 Task: Look for space in Geldern, Germany from 10th July, 2023 to 25th July, 2023 for 3 adults, 1 child in price range Rs.15000 to Rs.25000. Place can be shared room with 2 bedrooms having 3 beds and 2 bathrooms. Property type can be house, flat, guest house. Amenities needed are: wifi, TV, free parkinig on premises, gym, breakfast. Booking option can be shelf check-in. Required host language is English.
Action: Mouse moved to (459, 96)
Screenshot: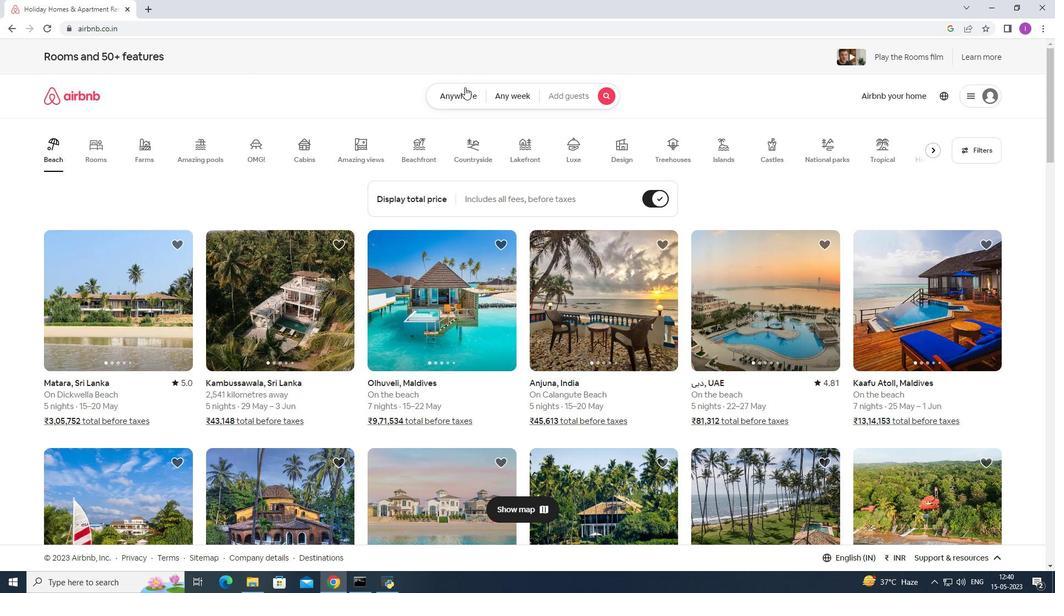 
Action: Mouse pressed left at (459, 96)
Screenshot: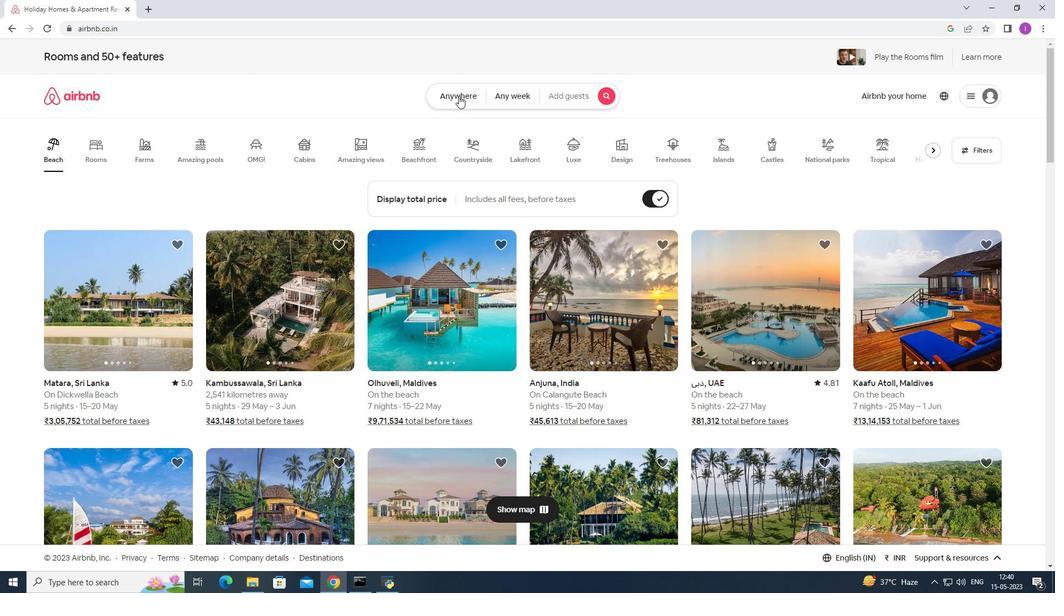 
Action: Mouse moved to (307, 144)
Screenshot: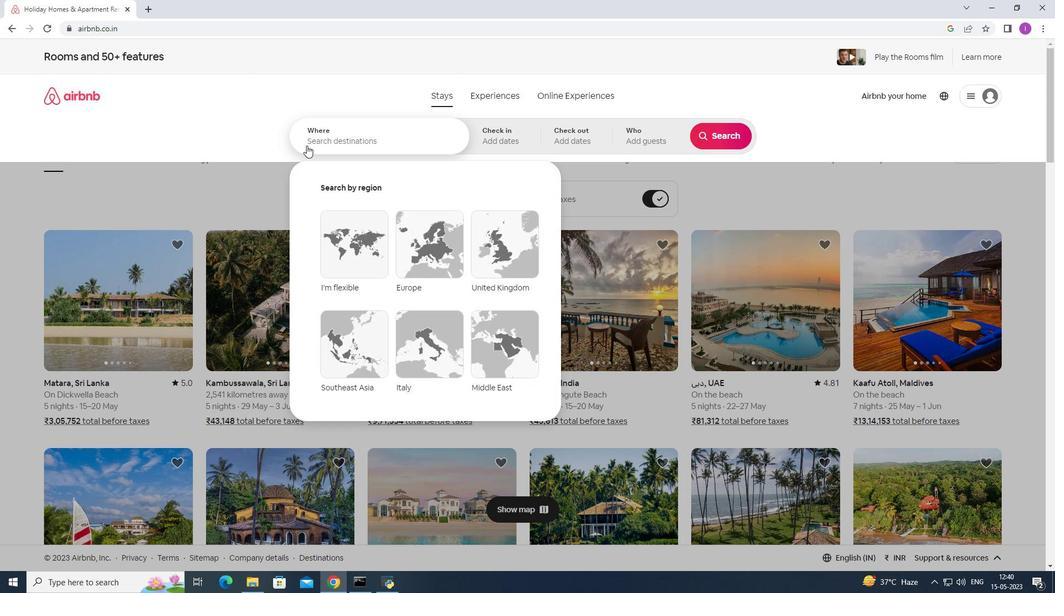 
Action: Mouse pressed left at (307, 144)
Screenshot: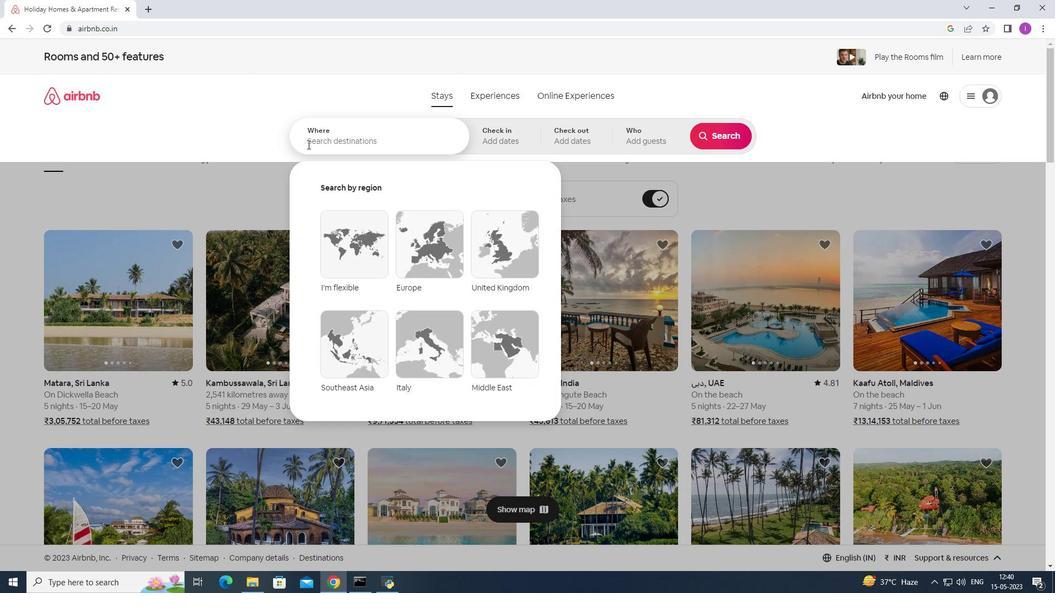 
Action: Mouse moved to (307, 145)
Screenshot: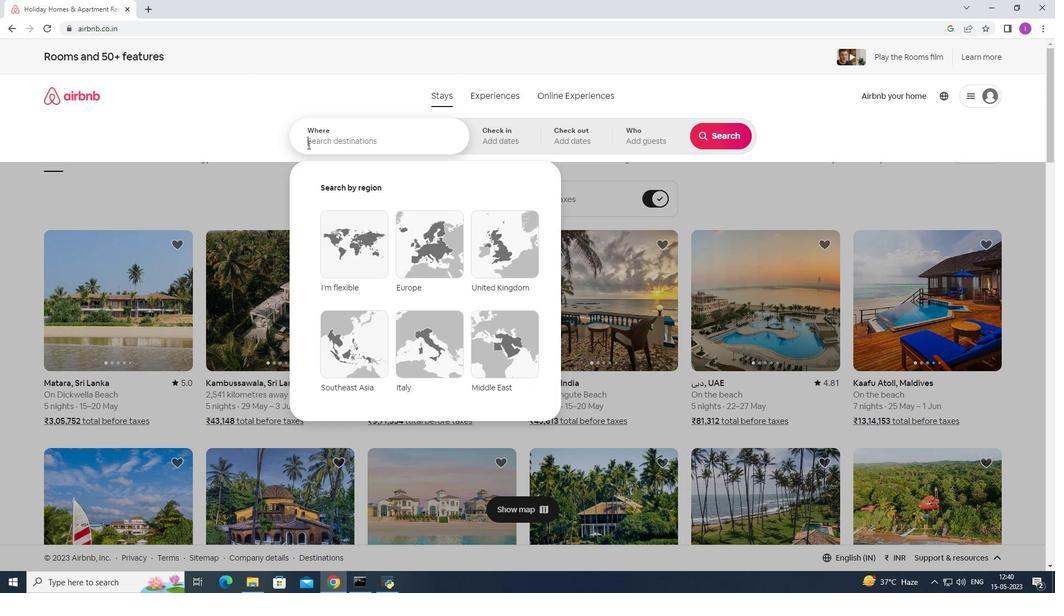 
Action: Key pressed <Key.shift>Geldern,<Key.shift><Key.shift><Key.shift>H<Key.backspace><Key.shift>Germany
Screenshot: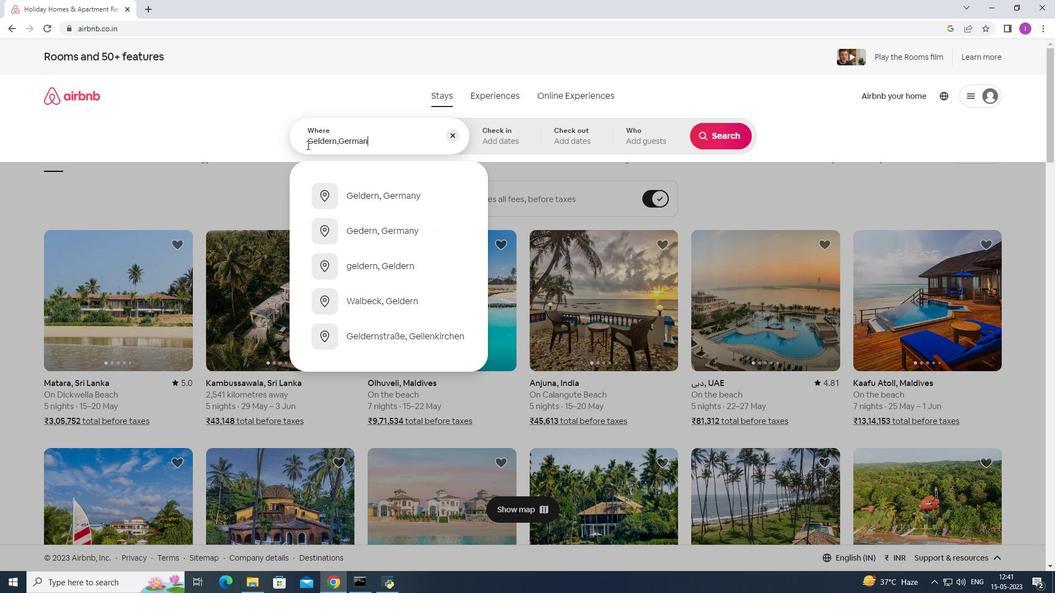 
Action: Mouse moved to (366, 191)
Screenshot: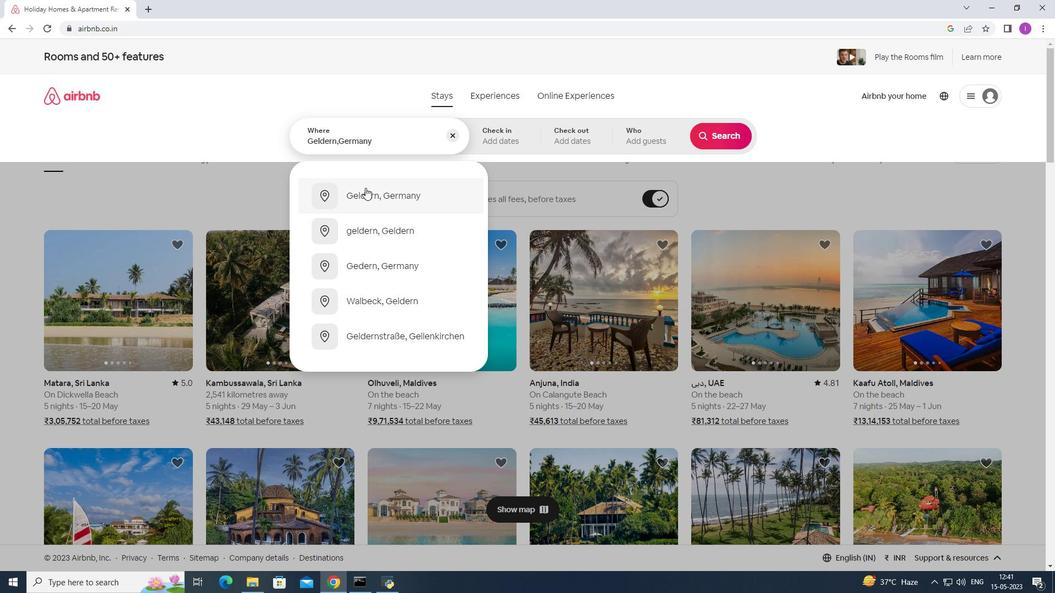 
Action: Mouse pressed left at (366, 191)
Screenshot: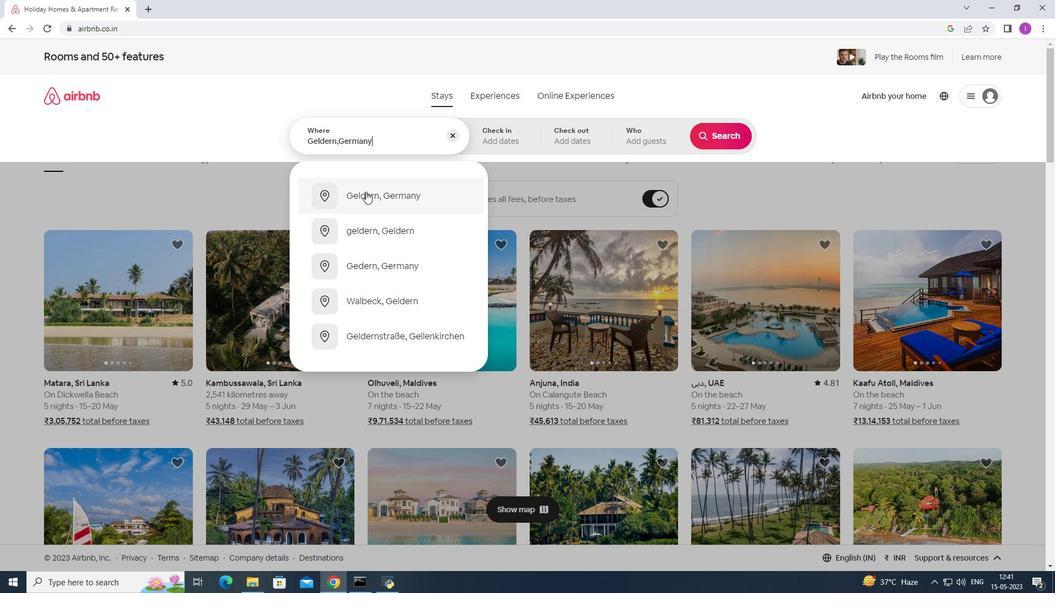 
Action: Mouse moved to (720, 222)
Screenshot: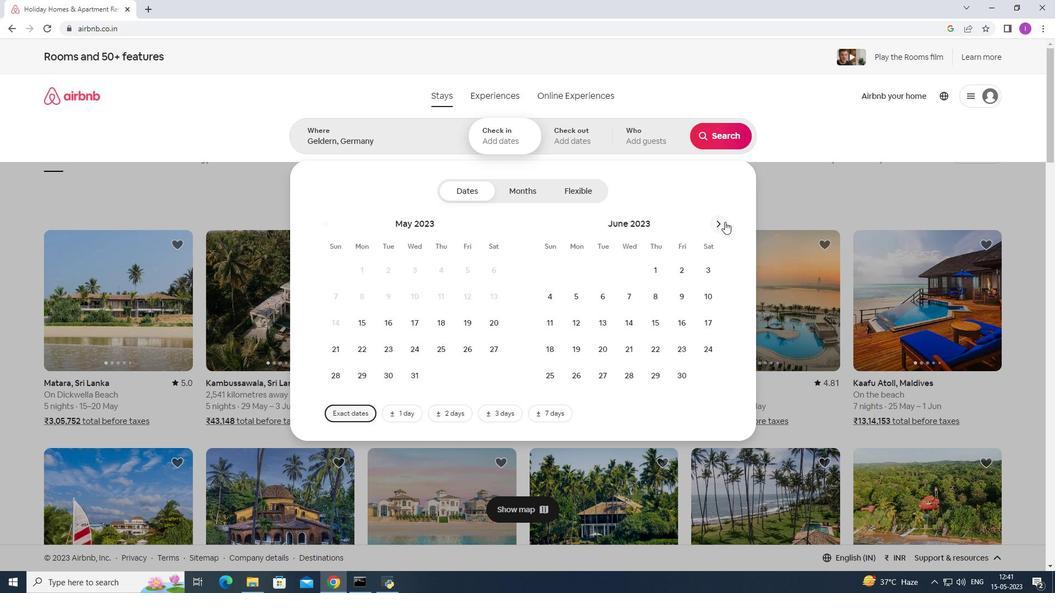 
Action: Mouse pressed left at (720, 222)
Screenshot: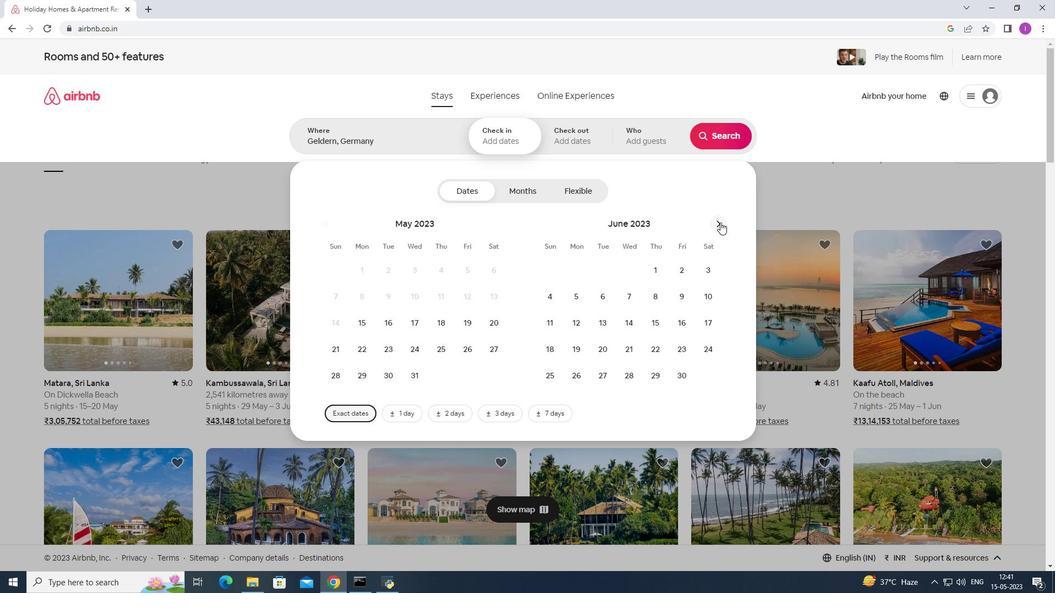 
Action: Mouse moved to (718, 226)
Screenshot: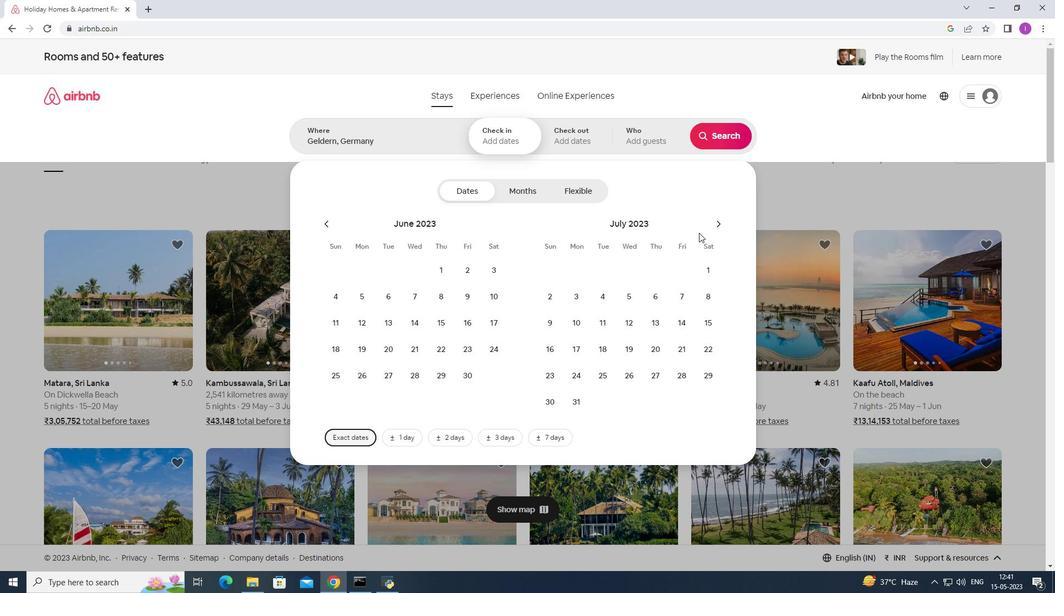 
Action: Mouse pressed left at (718, 226)
Screenshot: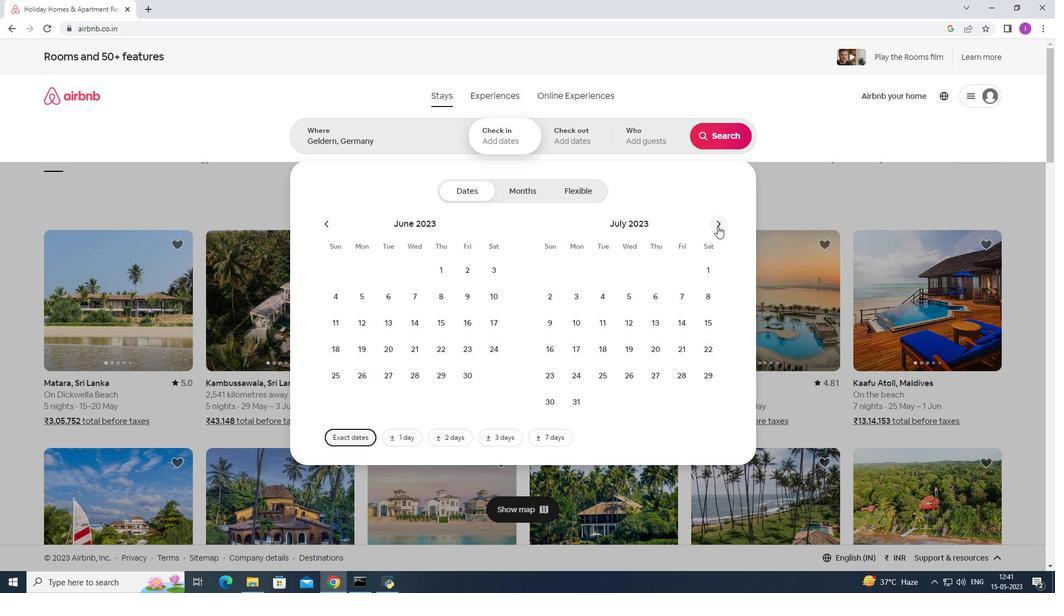 
Action: Mouse moved to (360, 324)
Screenshot: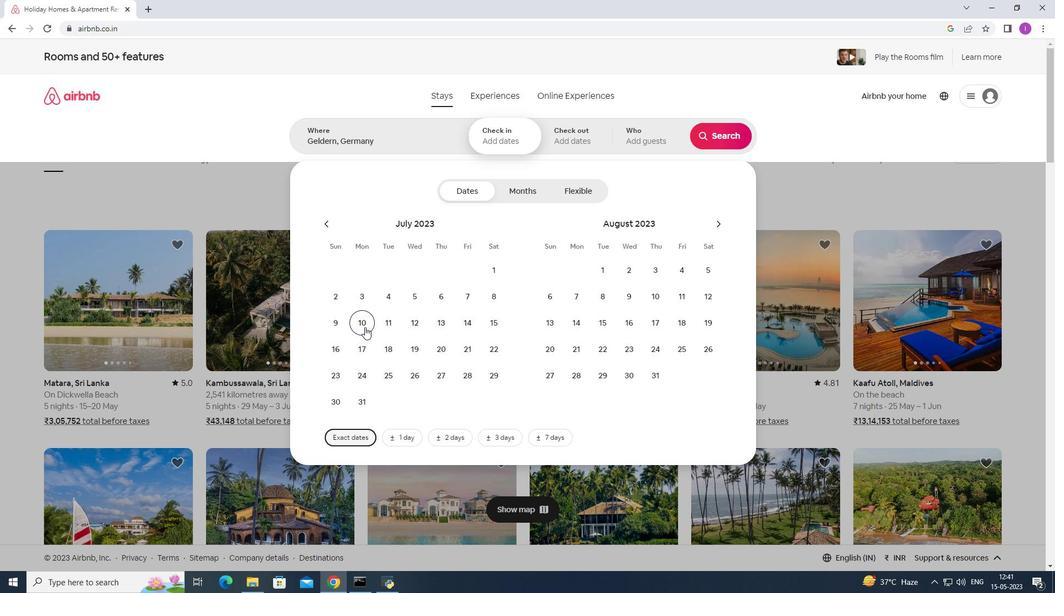 
Action: Mouse pressed left at (360, 324)
Screenshot: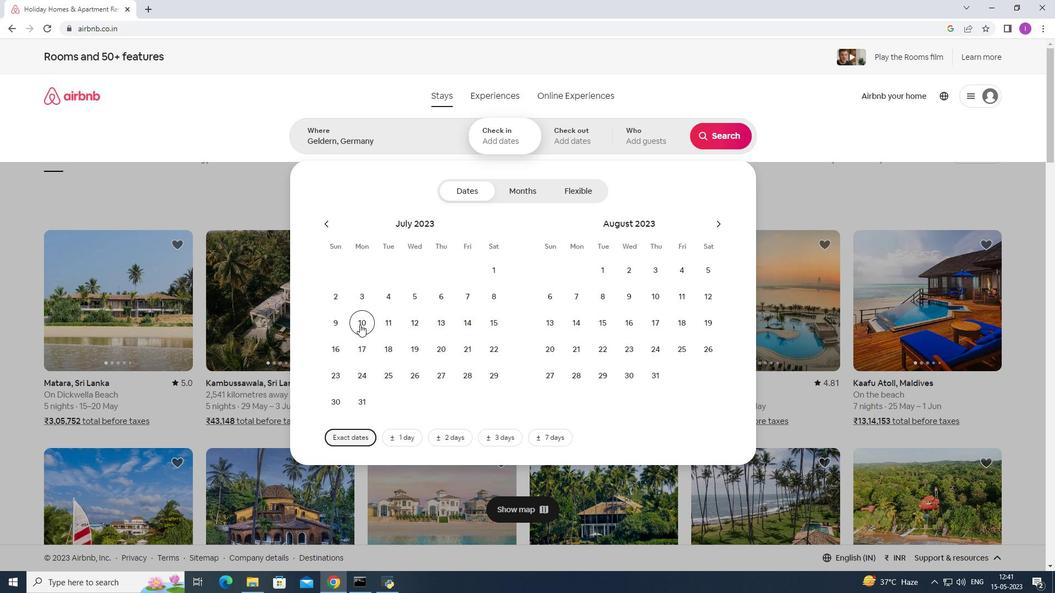 
Action: Mouse moved to (397, 379)
Screenshot: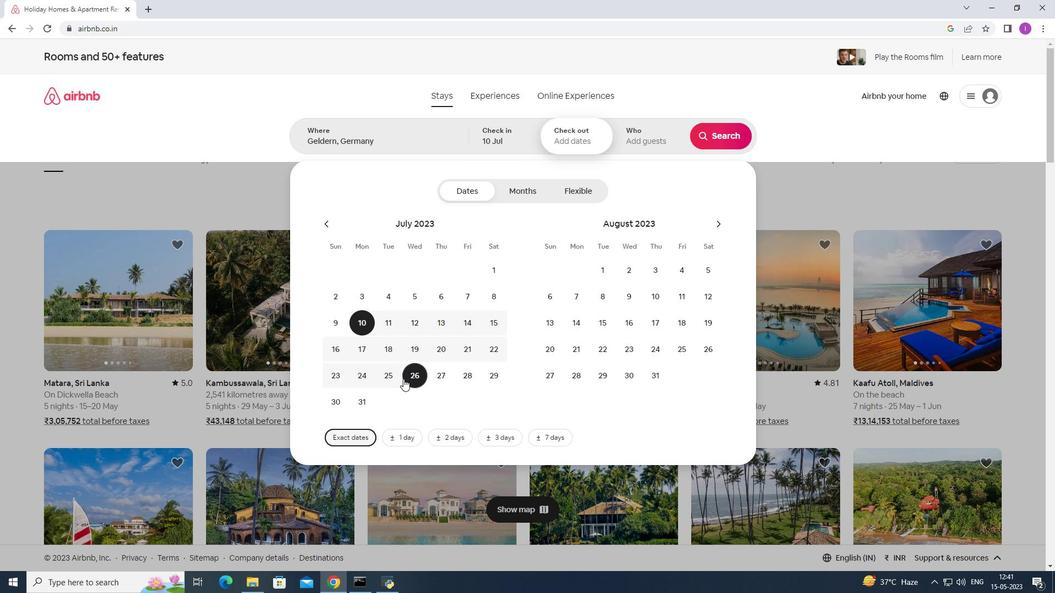 
Action: Mouse pressed left at (397, 379)
Screenshot: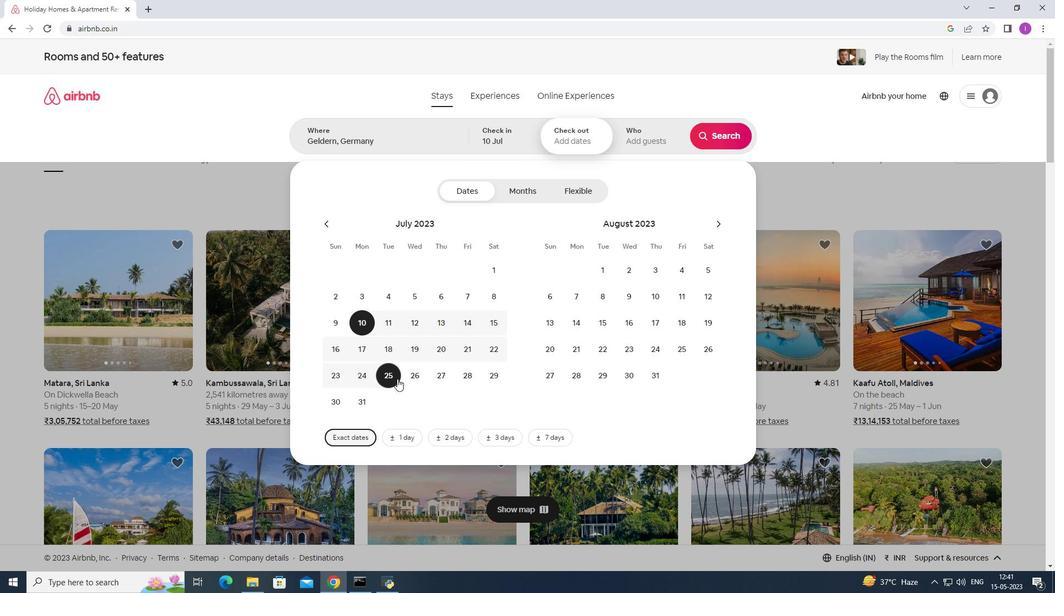 
Action: Mouse moved to (662, 139)
Screenshot: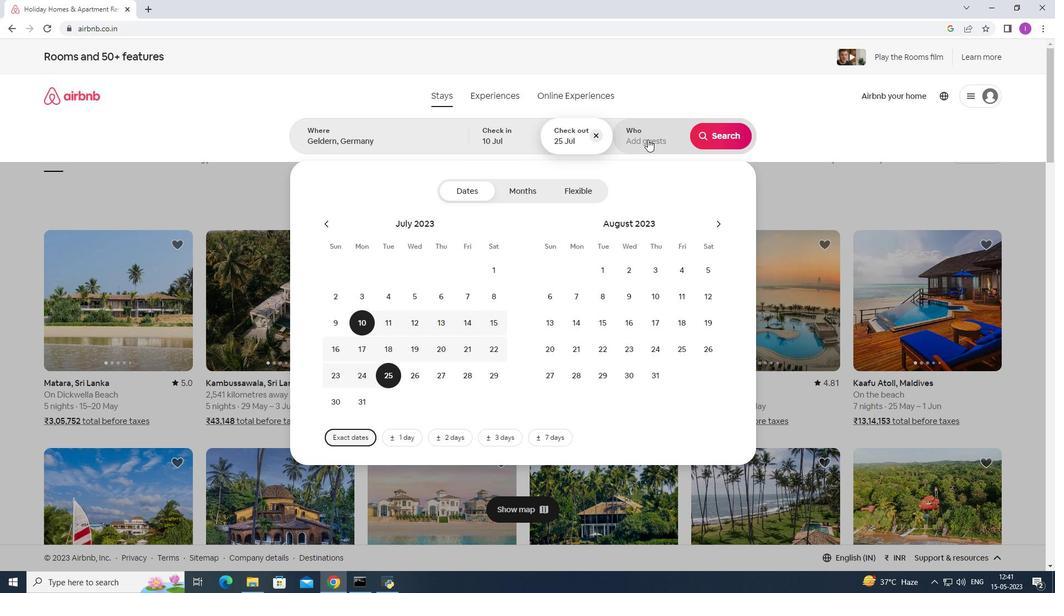 
Action: Mouse pressed left at (662, 139)
Screenshot: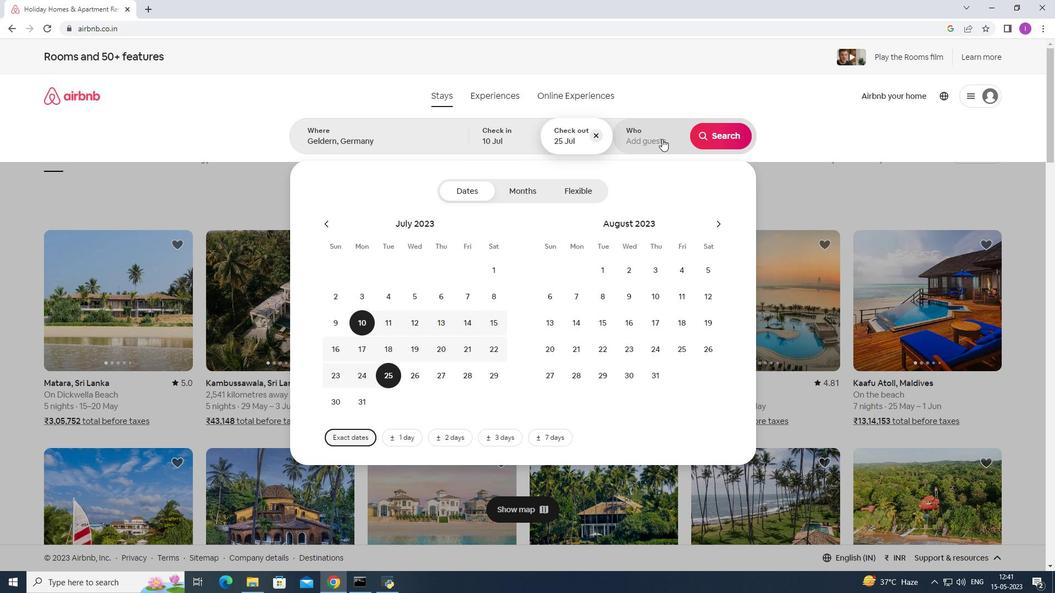 
Action: Mouse moved to (727, 191)
Screenshot: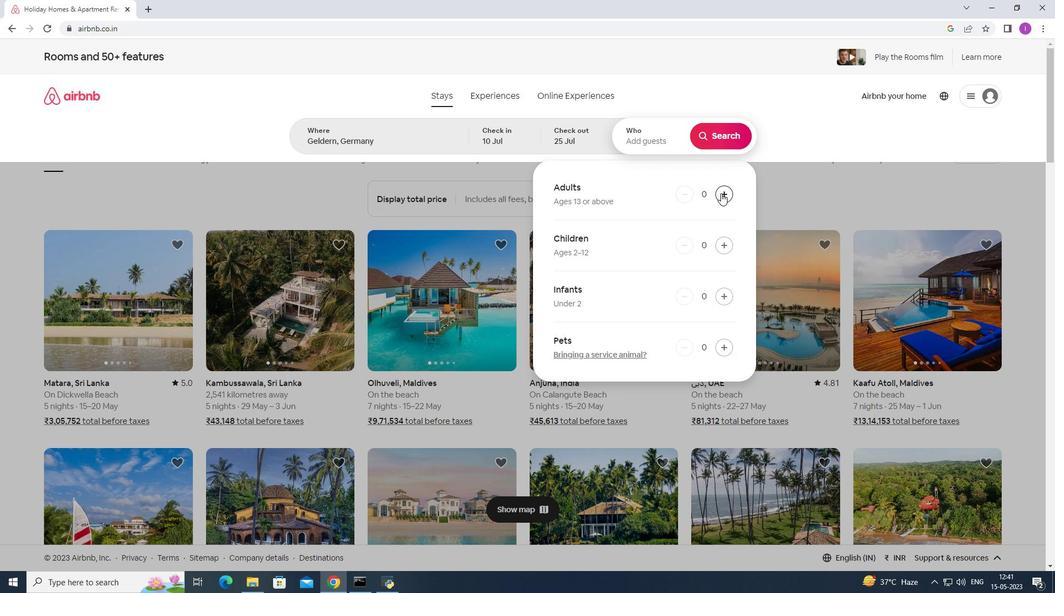 
Action: Mouse pressed left at (727, 191)
Screenshot: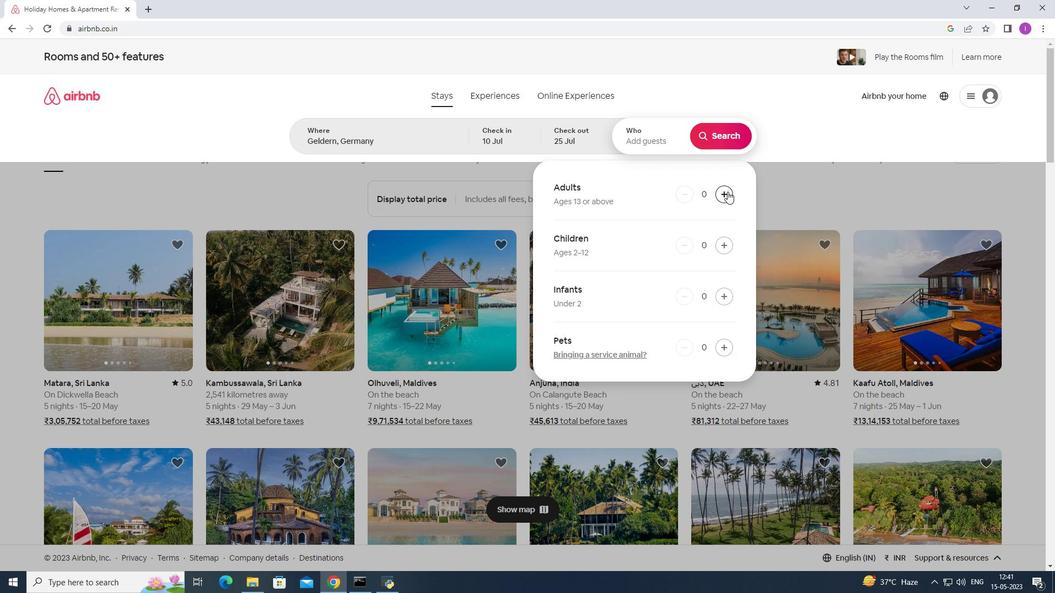 
Action: Mouse moved to (727, 191)
Screenshot: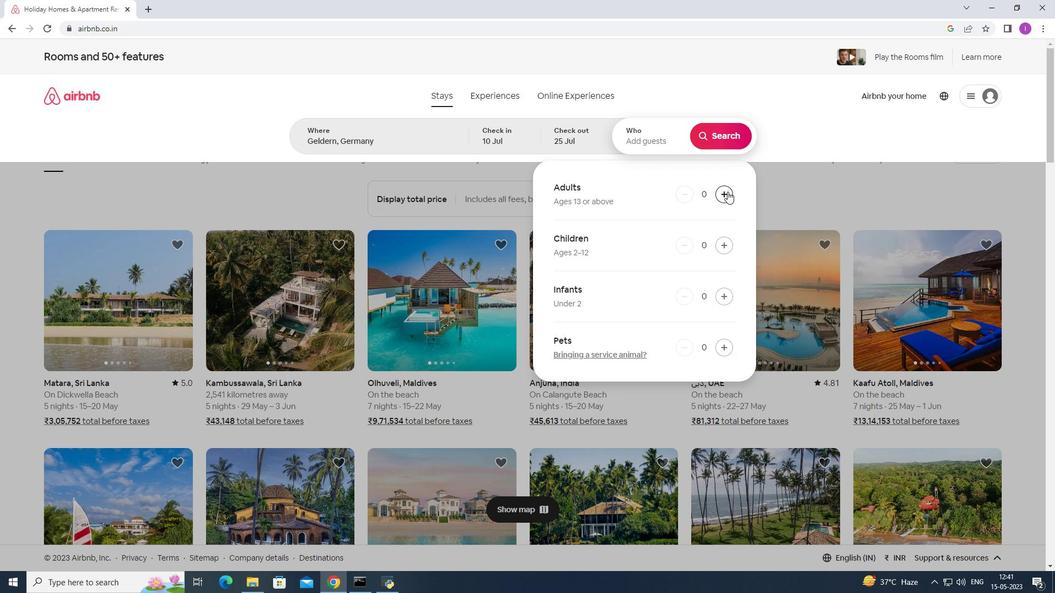 
Action: Mouse pressed left at (727, 191)
Screenshot: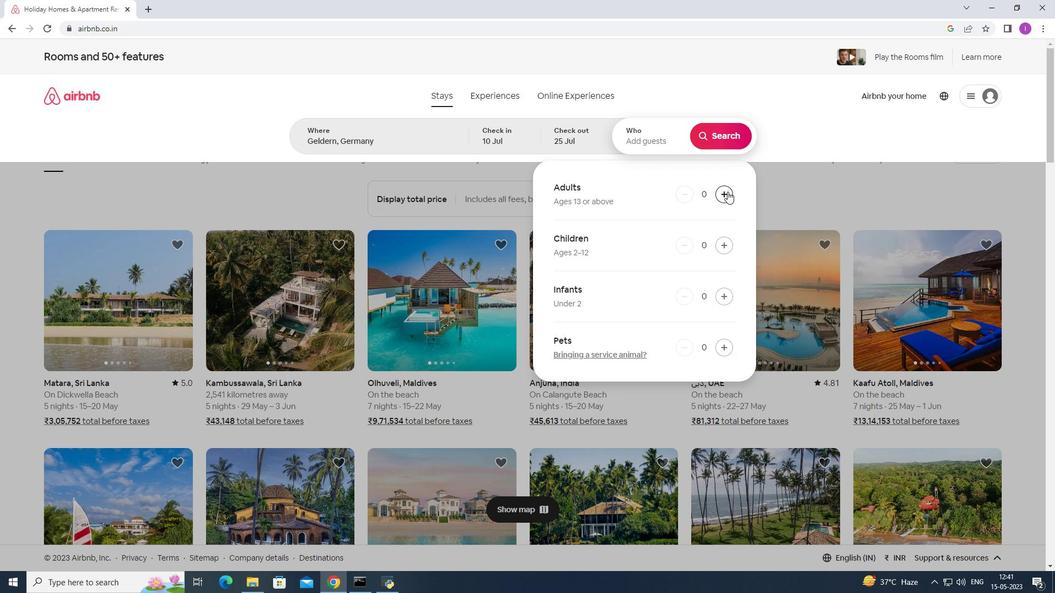 
Action: Mouse moved to (728, 191)
Screenshot: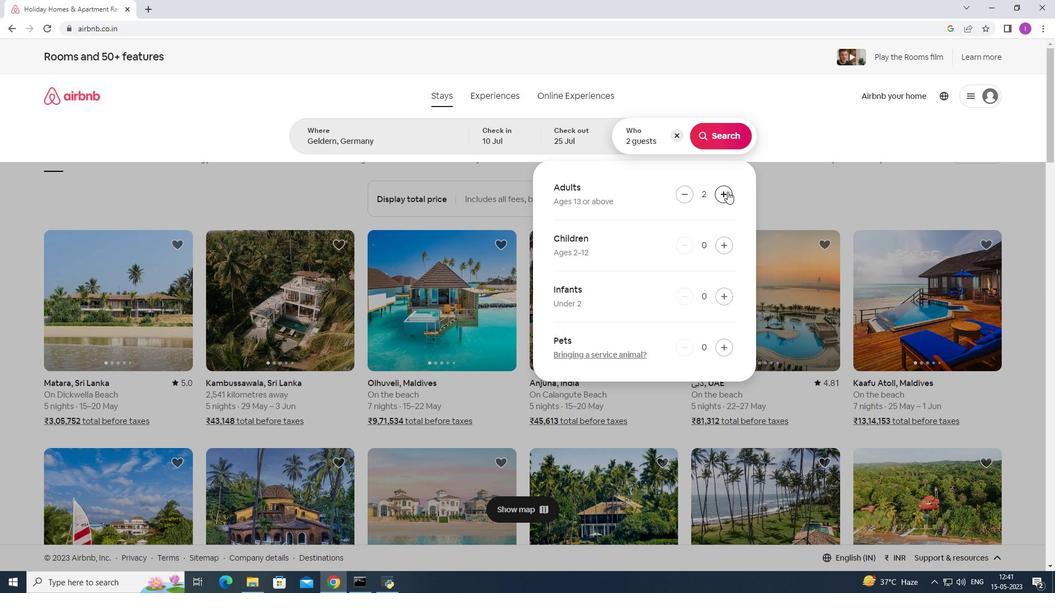 
Action: Mouse pressed left at (728, 191)
Screenshot: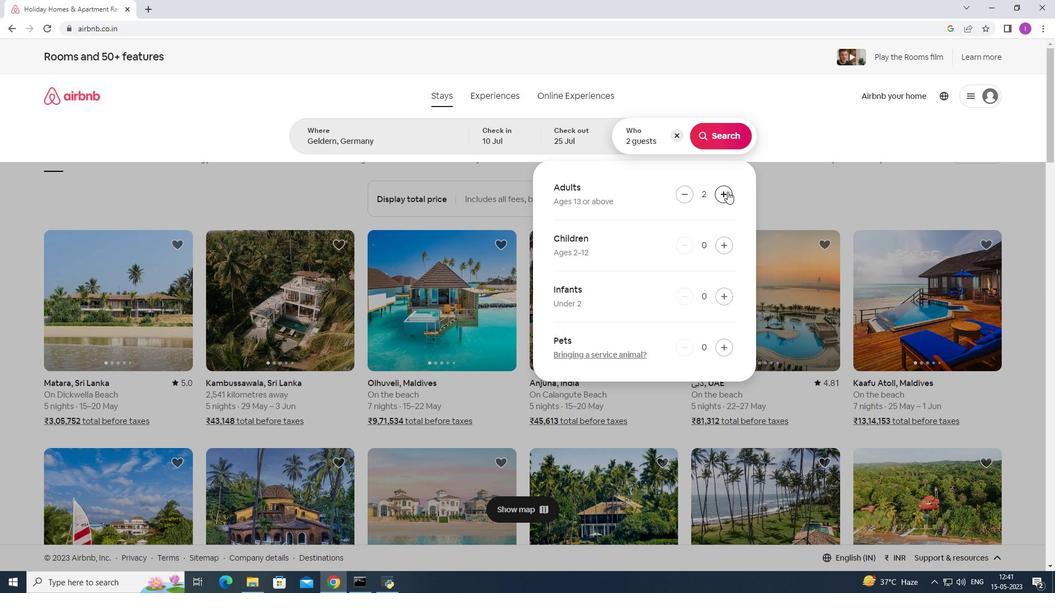 
Action: Mouse moved to (718, 241)
Screenshot: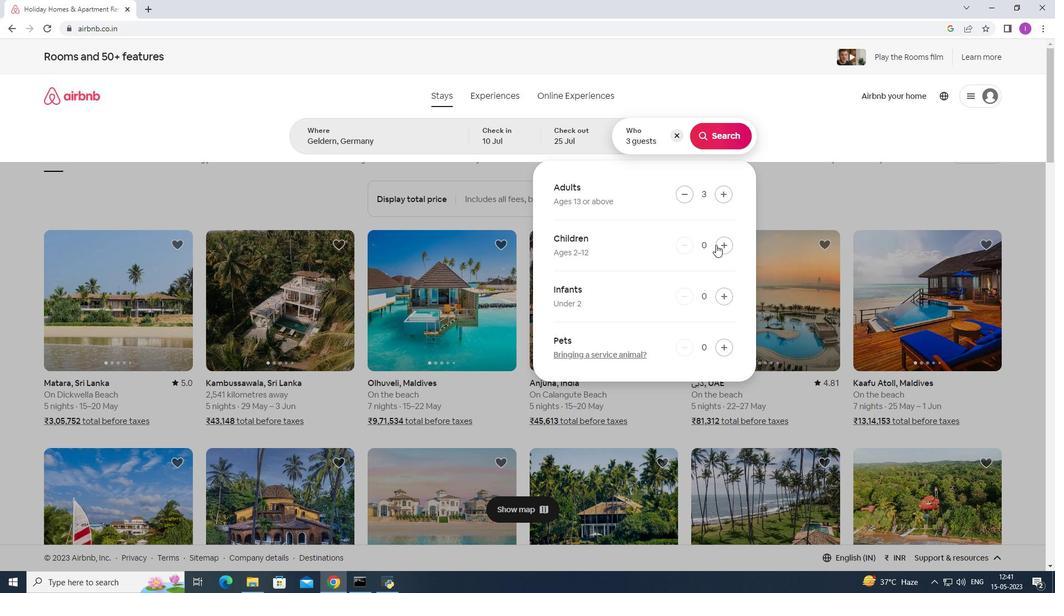 
Action: Mouse pressed left at (718, 241)
Screenshot: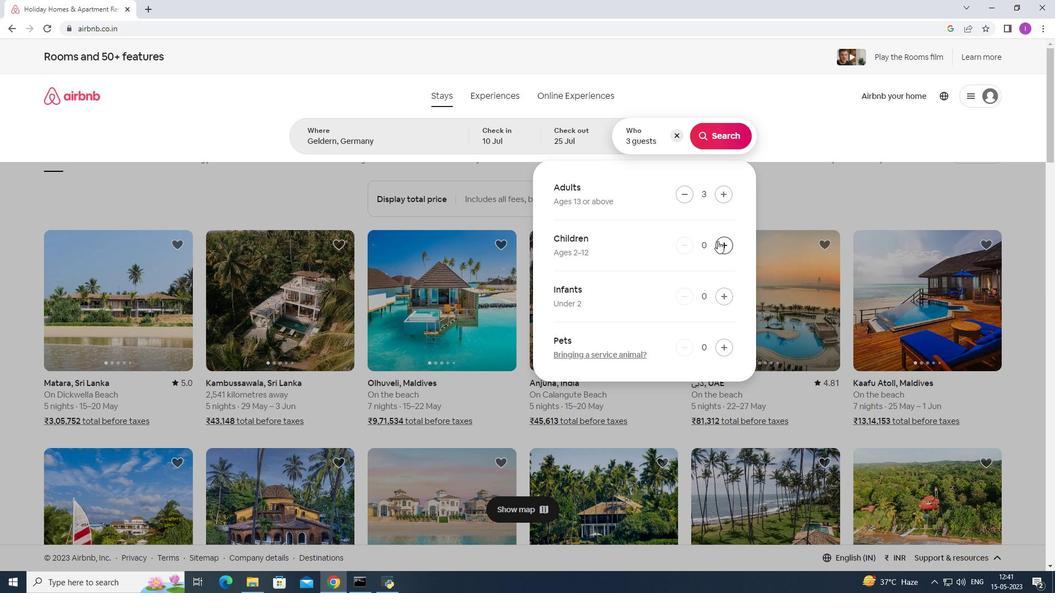
Action: Mouse moved to (715, 138)
Screenshot: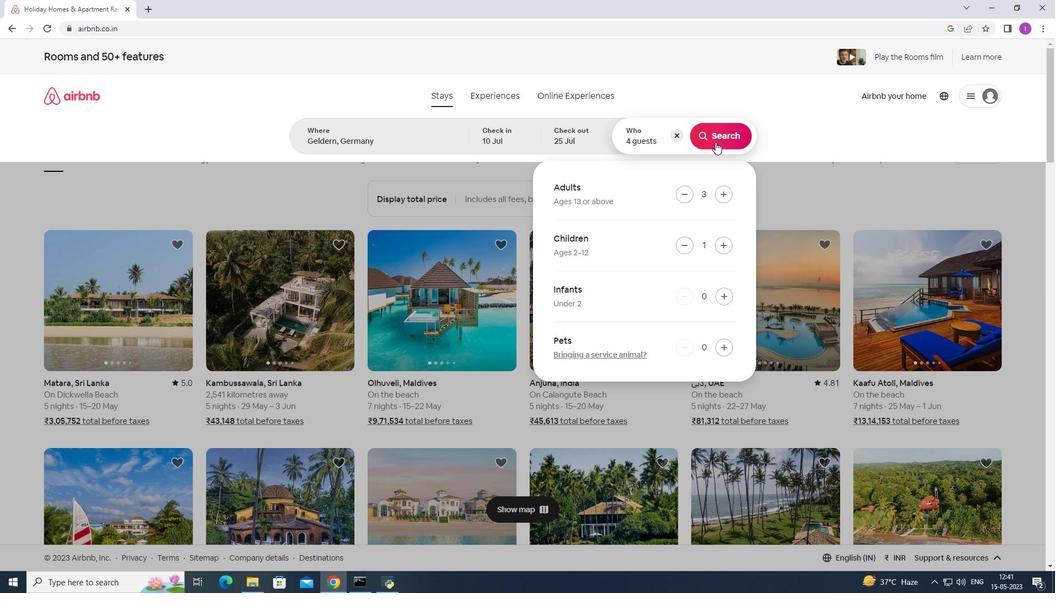 
Action: Mouse pressed left at (715, 138)
Screenshot: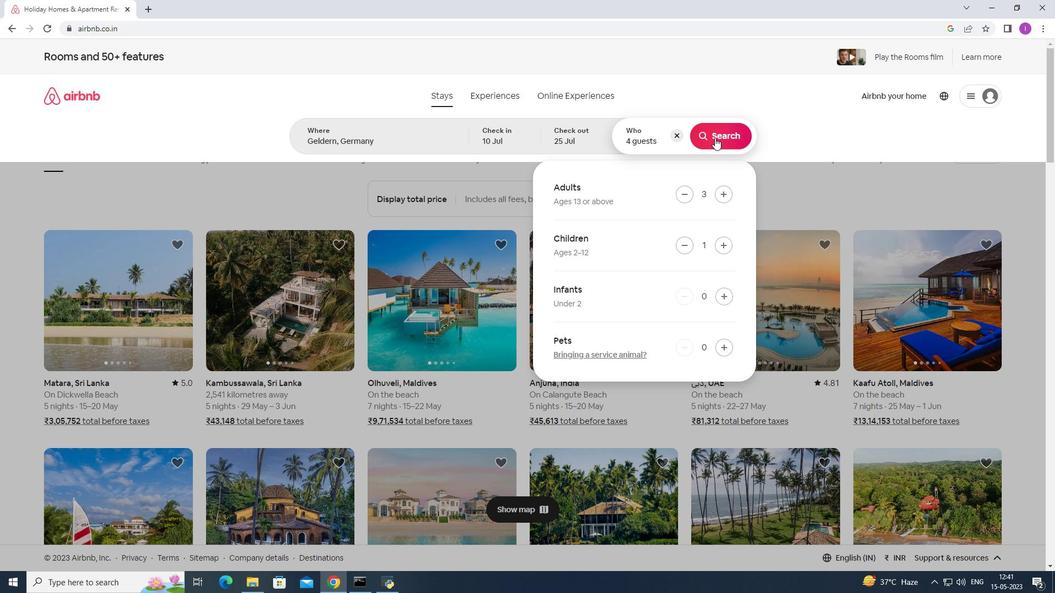 
Action: Mouse moved to (1001, 103)
Screenshot: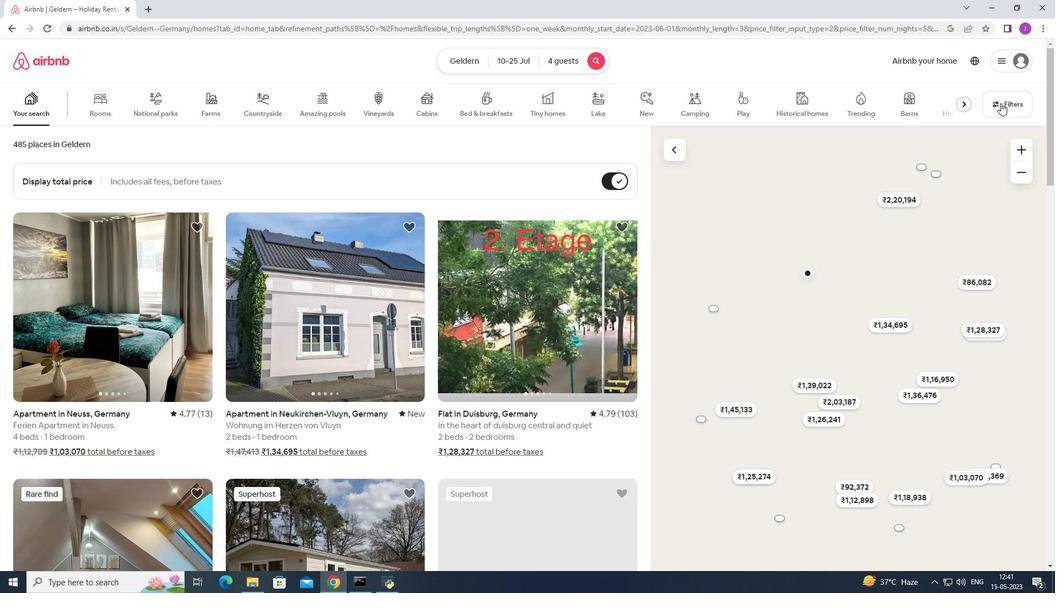 
Action: Mouse pressed left at (1001, 103)
Screenshot: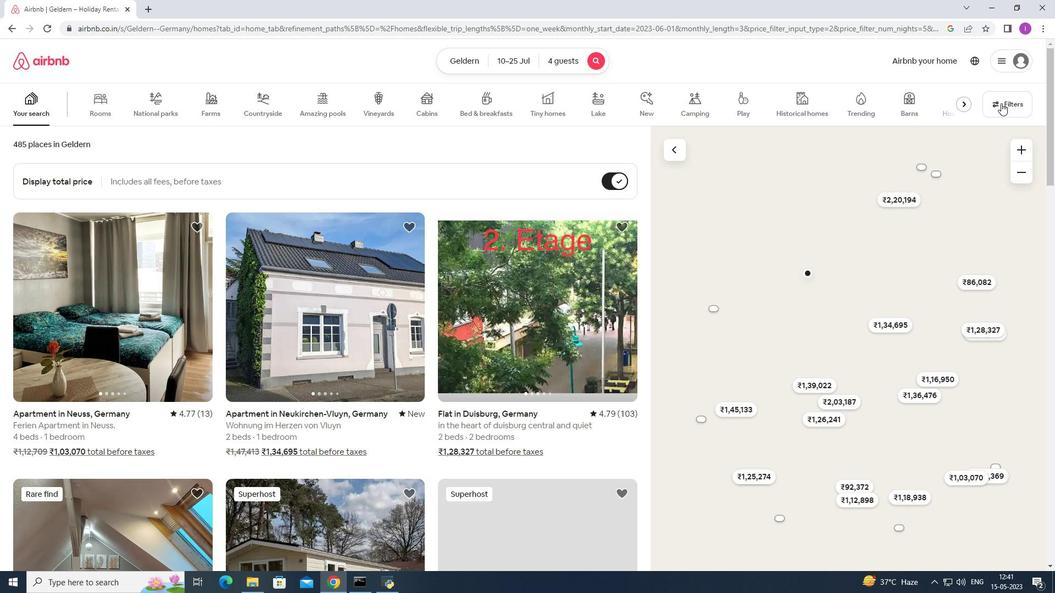 
Action: Mouse moved to (621, 378)
Screenshot: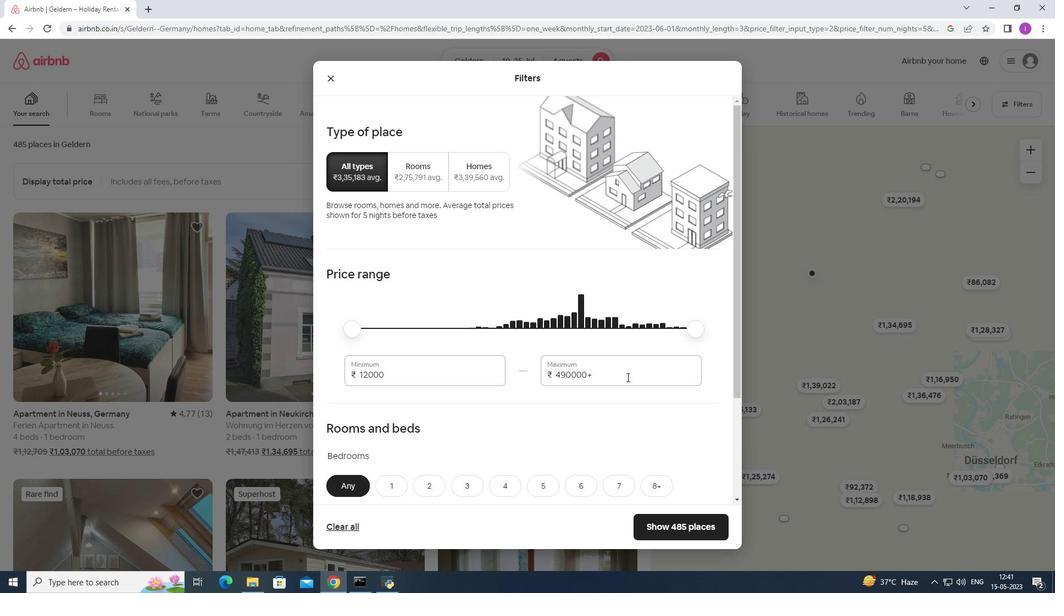 
Action: Mouse pressed left at (621, 378)
Screenshot: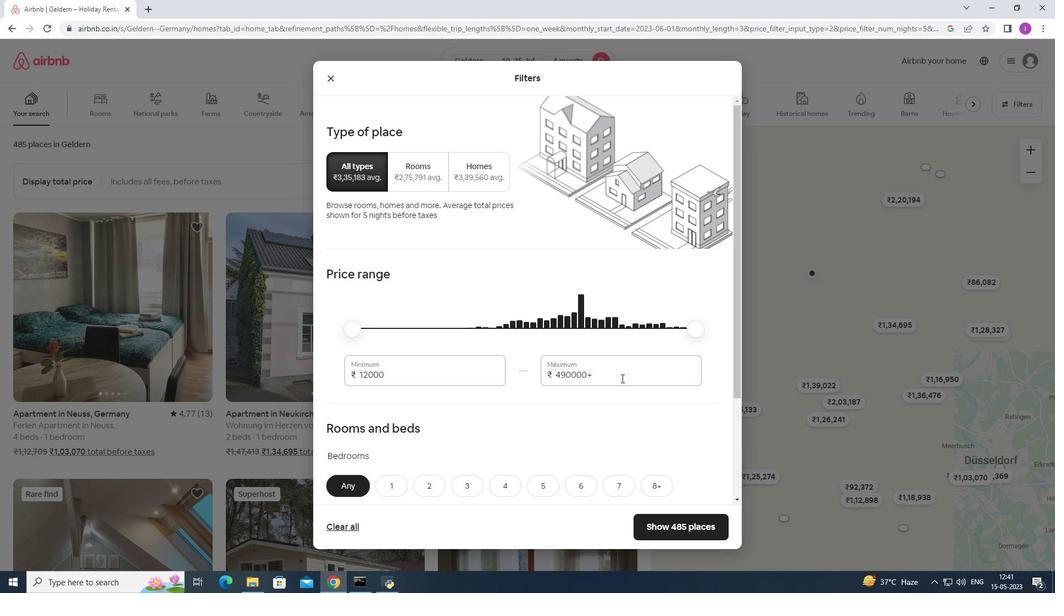
Action: Mouse moved to (532, 388)
Screenshot: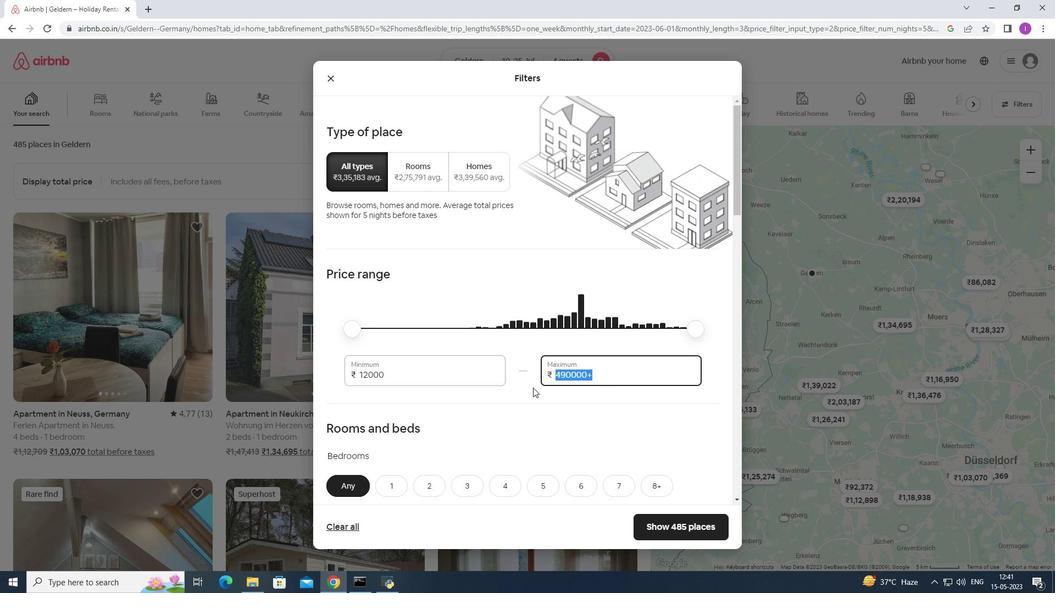 
Action: Key pressed 25000
Screenshot: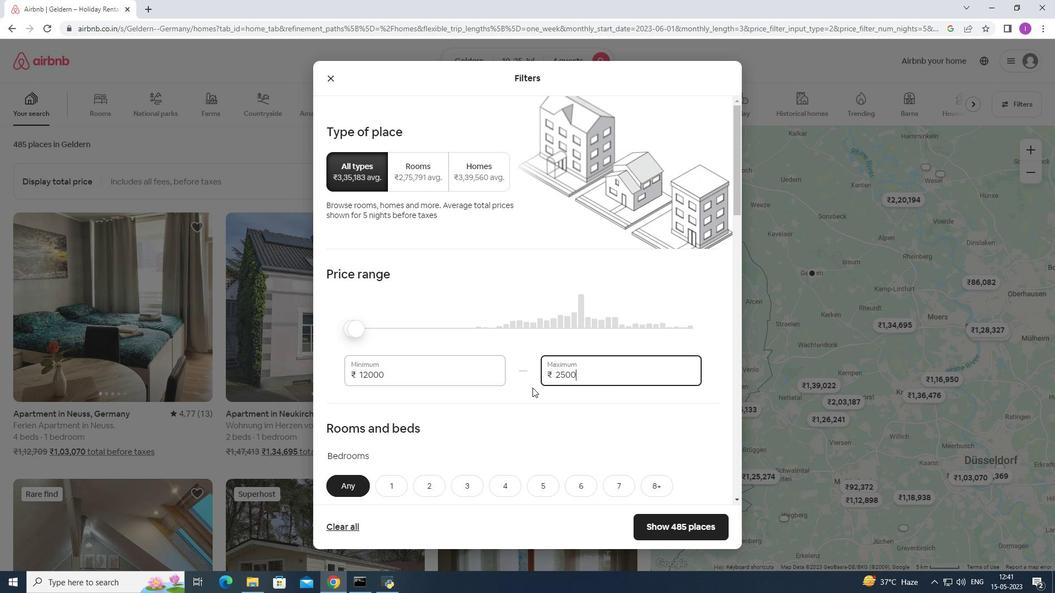 
Action: Mouse moved to (414, 374)
Screenshot: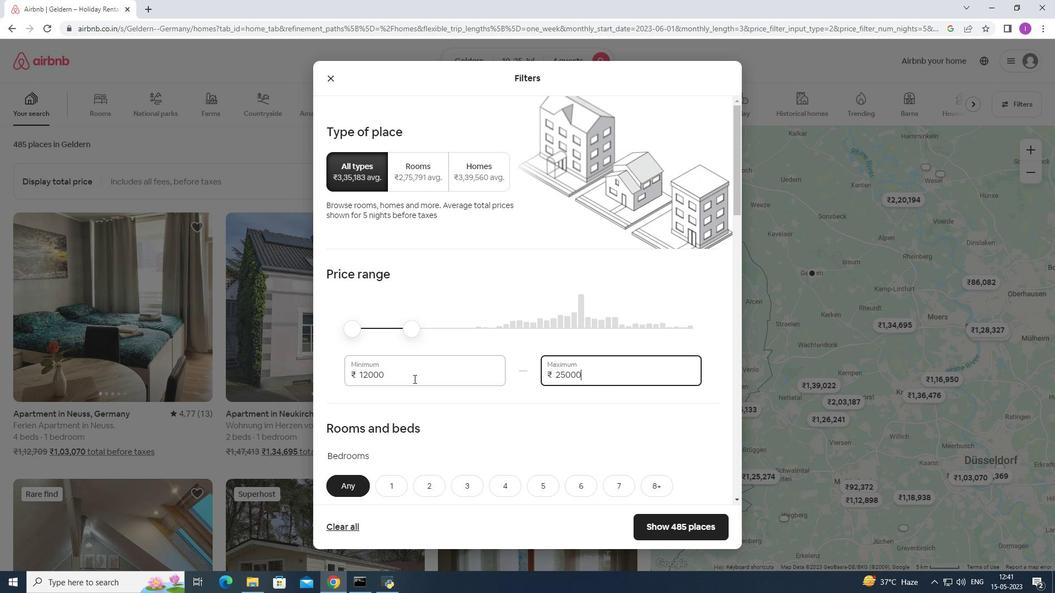 
Action: Mouse pressed left at (414, 374)
Screenshot: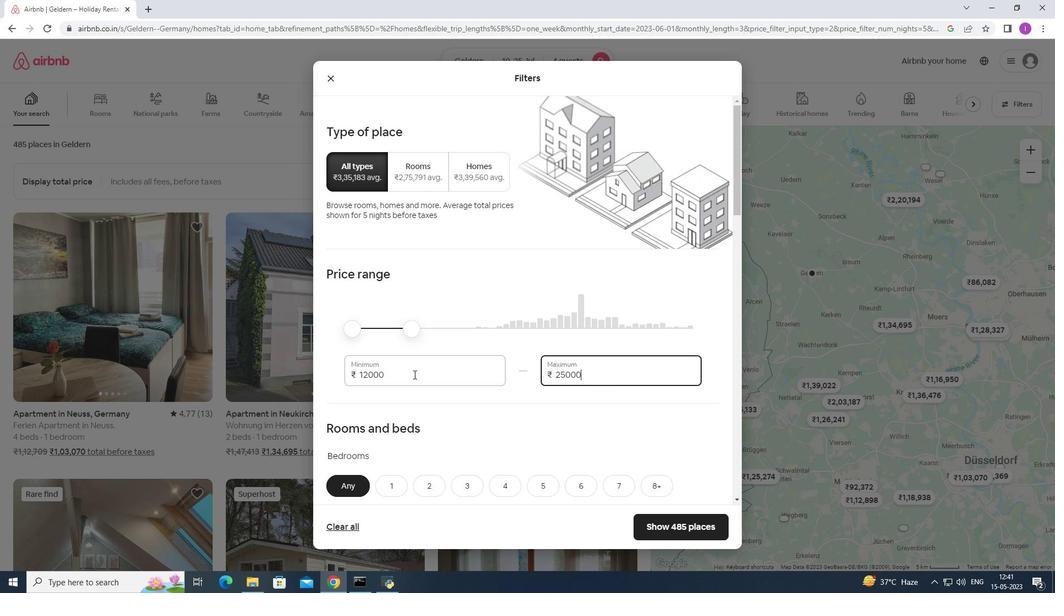 
Action: Mouse moved to (387, 381)
Screenshot: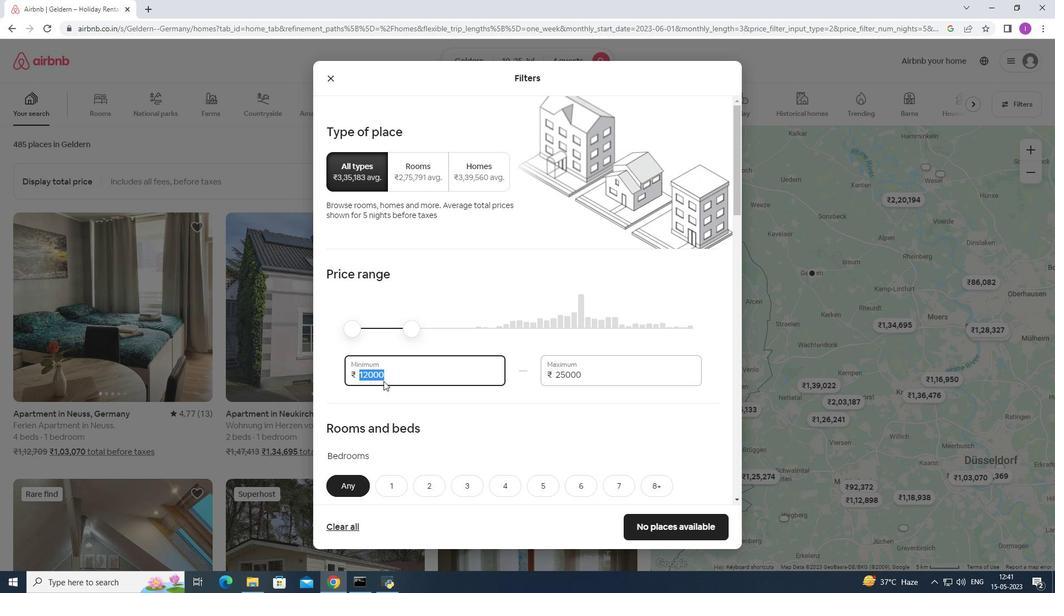 
Action: Key pressed 15
Screenshot: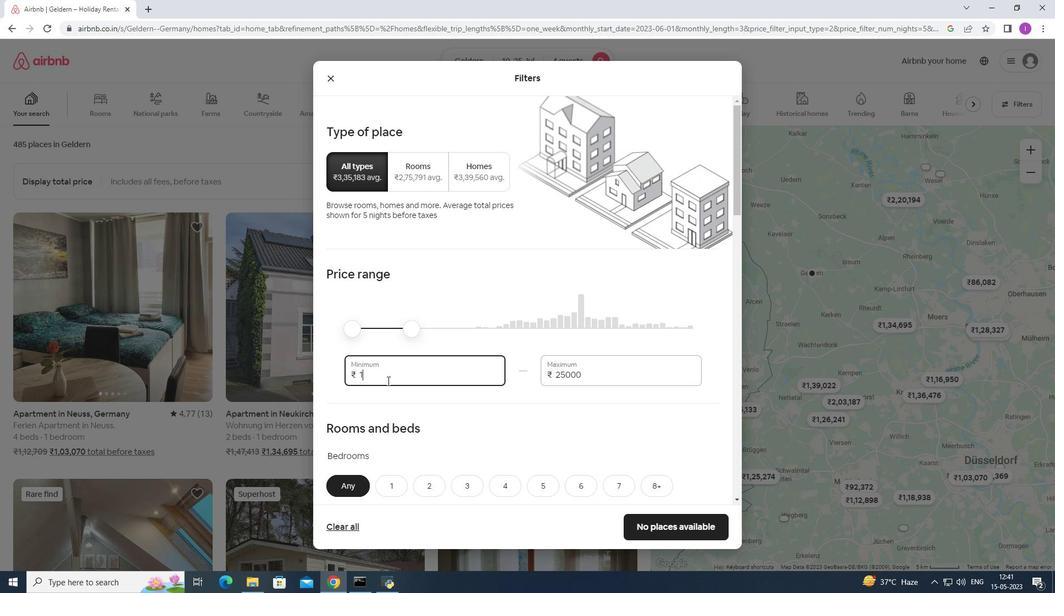 
Action: Mouse moved to (390, 377)
Screenshot: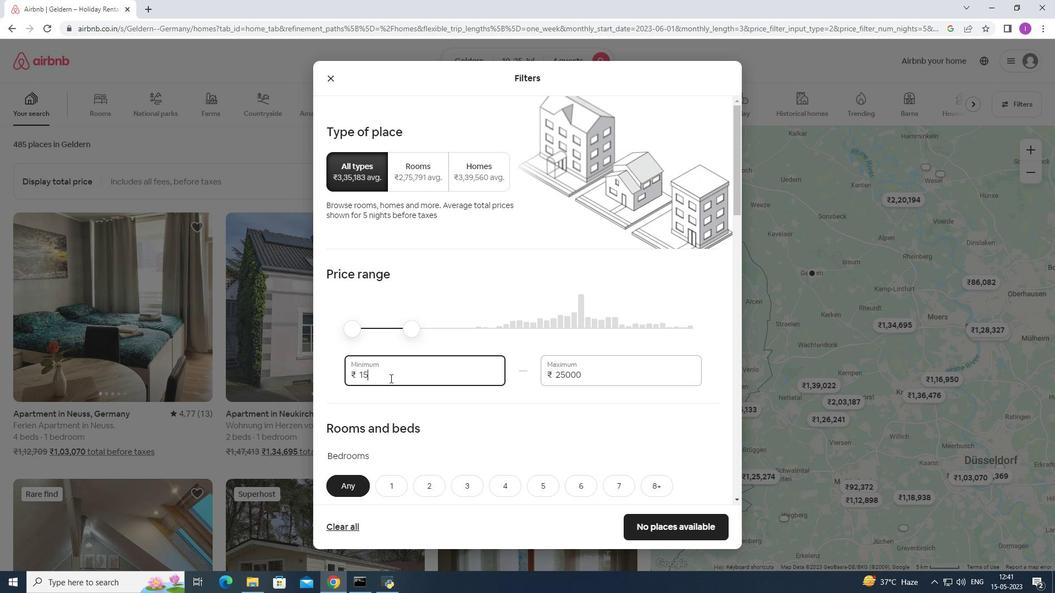 
Action: Key pressed 0
Screenshot: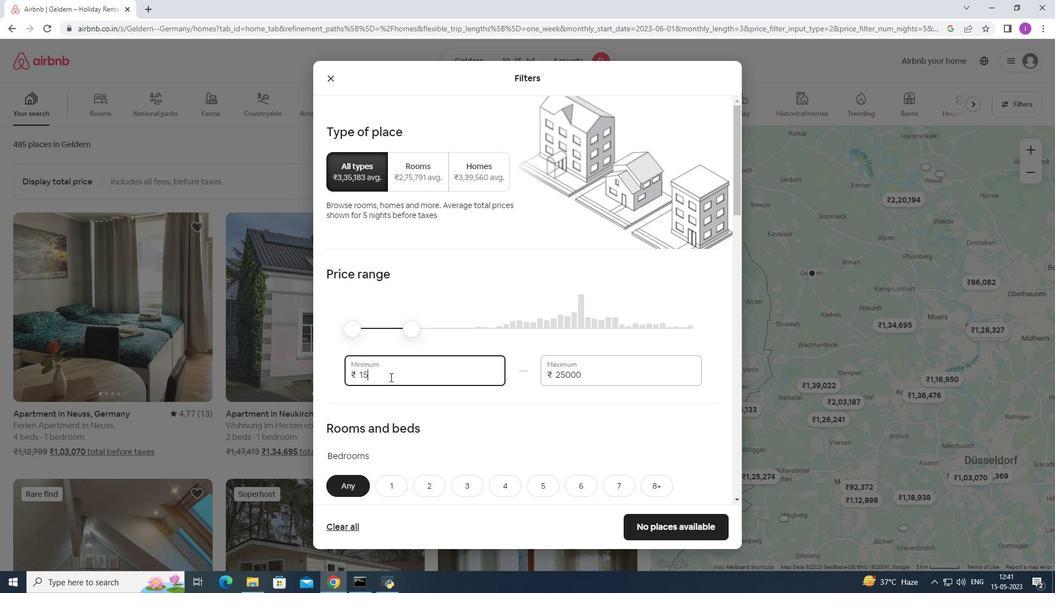 
Action: Mouse moved to (391, 376)
Screenshot: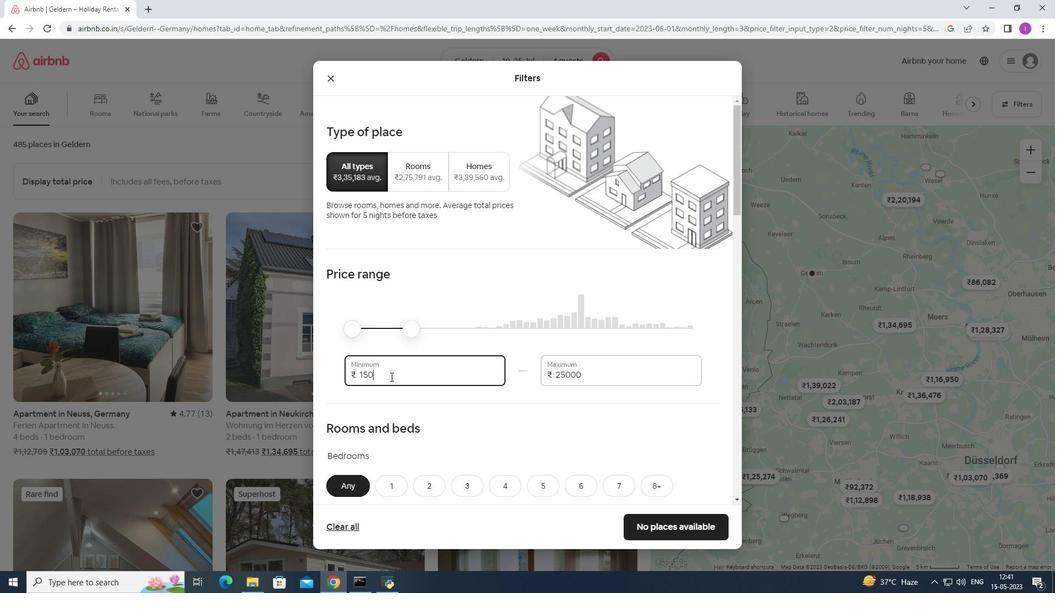 
Action: Key pressed 00
Screenshot: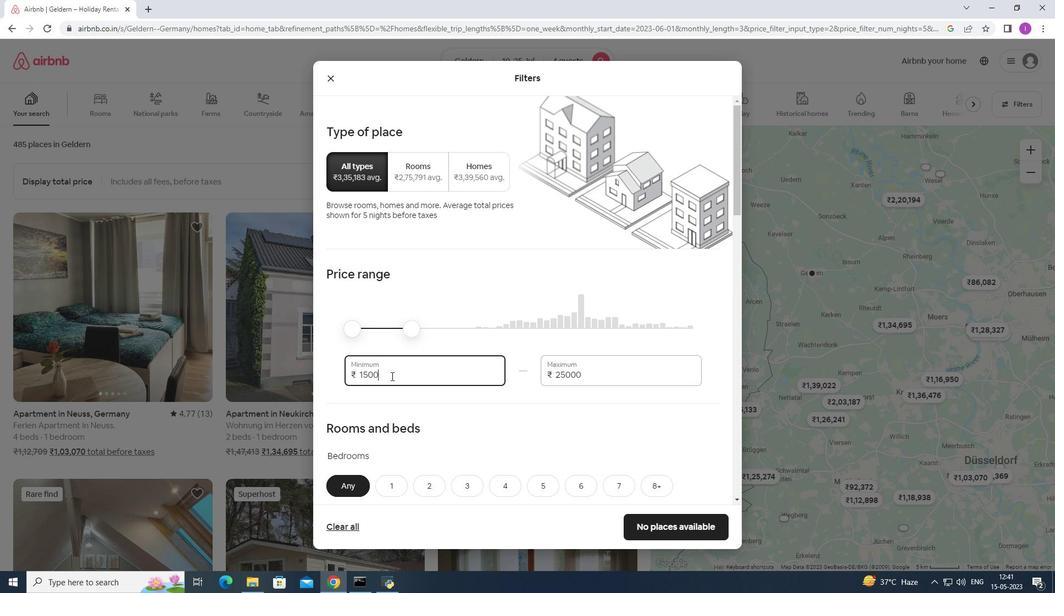 
Action: Mouse moved to (362, 390)
Screenshot: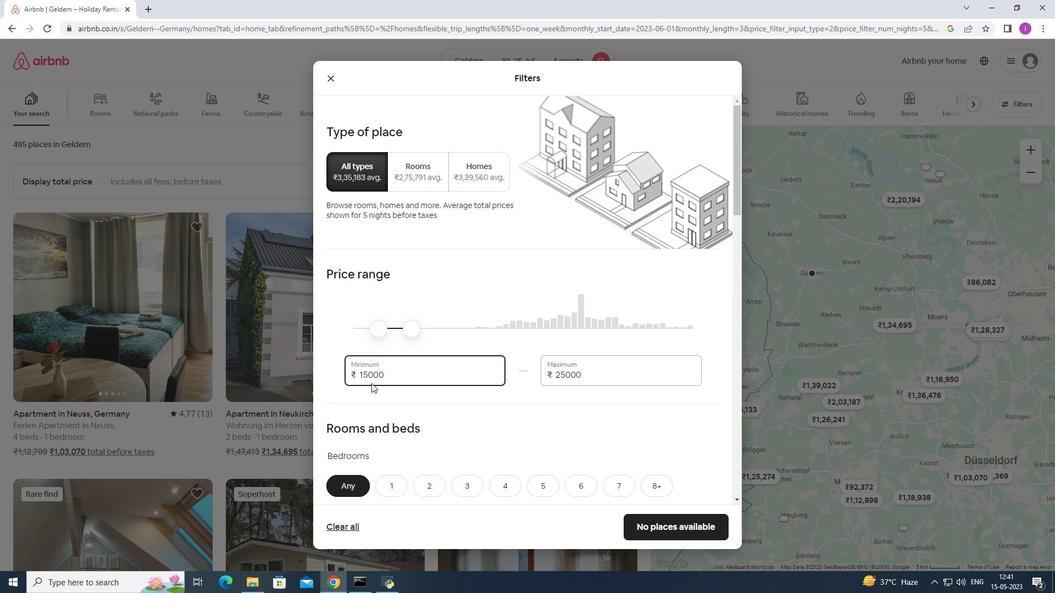 
Action: Mouse scrolled (362, 389) with delta (0, 0)
Screenshot: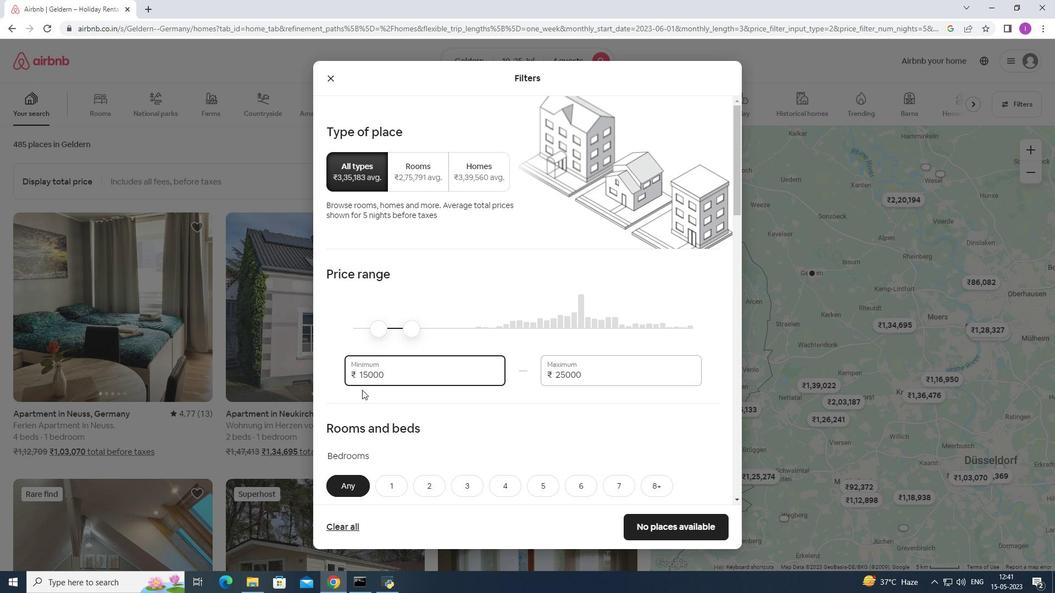 
Action: Mouse moved to (362, 390)
Screenshot: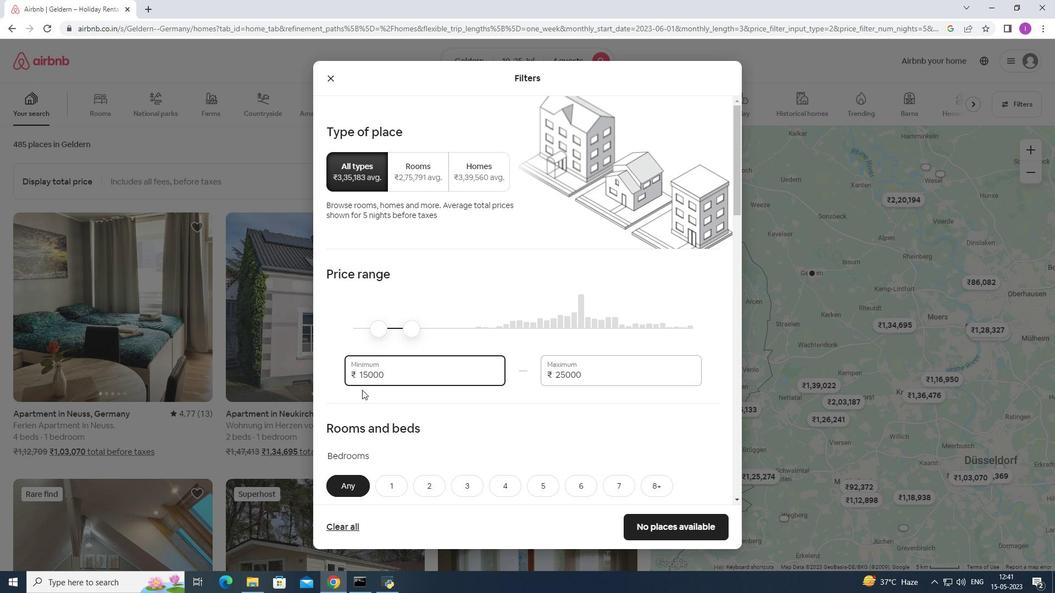 
Action: Mouse scrolled (362, 389) with delta (0, 0)
Screenshot: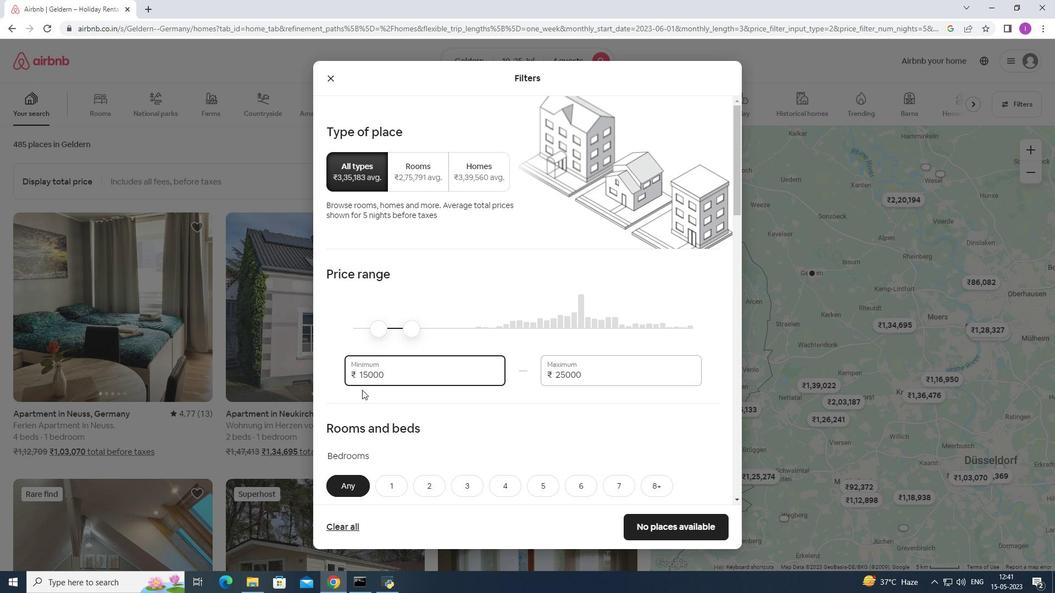 
Action: Mouse moved to (363, 387)
Screenshot: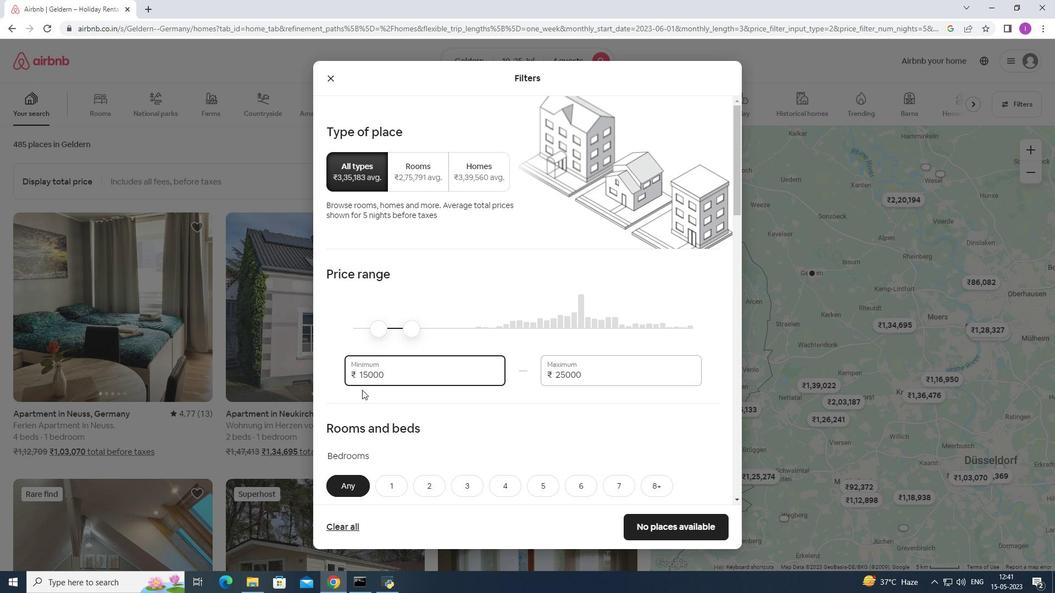 
Action: Mouse scrolled (363, 387) with delta (0, 0)
Screenshot: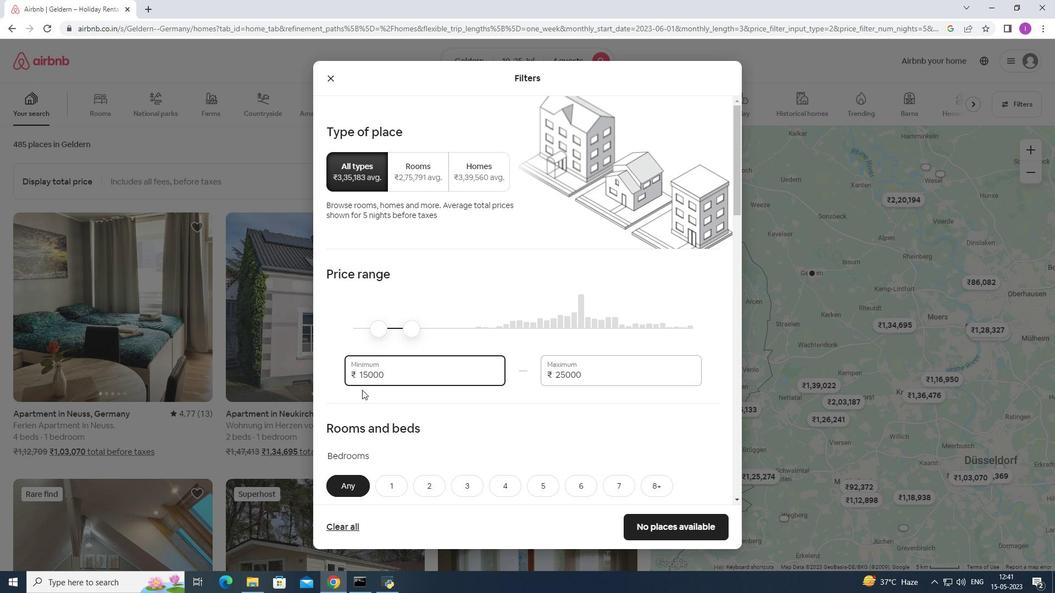 
Action: Mouse moved to (379, 374)
Screenshot: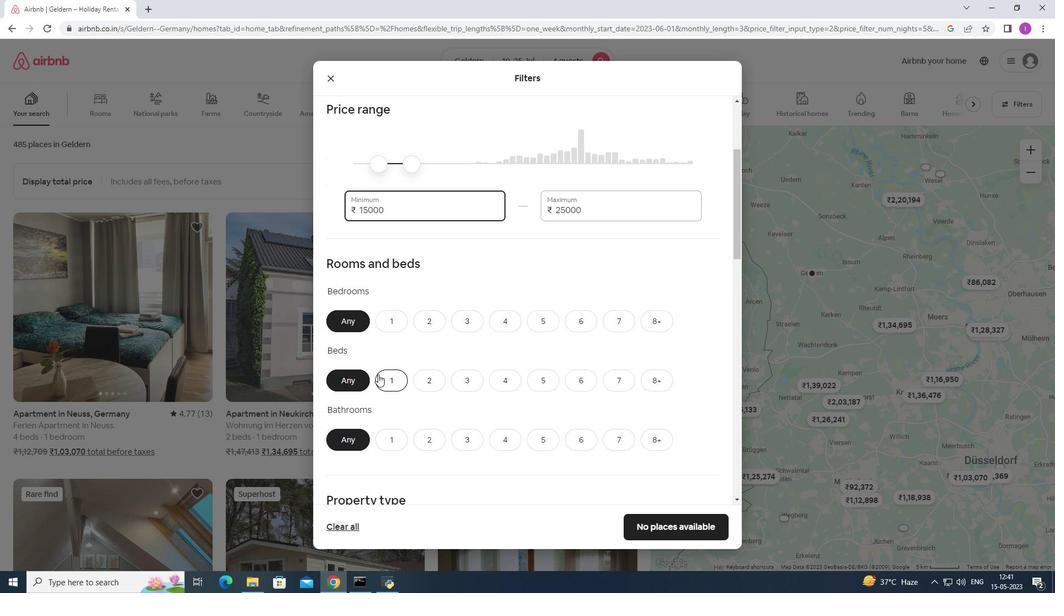 
Action: Mouse scrolled (379, 374) with delta (0, 0)
Screenshot: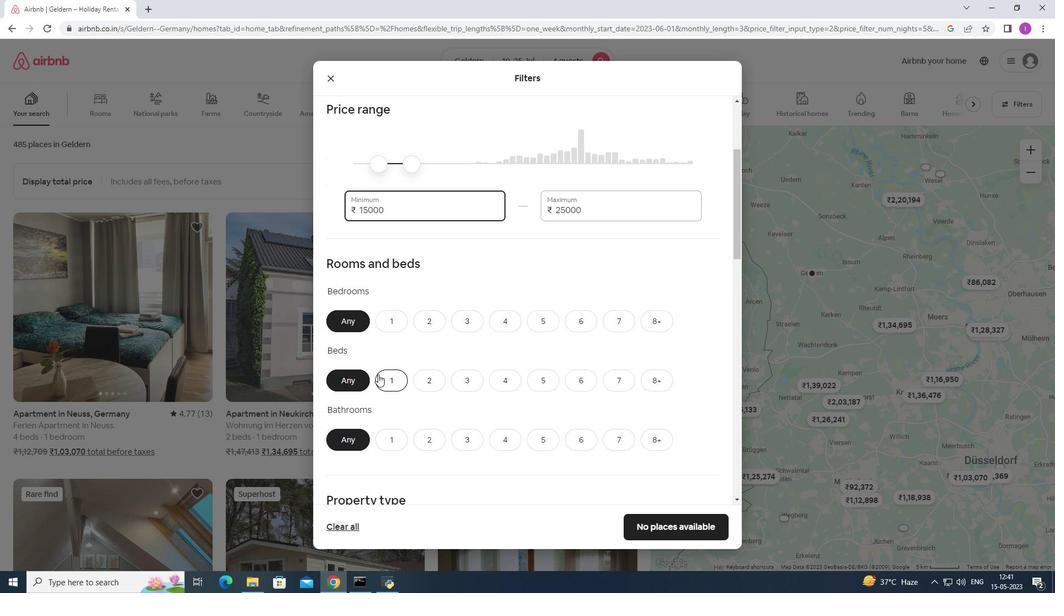 
Action: Mouse moved to (383, 372)
Screenshot: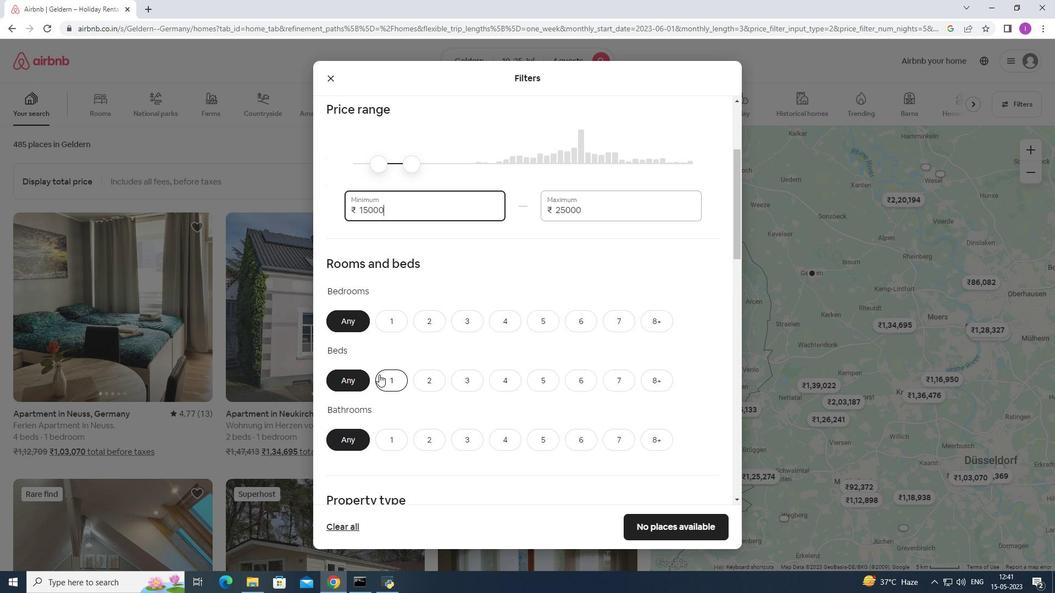 
Action: Mouse scrolled (383, 371) with delta (0, 0)
Screenshot: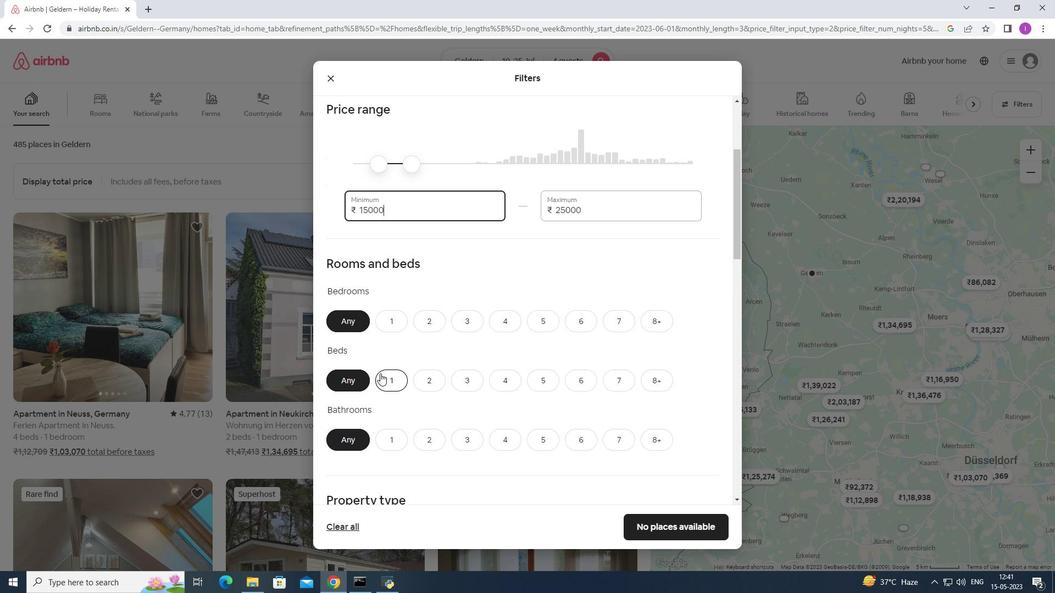 
Action: Mouse moved to (447, 338)
Screenshot: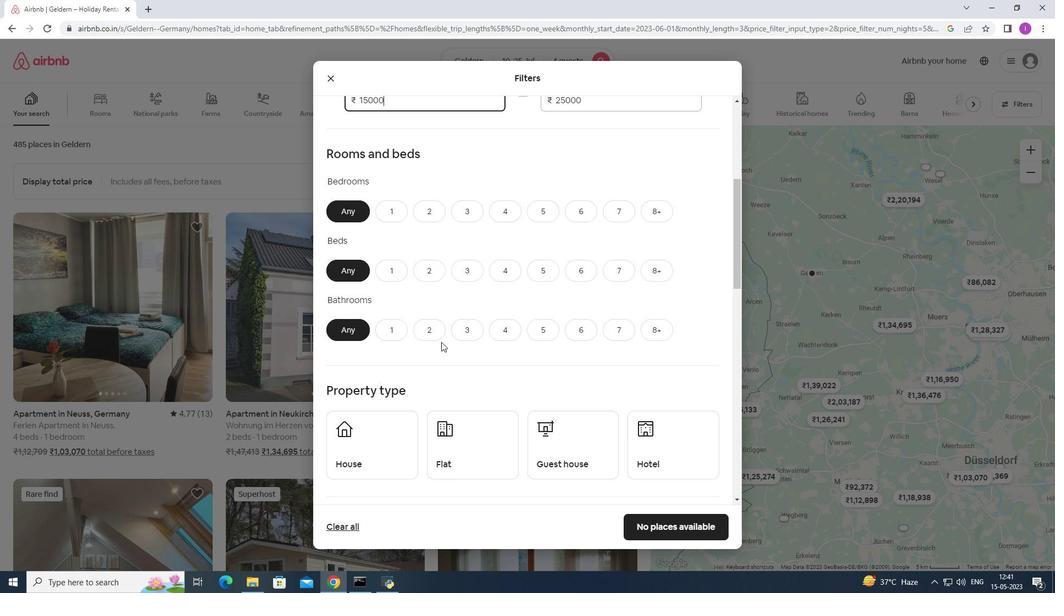 
Action: Mouse scrolled (447, 338) with delta (0, 0)
Screenshot: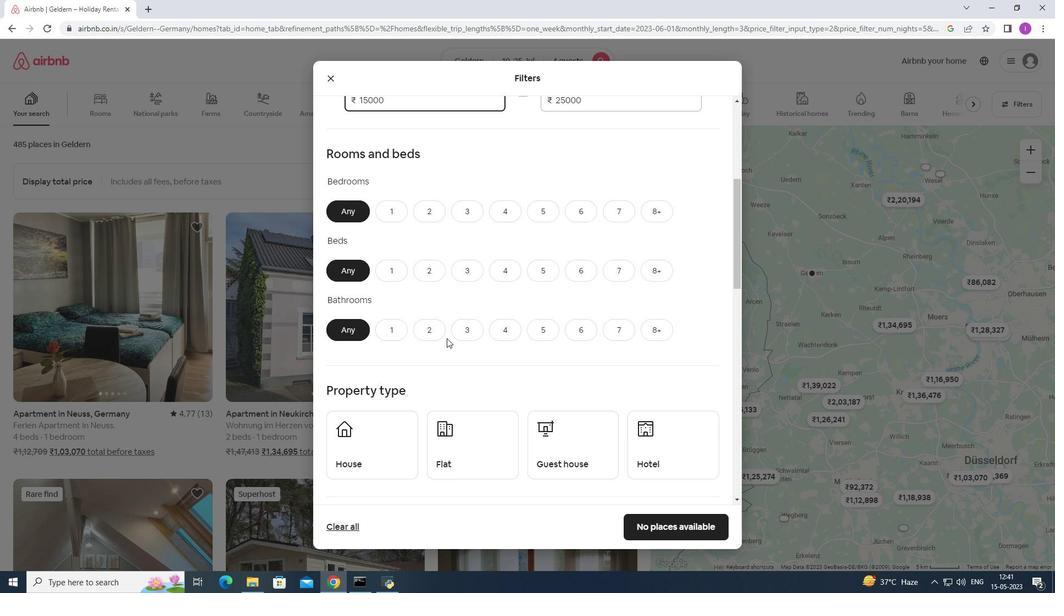 
Action: Mouse moved to (439, 158)
Screenshot: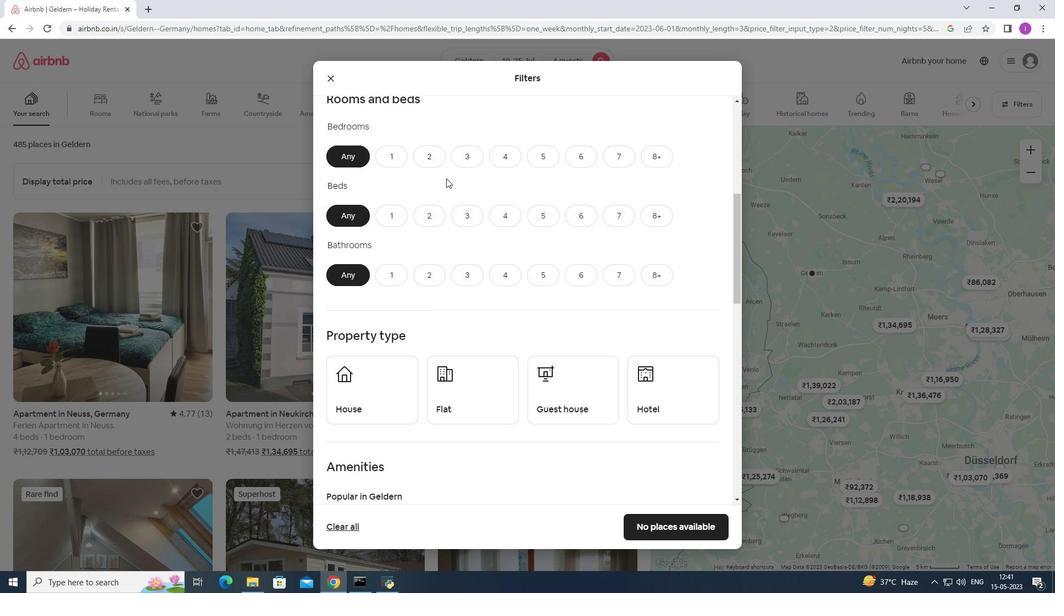 
Action: Mouse pressed left at (439, 158)
Screenshot: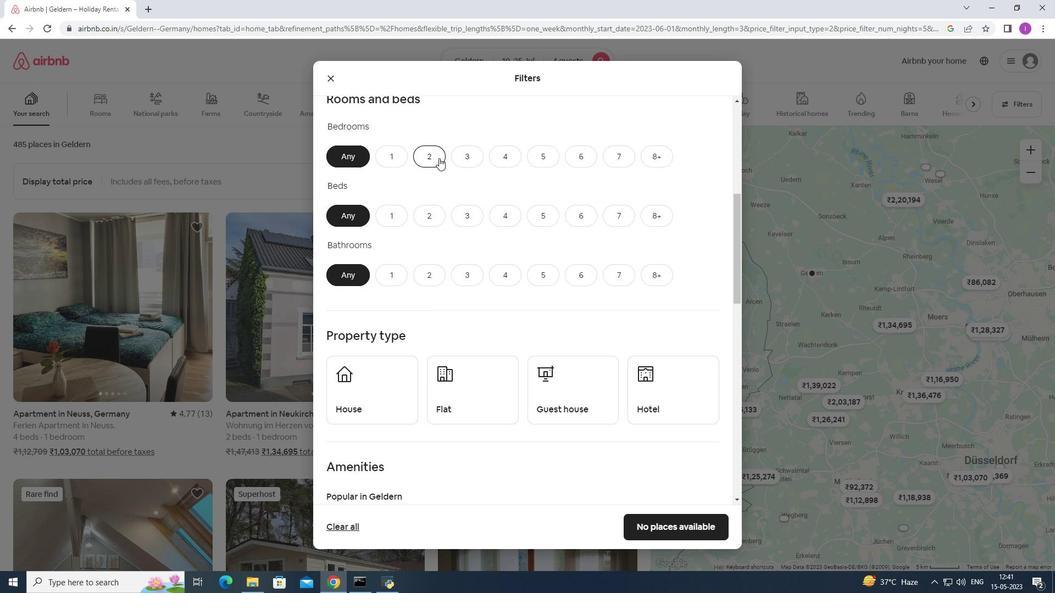 
Action: Mouse moved to (475, 222)
Screenshot: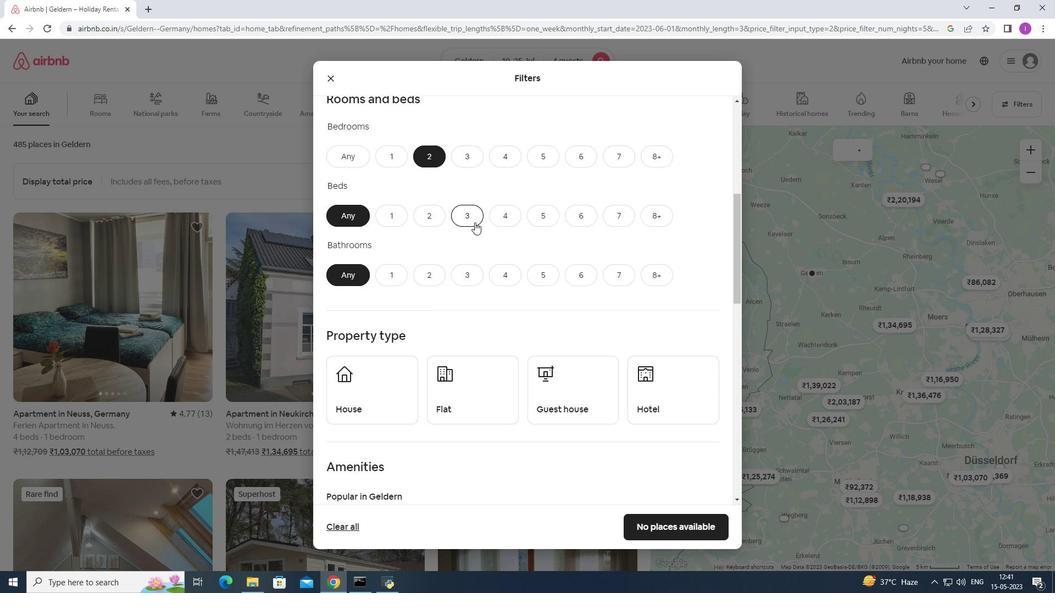
Action: Mouse pressed left at (475, 222)
Screenshot: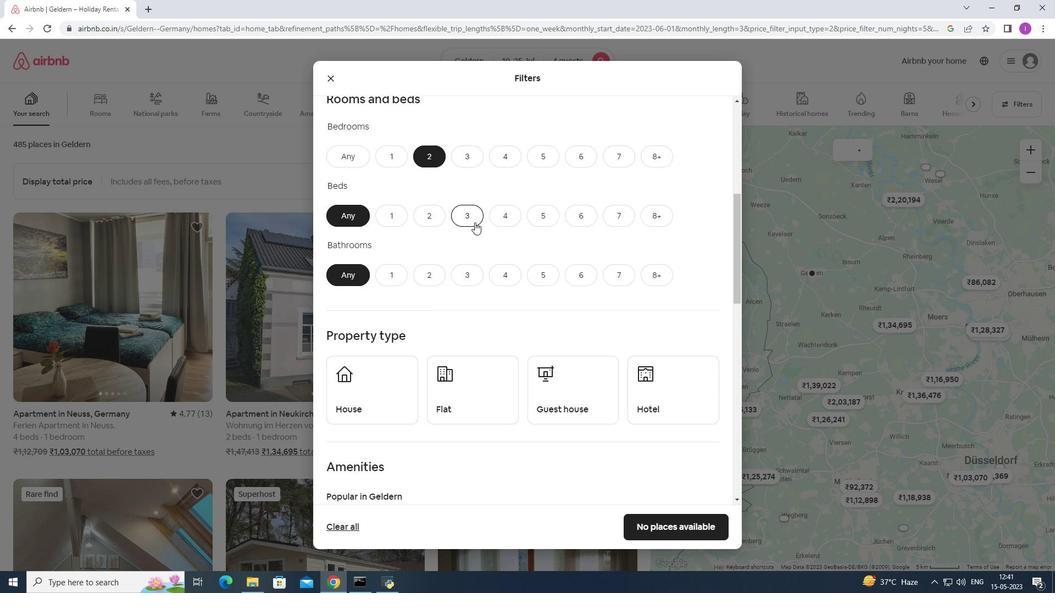 
Action: Mouse moved to (439, 282)
Screenshot: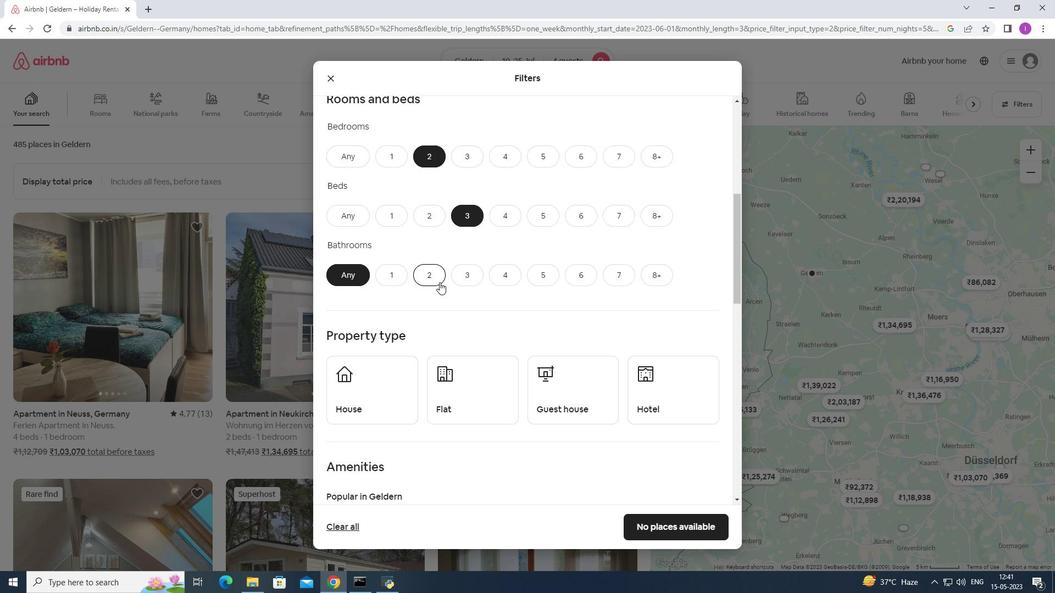 
Action: Mouse pressed left at (439, 282)
Screenshot: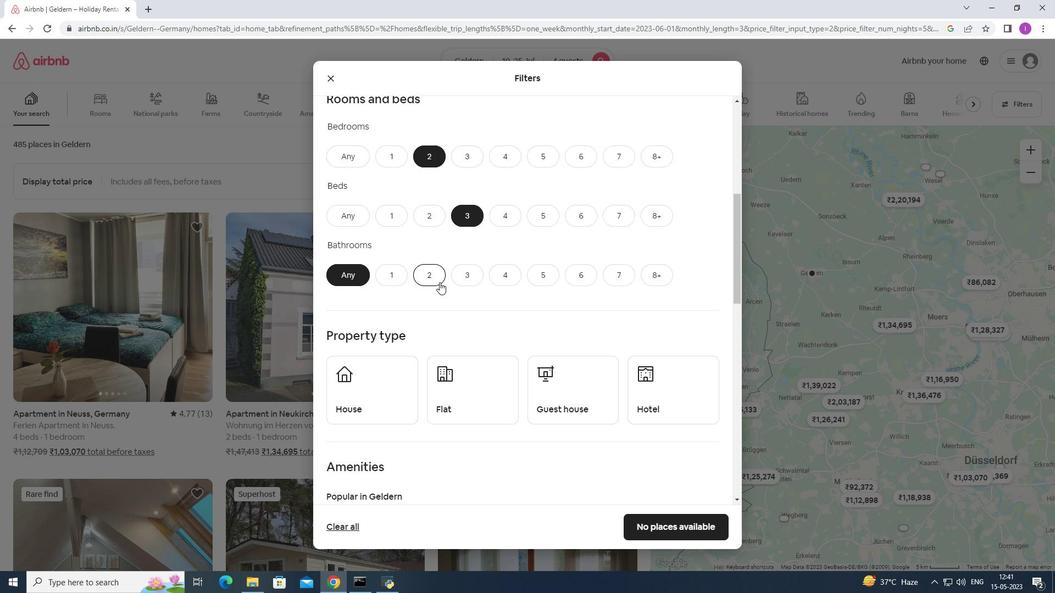 
Action: Mouse moved to (465, 303)
Screenshot: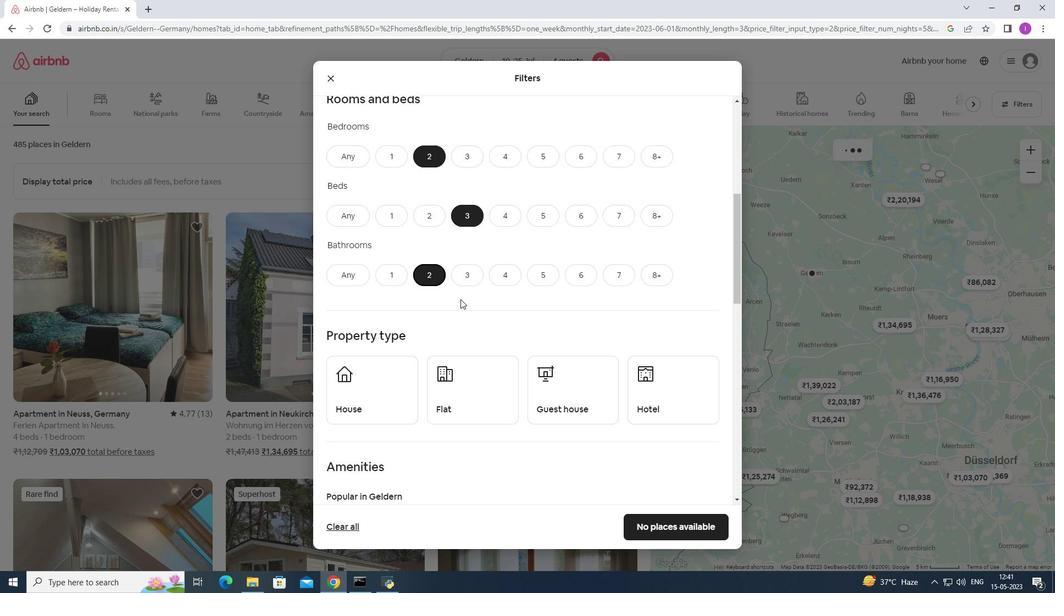 
Action: Mouse scrolled (465, 302) with delta (0, 0)
Screenshot: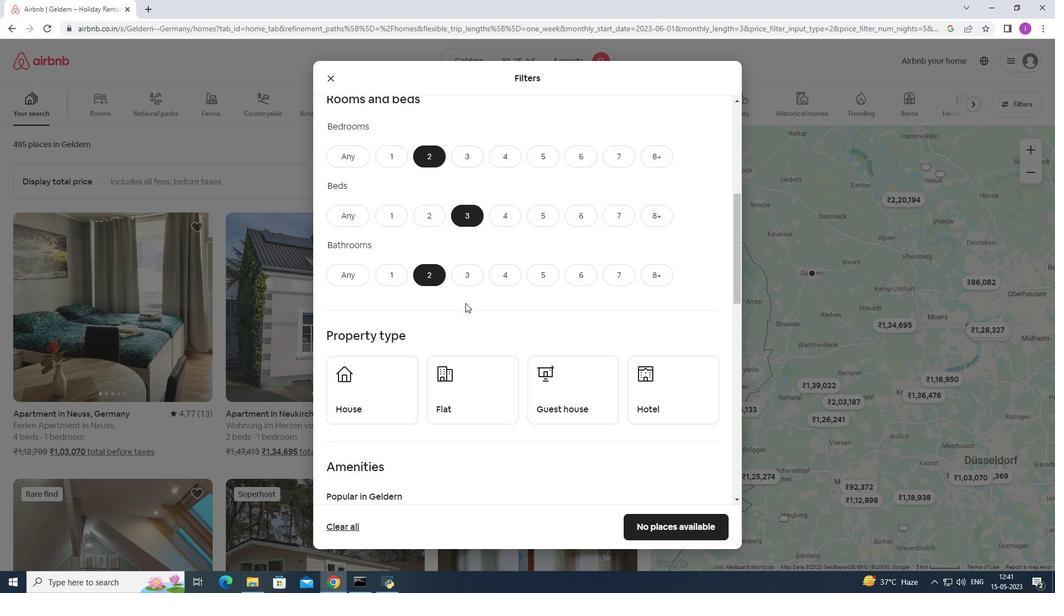 
Action: Mouse scrolled (465, 302) with delta (0, 0)
Screenshot: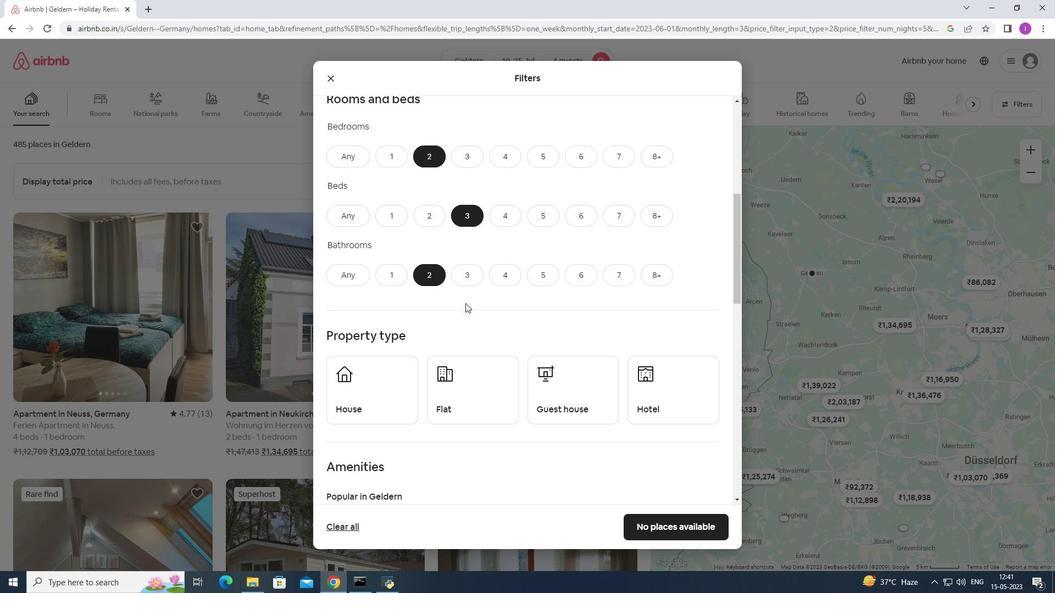 
Action: Mouse moved to (376, 300)
Screenshot: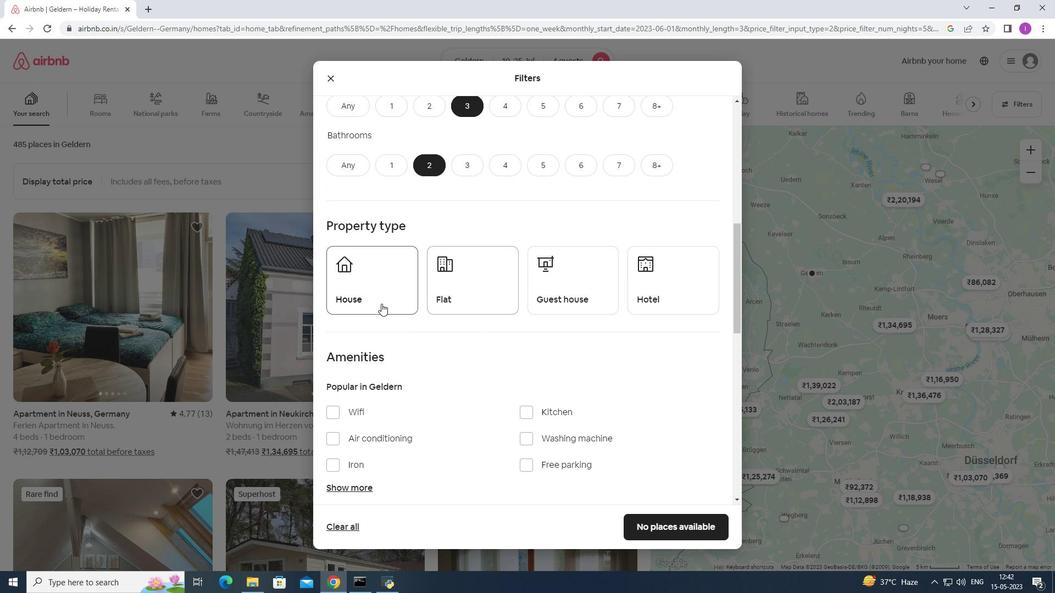 
Action: Mouse pressed left at (376, 300)
Screenshot: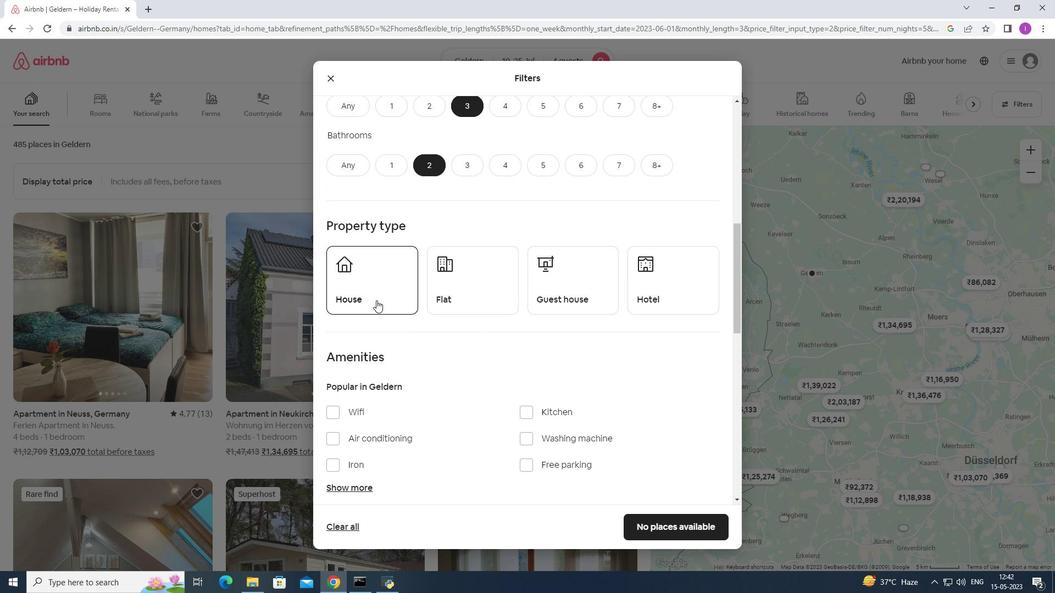 
Action: Mouse moved to (461, 307)
Screenshot: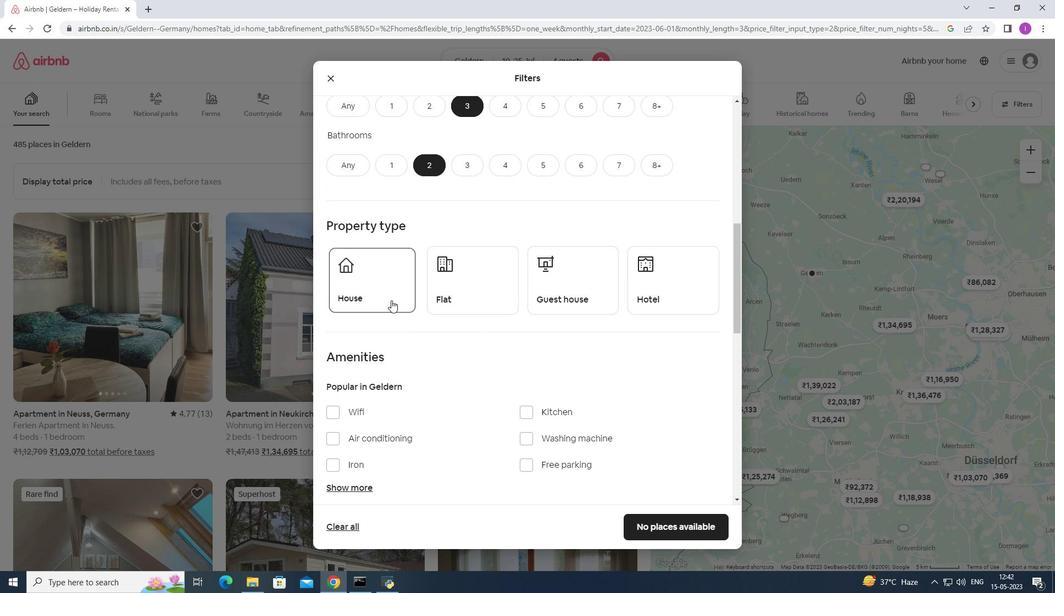 
Action: Mouse pressed left at (461, 307)
Screenshot: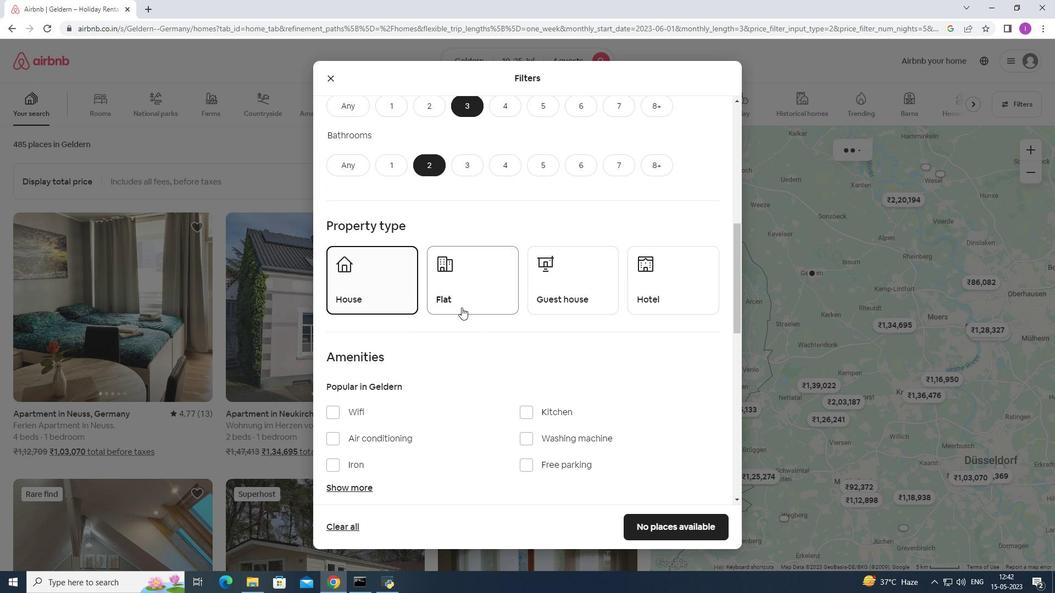 
Action: Mouse moved to (575, 276)
Screenshot: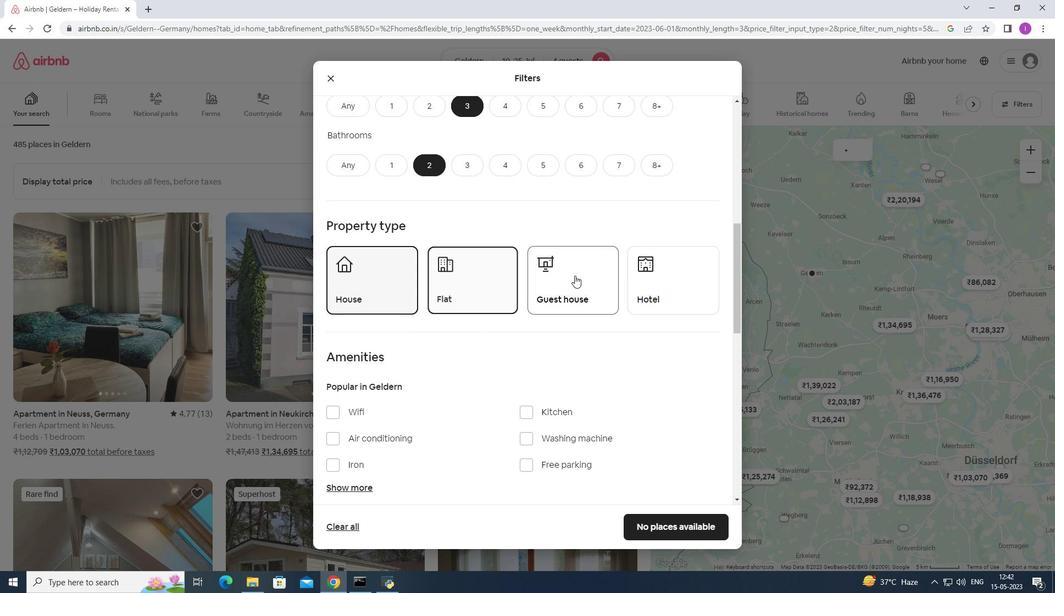 
Action: Mouse pressed left at (575, 276)
Screenshot: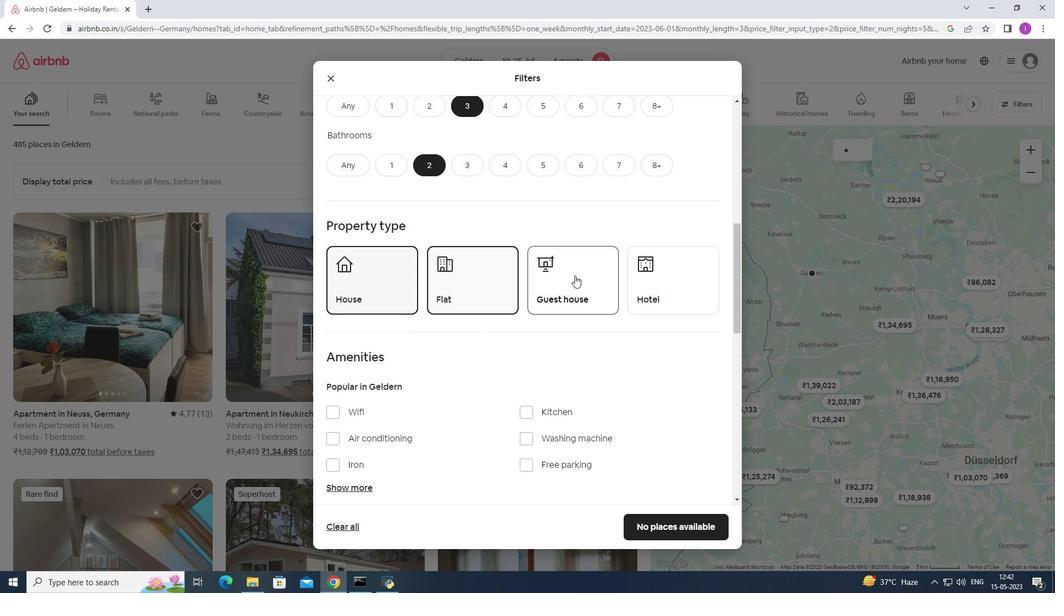 
Action: Mouse moved to (571, 277)
Screenshot: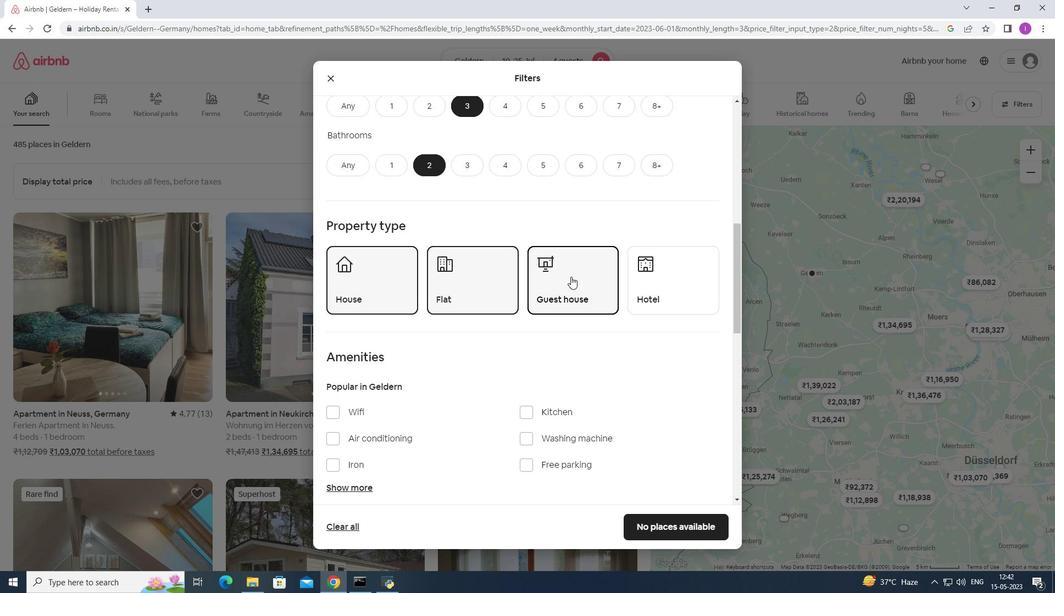 
Action: Mouse scrolled (571, 276) with delta (0, 0)
Screenshot: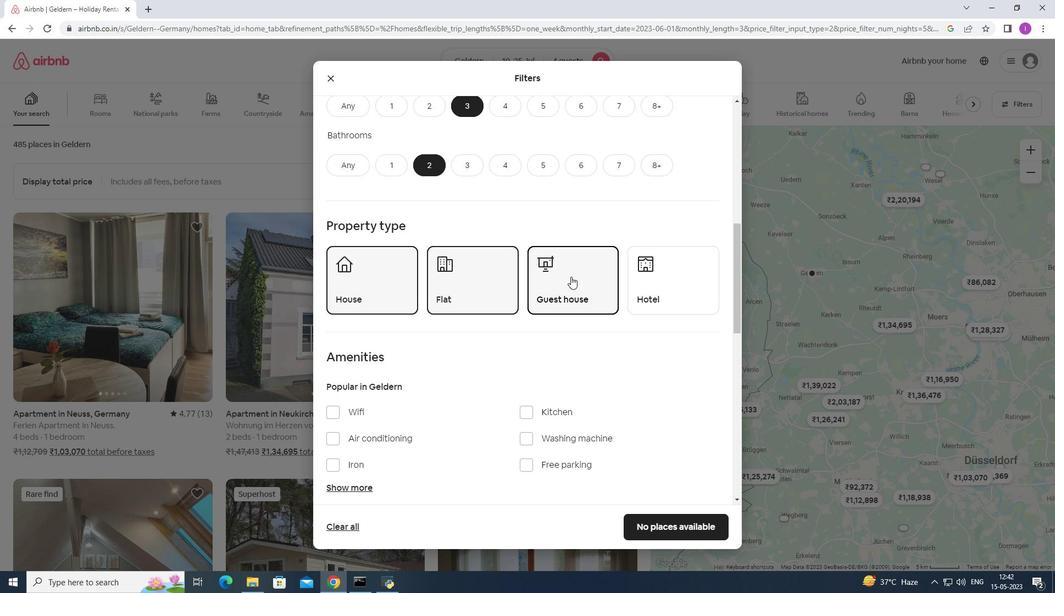 
Action: Mouse scrolled (571, 276) with delta (0, 0)
Screenshot: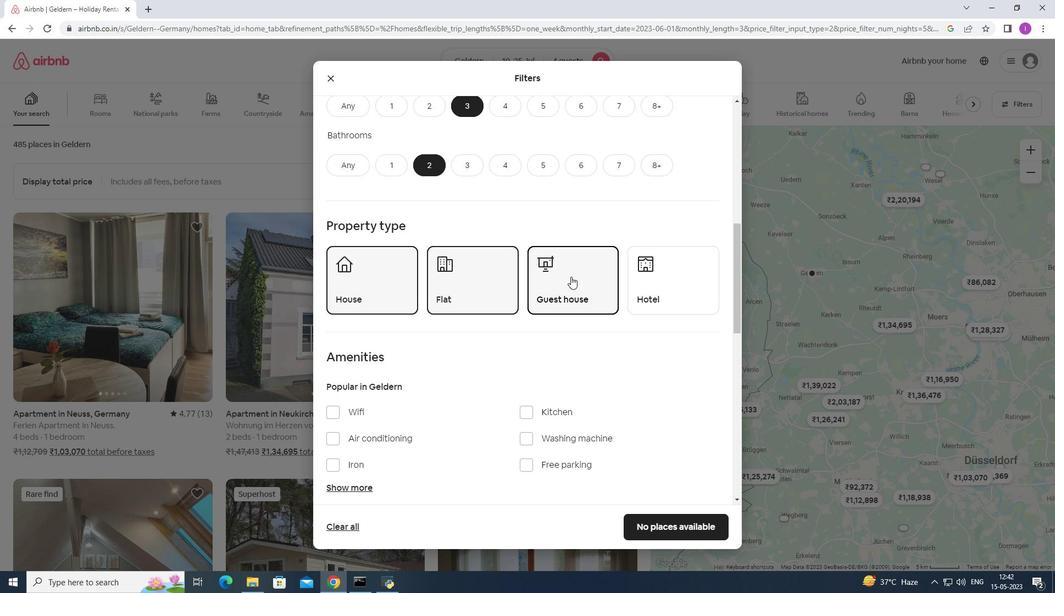 
Action: Mouse scrolled (571, 276) with delta (0, 0)
Screenshot: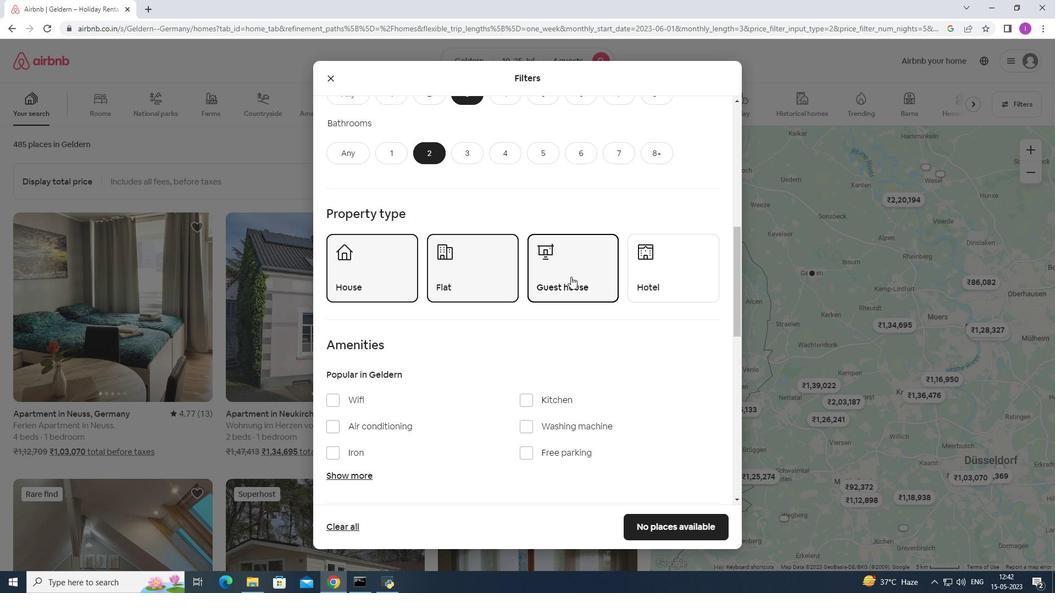 
Action: Mouse moved to (571, 276)
Screenshot: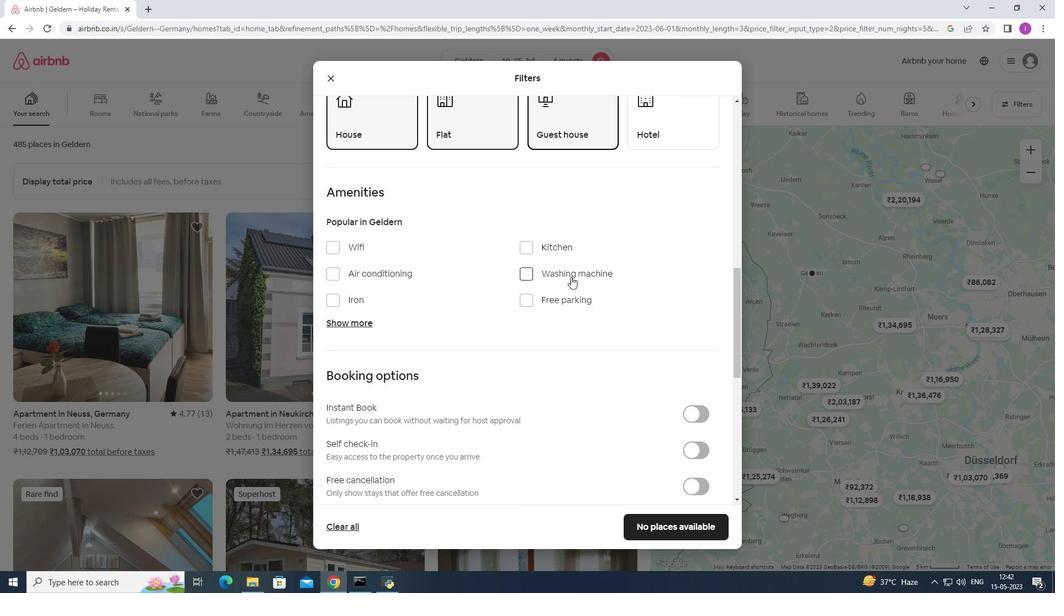 
Action: Mouse scrolled (571, 276) with delta (0, 0)
Screenshot: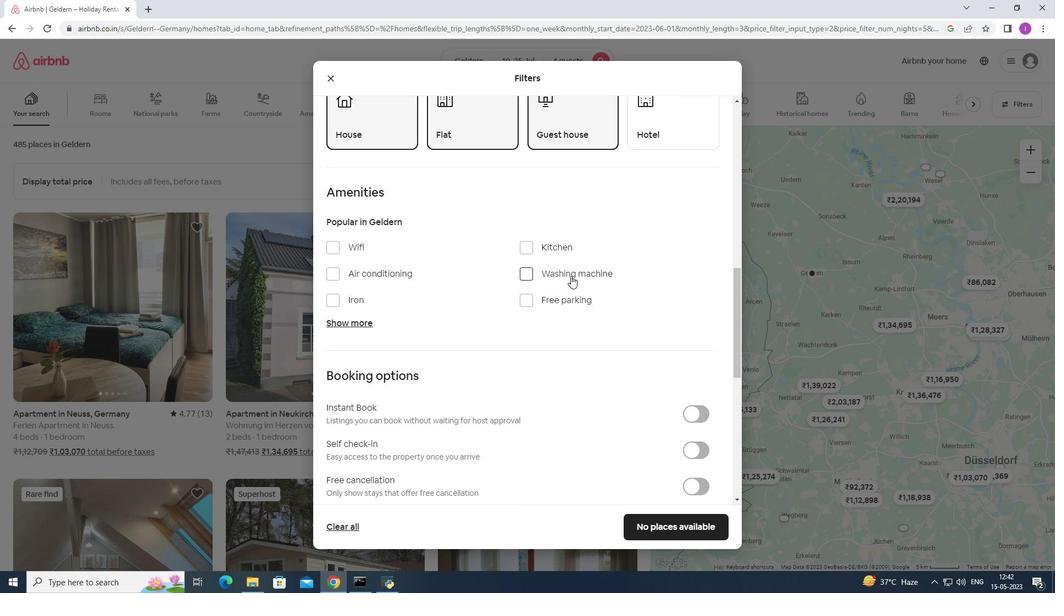 
Action: Mouse moved to (361, 198)
Screenshot: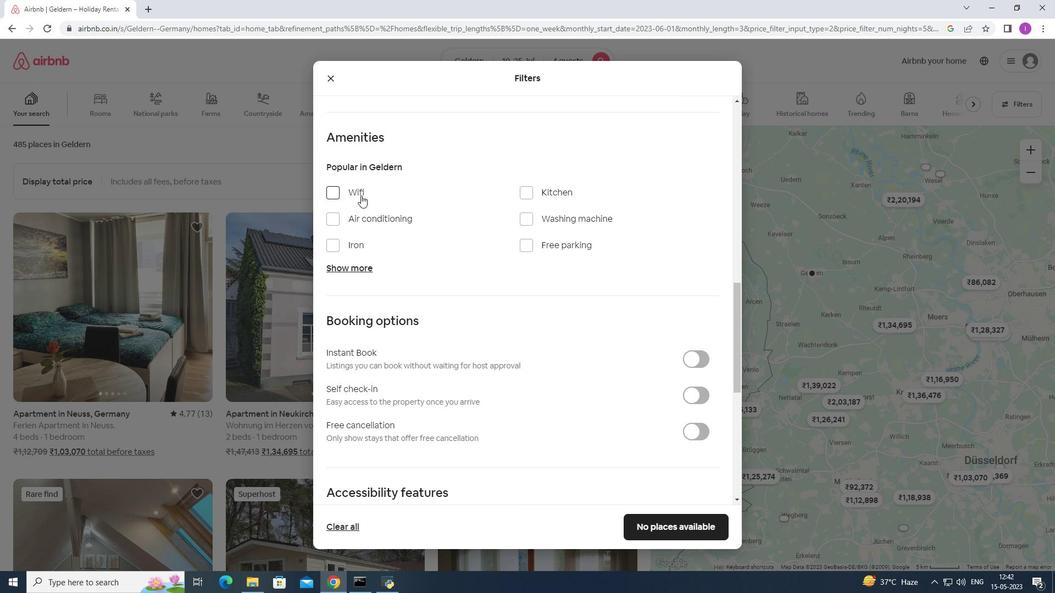 
Action: Mouse pressed left at (361, 198)
Screenshot: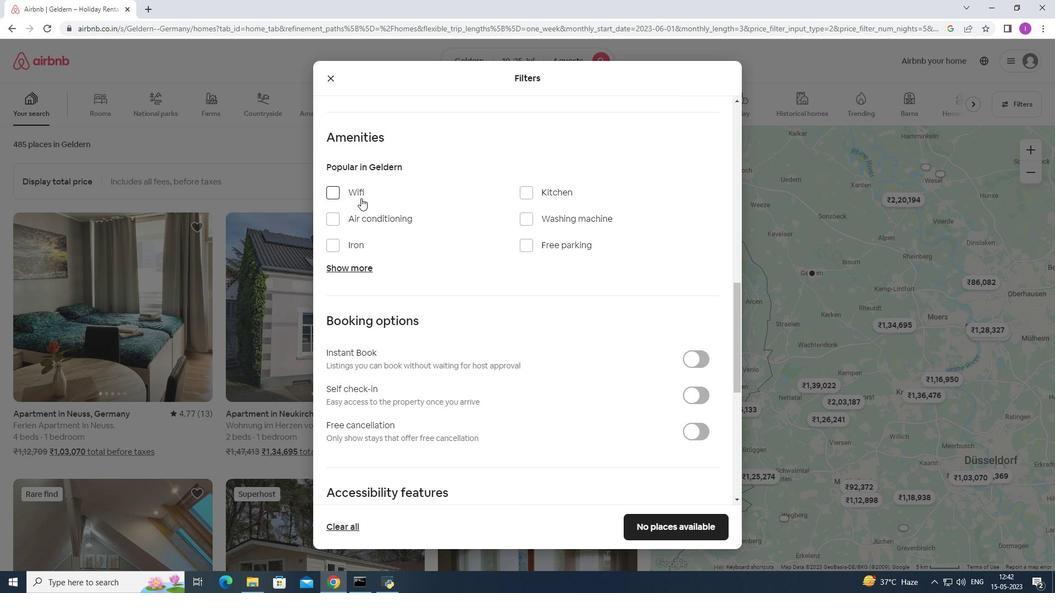 
Action: Mouse moved to (524, 243)
Screenshot: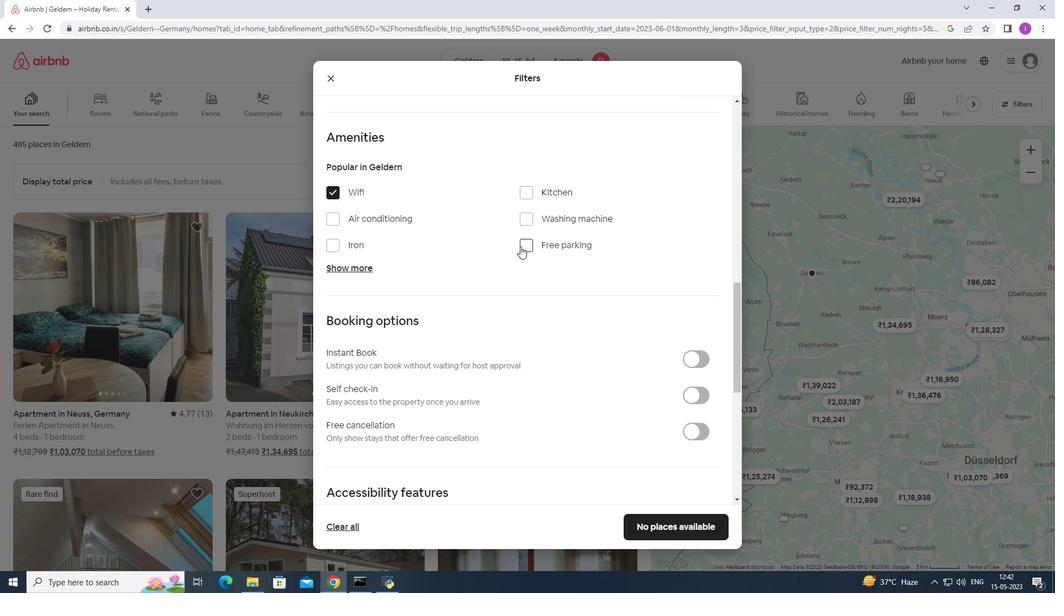 
Action: Mouse pressed left at (524, 243)
Screenshot: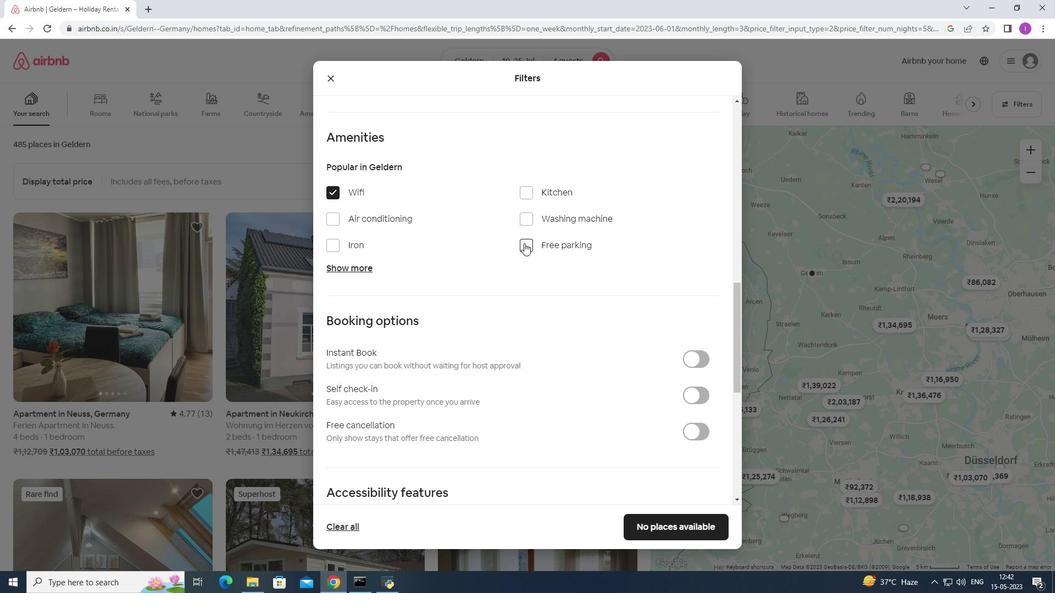 
Action: Mouse moved to (465, 260)
Screenshot: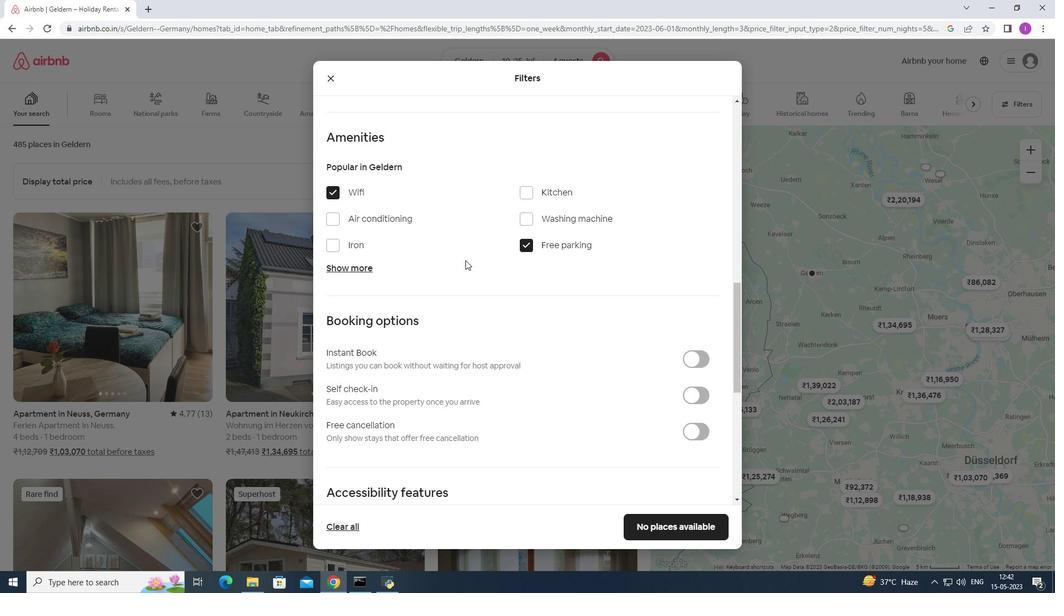 
Action: Mouse scrolled (465, 260) with delta (0, 0)
Screenshot: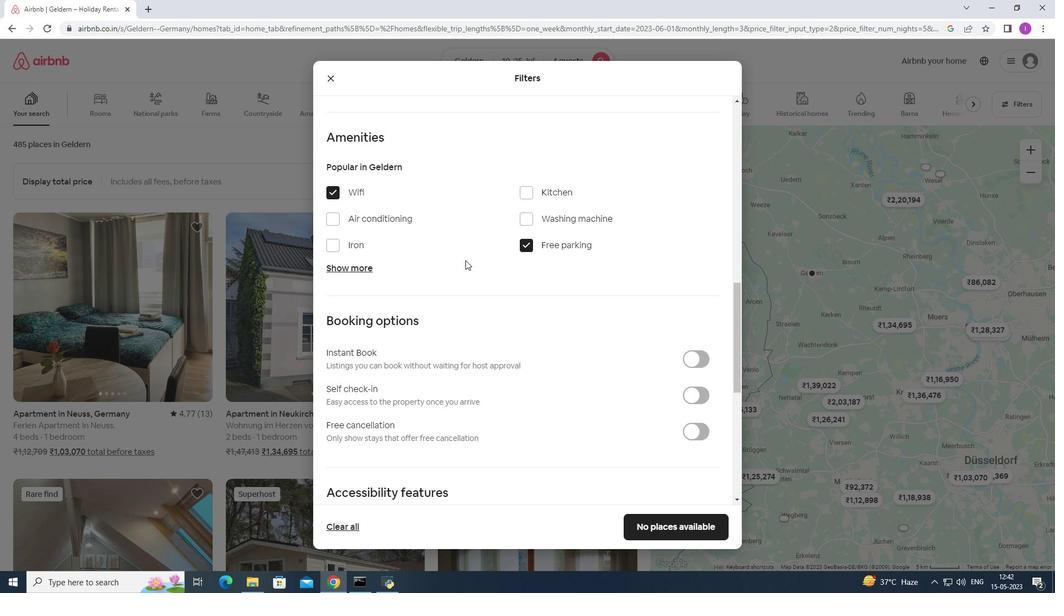 
Action: Mouse moved to (372, 216)
Screenshot: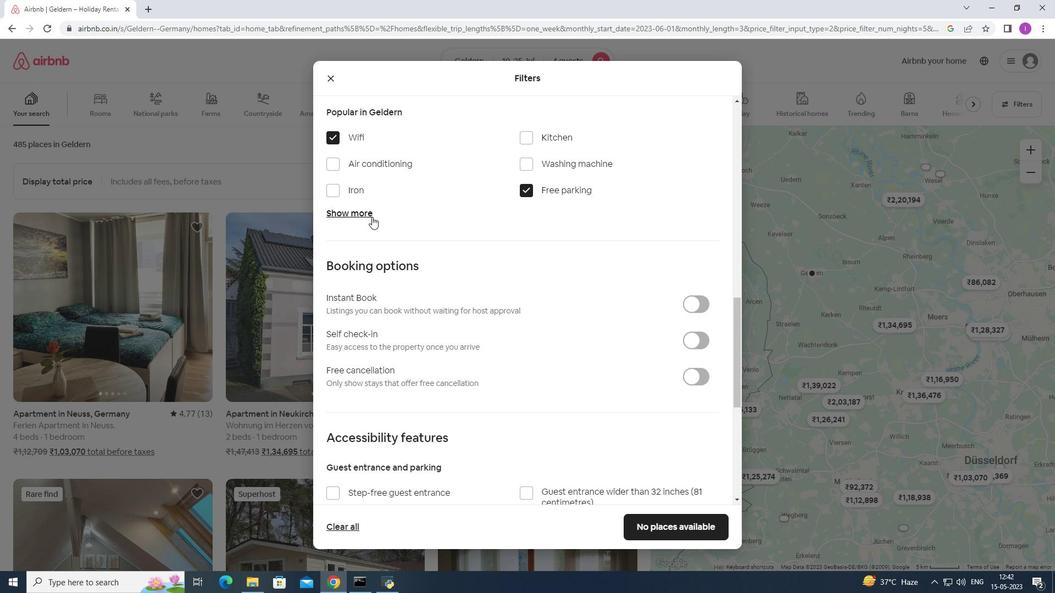 
Action: Mouse pressed left at (372, 216)
Screenshot: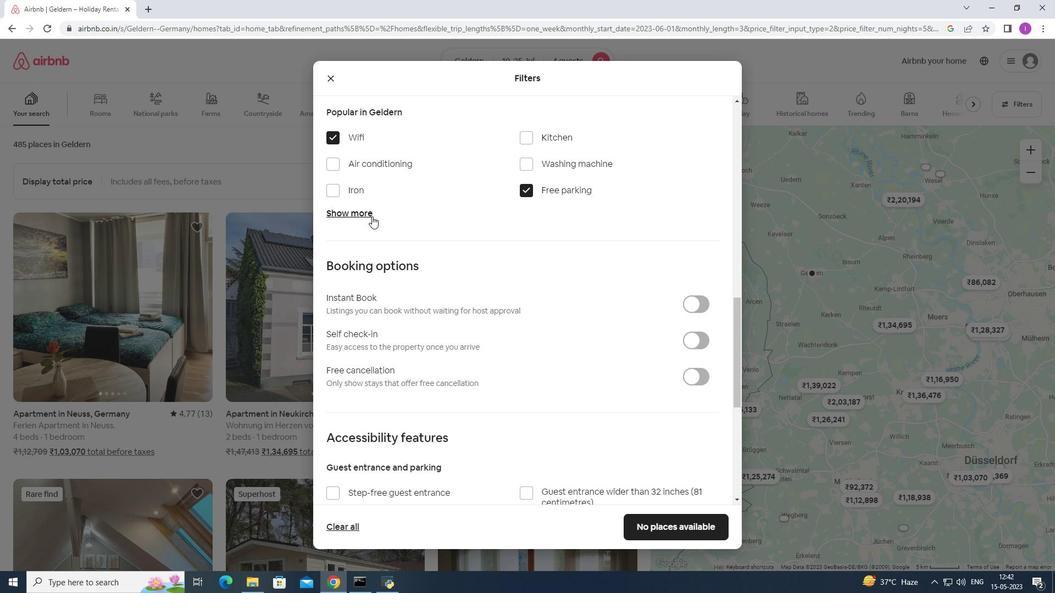 
Action: Mouse moved to (521, 278)
Screenshot: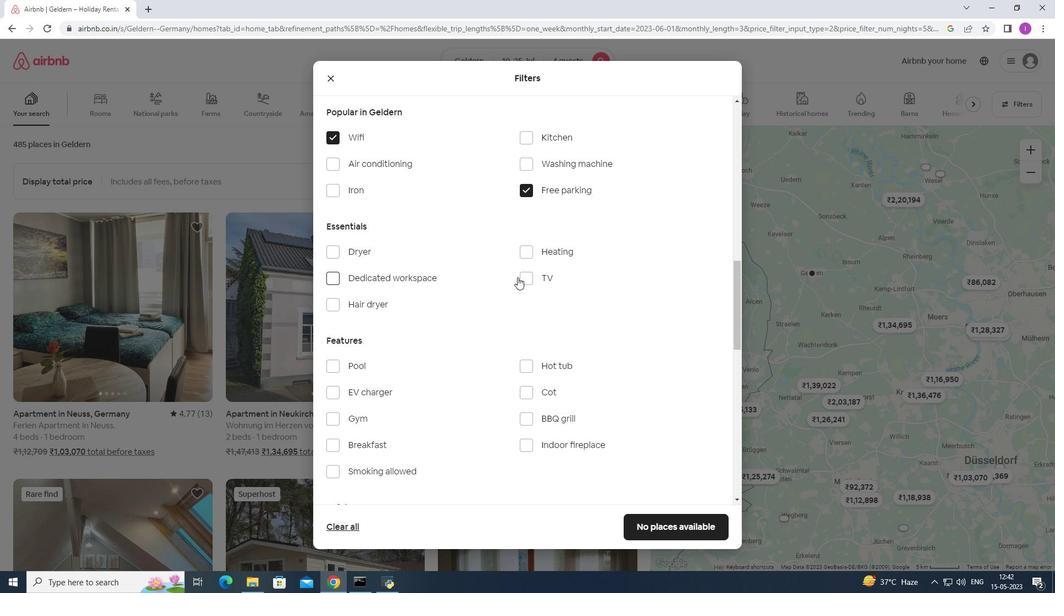 
Action: Mouse pressed left at (521, 278)
Screenshot: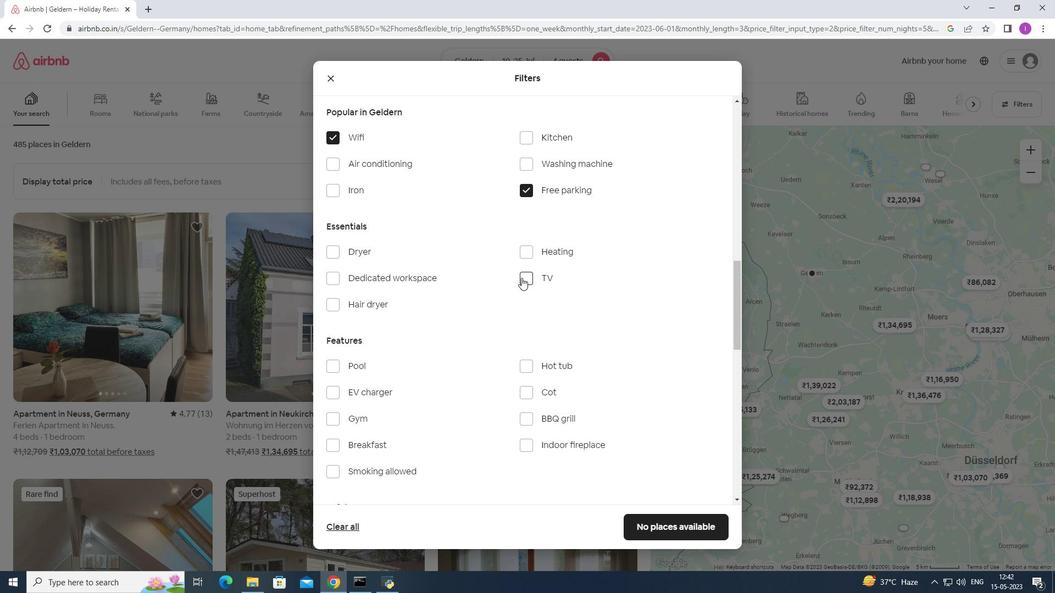 
Action: Mouse moved to (420, 327)
Screenshot: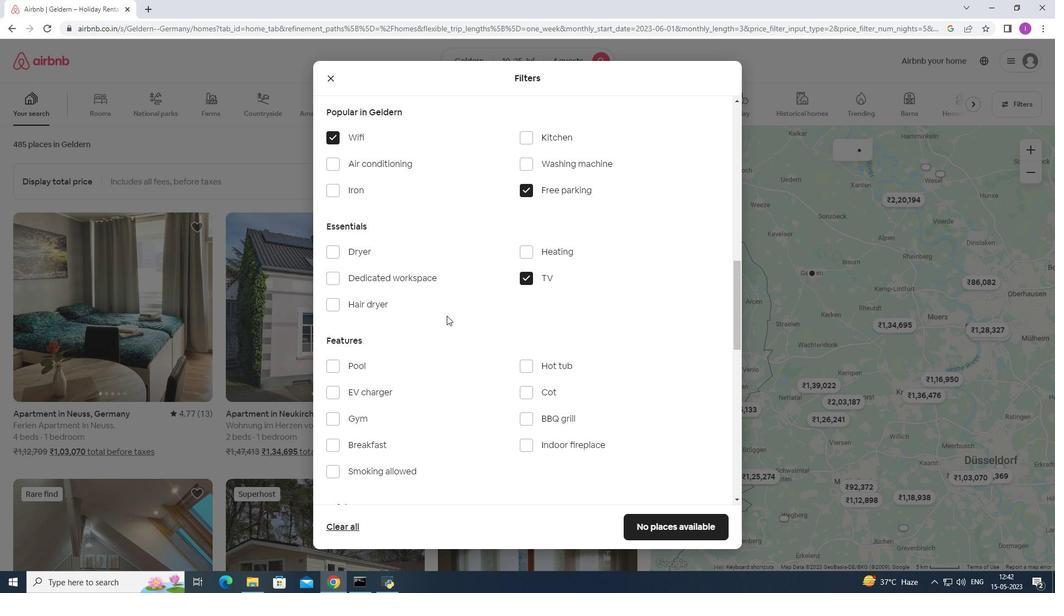 
Action: Mouse scrolled (422, 324) with delta (0, 0)
Screenshot: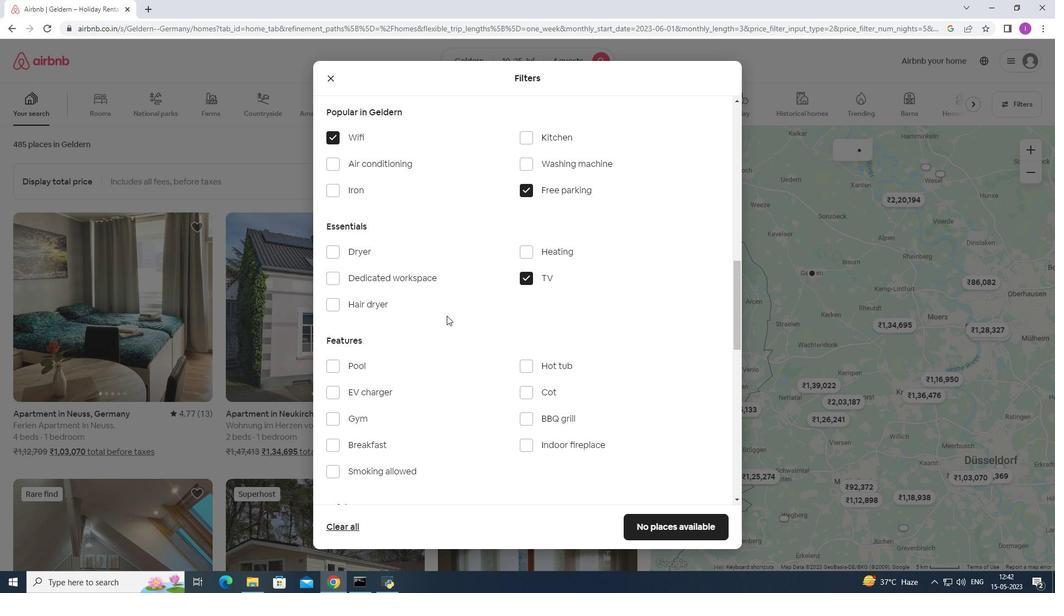 
Action: Mouse moved to (417, 329)
Screenshot: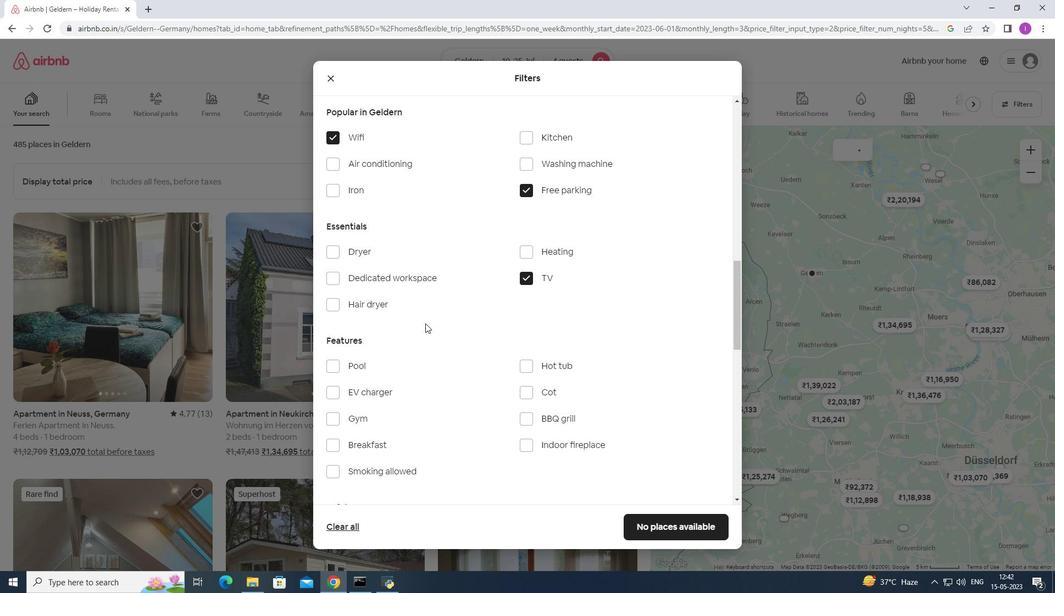 
Action: Mouse scrolled (417, 329) with delta (0, 0)
Screenshot: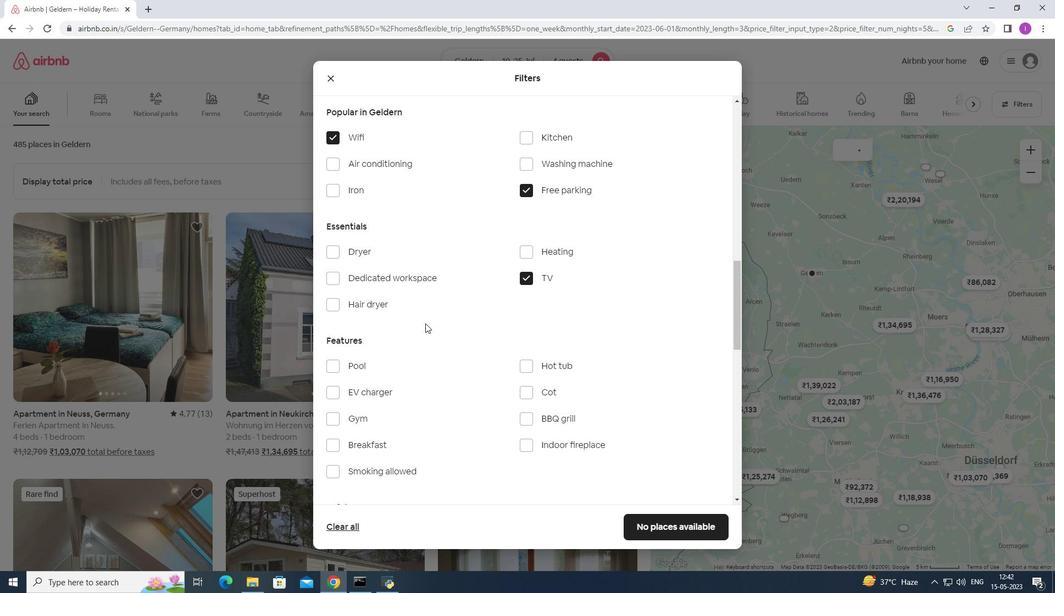 
Action: Mouse scrolled (417, 329) with delta (0, 0)
Screenshot: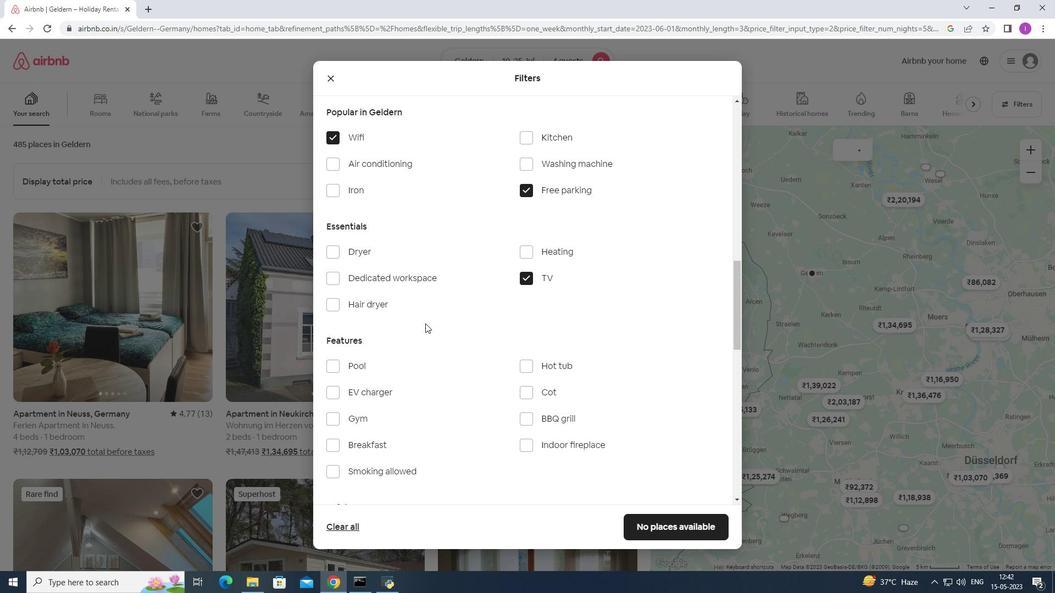 
Action: Mouse scrolled (417, 329) with delta (0, 0)
Screenshot: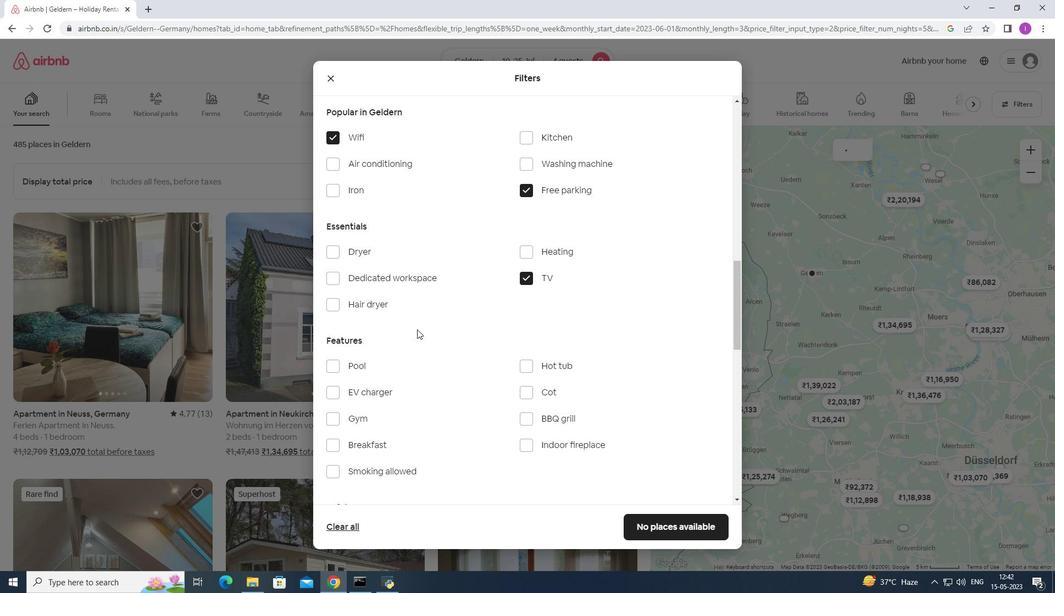 
Action: Mouse moved to (338, 200)
Screenshot: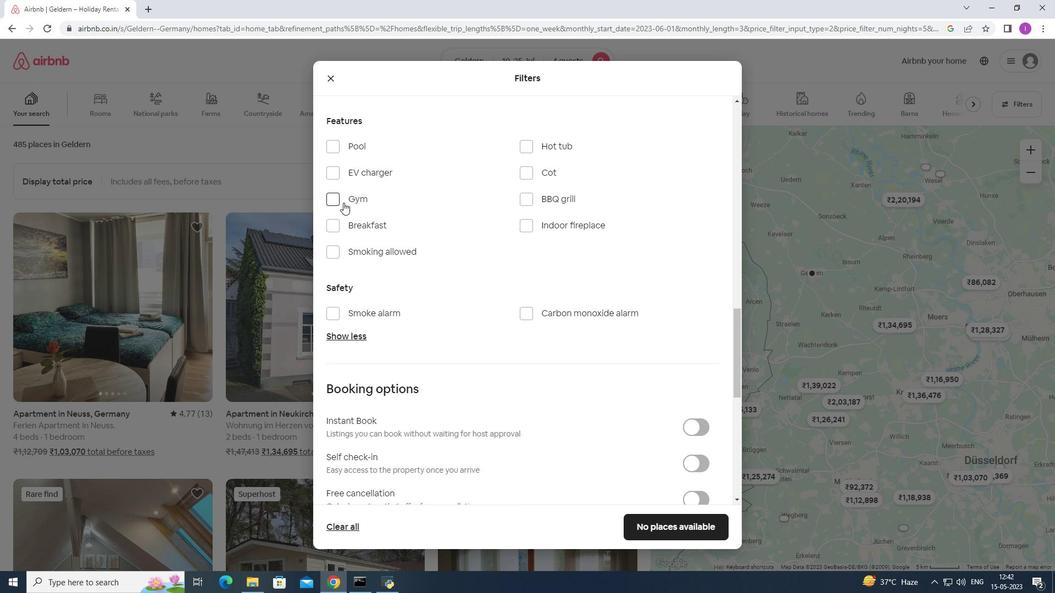 
Action: Mouse pressed left at (338, 200)
Screenshot: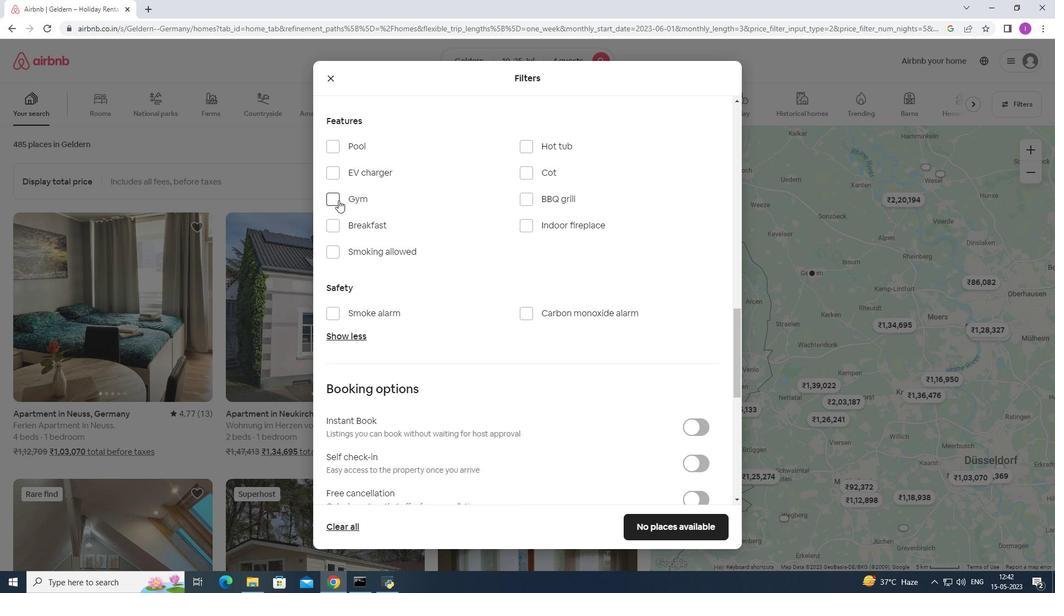 
Action: Mouse moved to (339, 224)
Screenshot: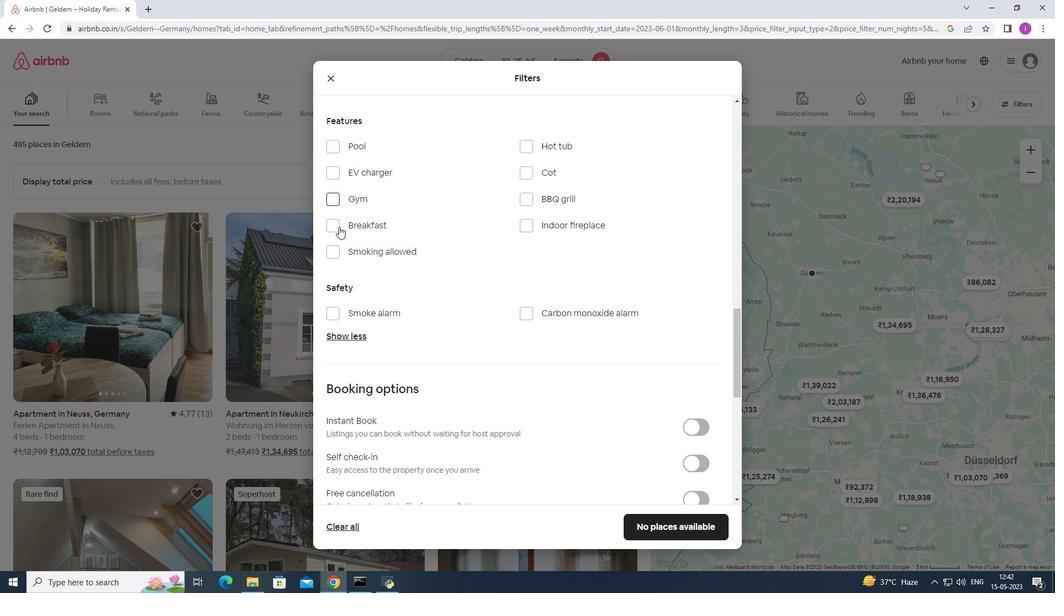 
Action: Mouse pressed left at (339, 224)
Screenshot: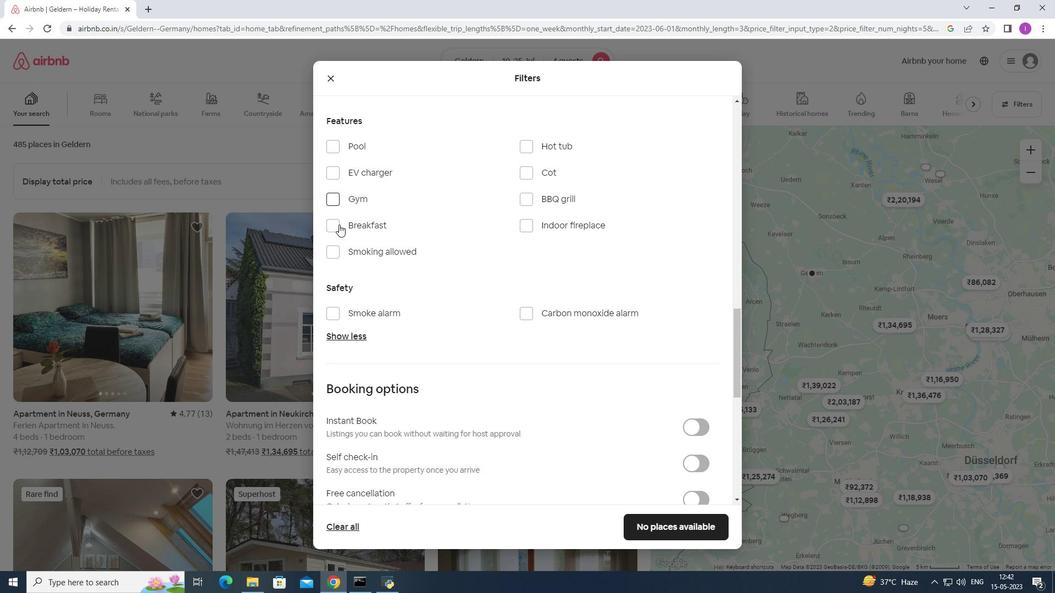 
Action: Mouse moved to (469, 222)
Screenshot: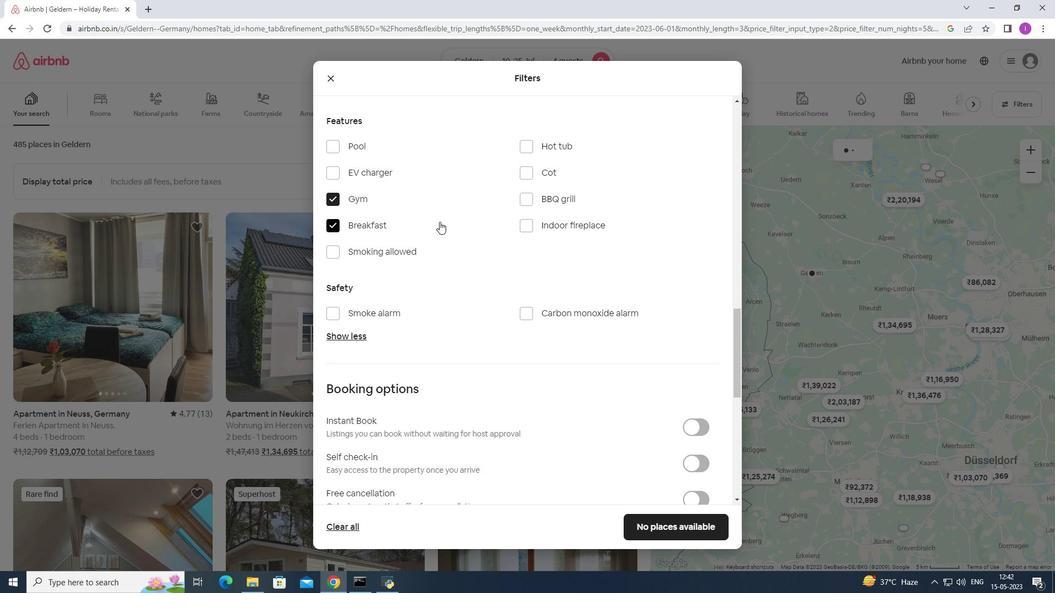 
Action: Mouse scrolled (469, 221) with delta (0, 0)
Screenshot: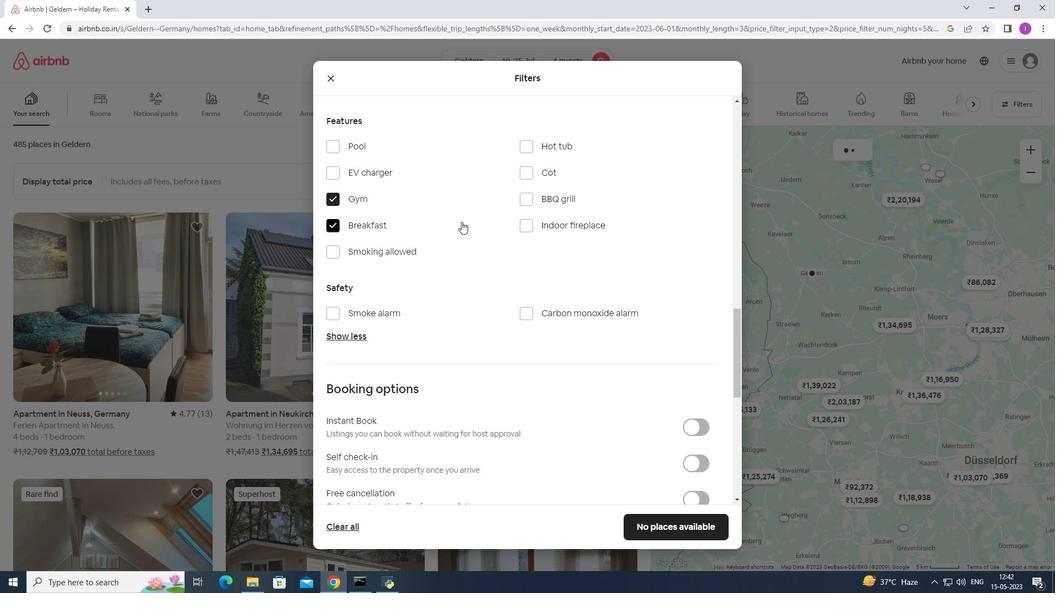 
Action: Mouse moved to (470, 222)
Screenshot: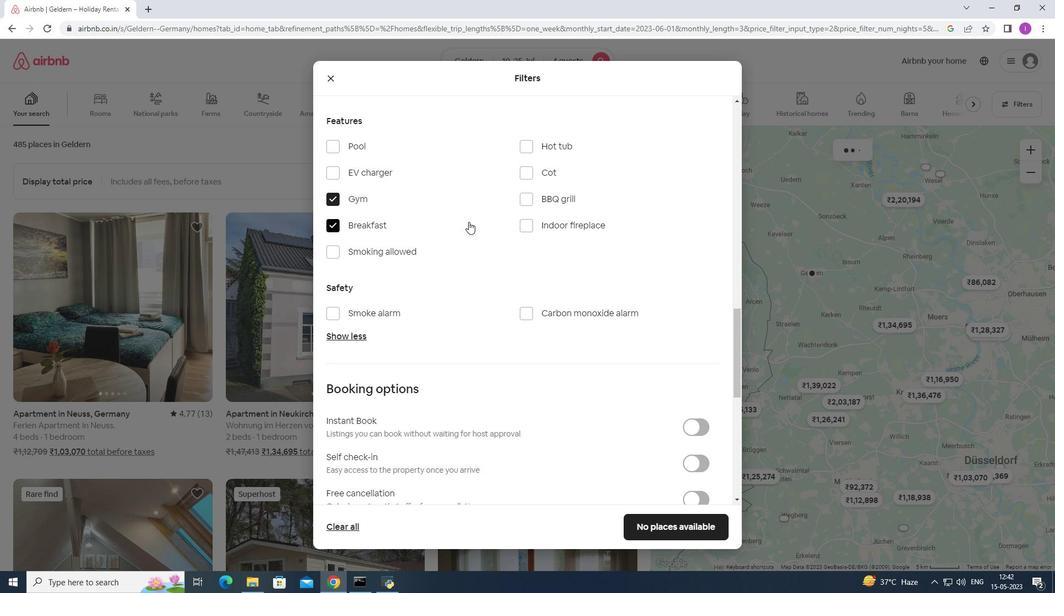 
Action: Mouse scrolled (470, 221) with delta (0, 0)
Screenshot: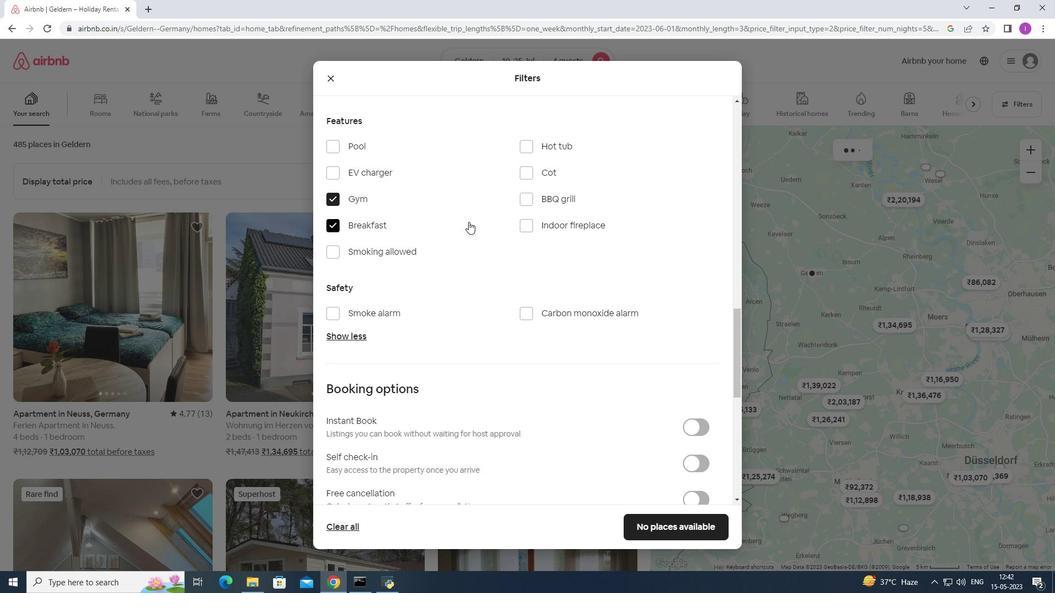 
Action: Mouse moved to (470, 222)
Screenshot: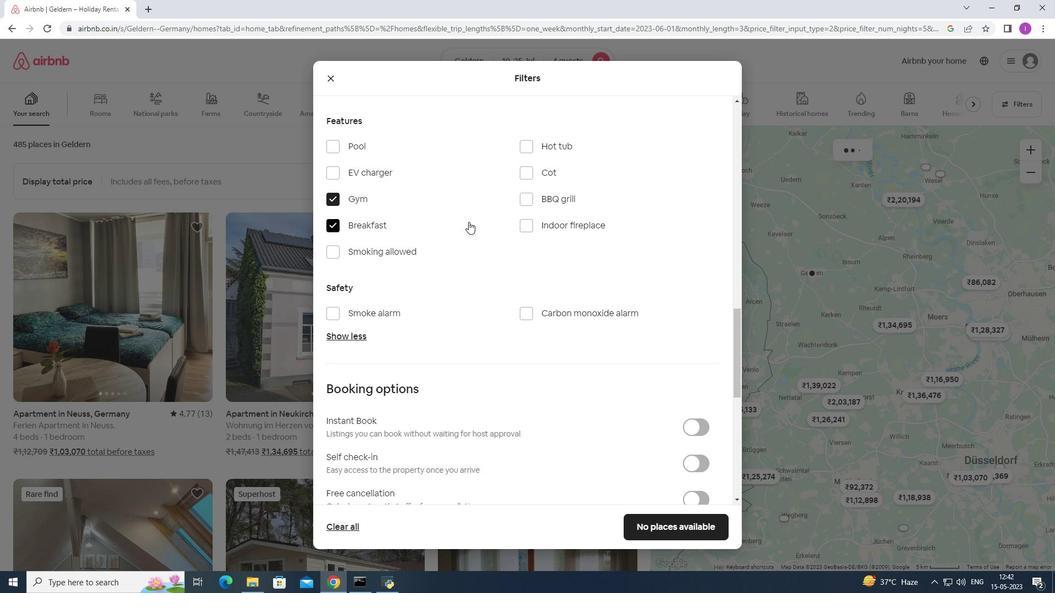 
Action: Mouse scrolled (470, 221) with delta (0, 0)
Screenshot: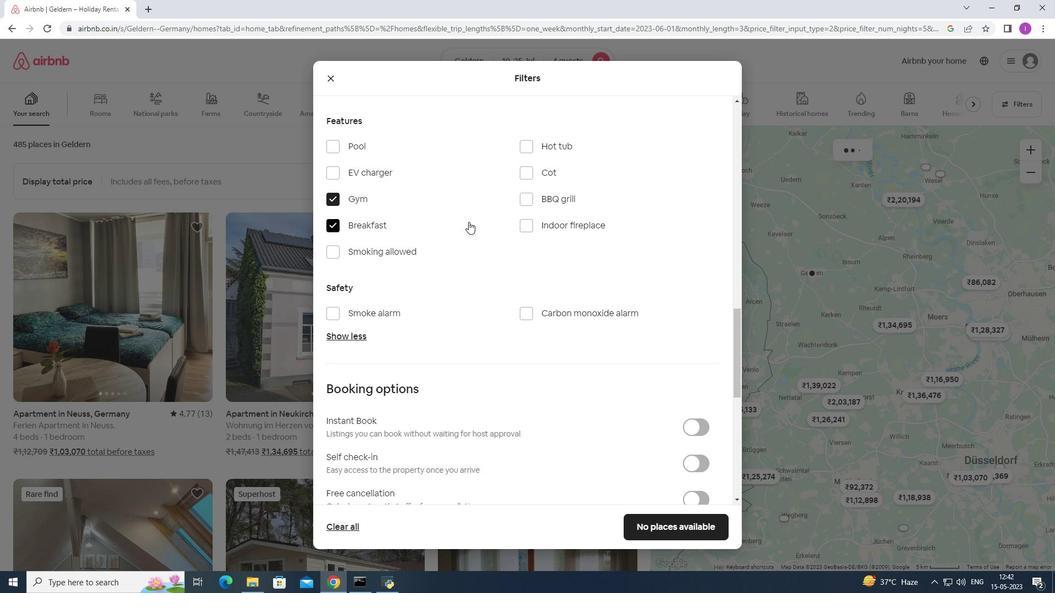 
Action: Mouse moved to (705, 292)
Screenshot: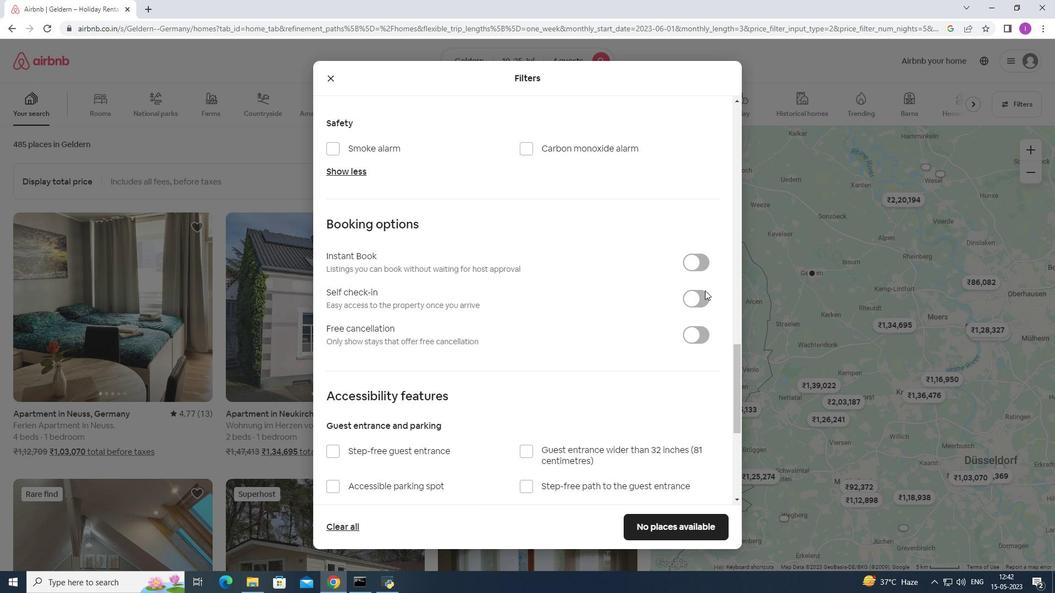 
Action: Mouse pressed left at (705, 292)
Screenshot: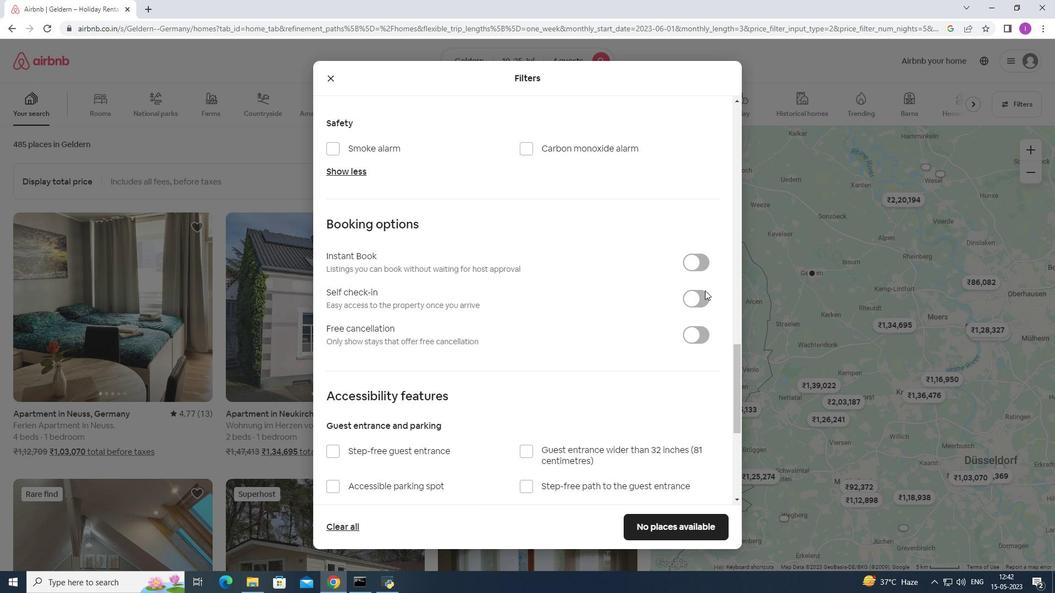 
Action: Mouse moved to (460, 307)
Screenshot: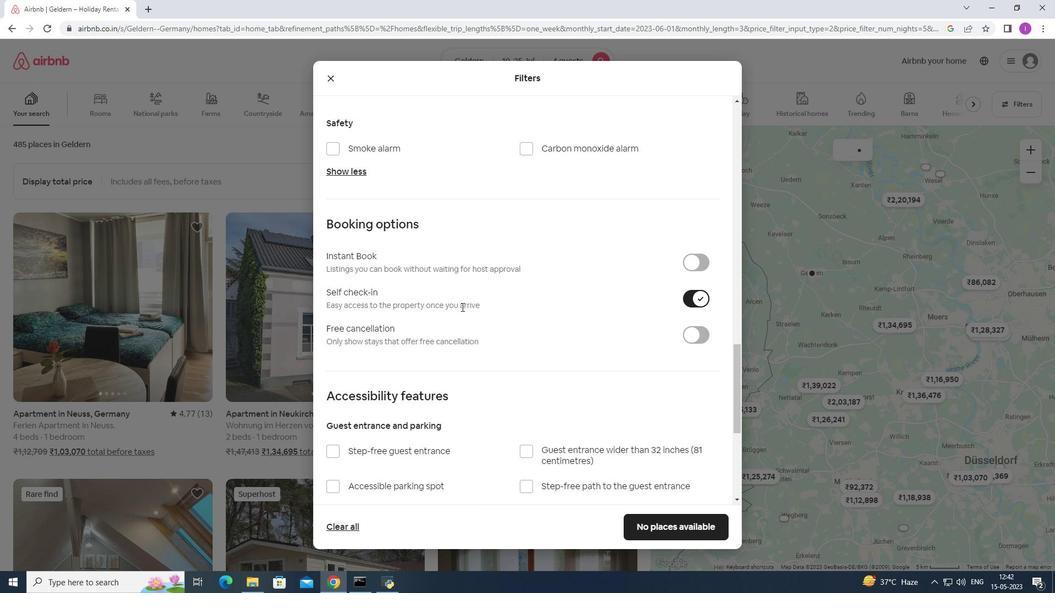 
Action: Mouse scrolled (460, 307) with delta (0, 0)
Screenshot: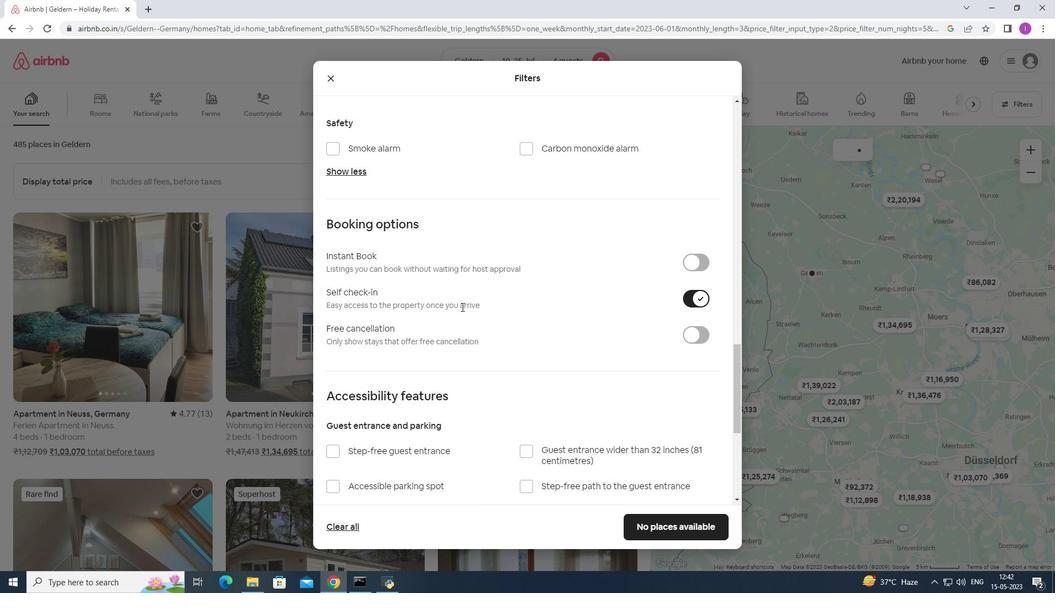 
Action: Mouse scrolled (460, 307) with delta (0, 0)
Screenshot: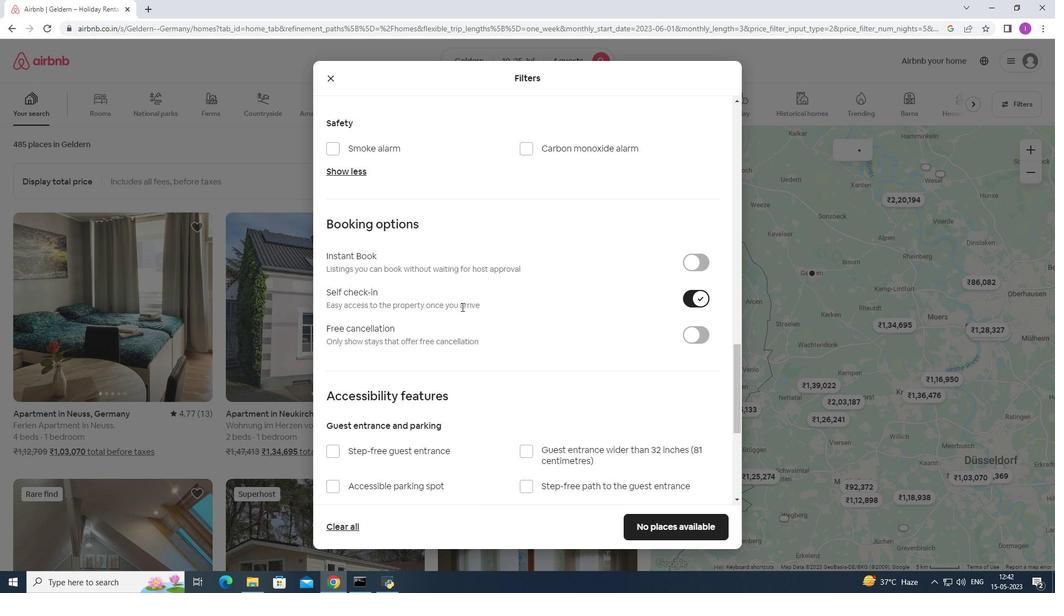 
Action: Mouse scrolled (460, 307) with delta (0, 0)
Screenshot: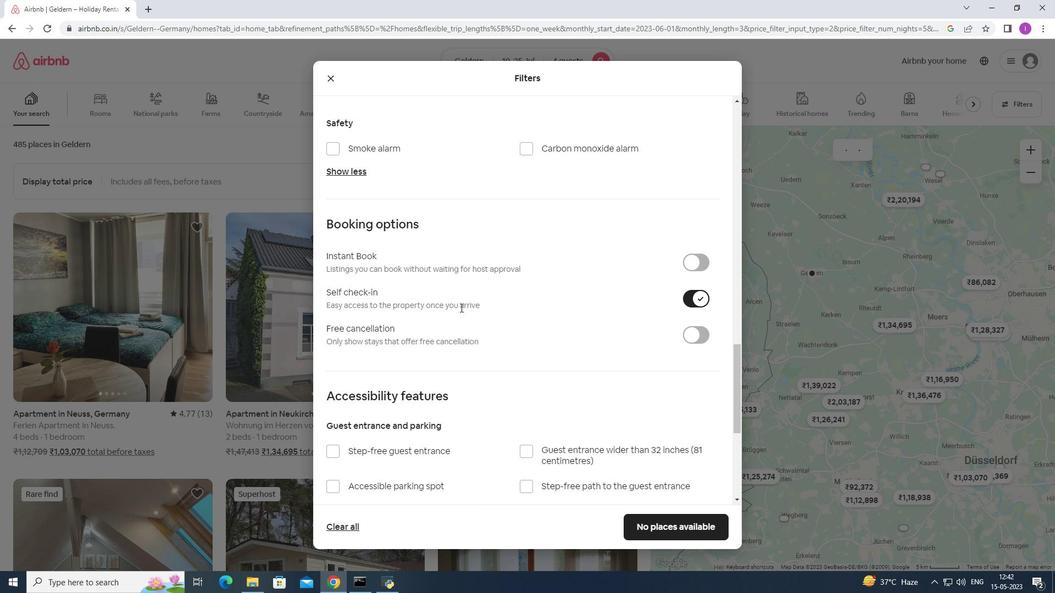 
Action: Mouse scrolled (460, 307) with delta (0, 0)
Screenshot: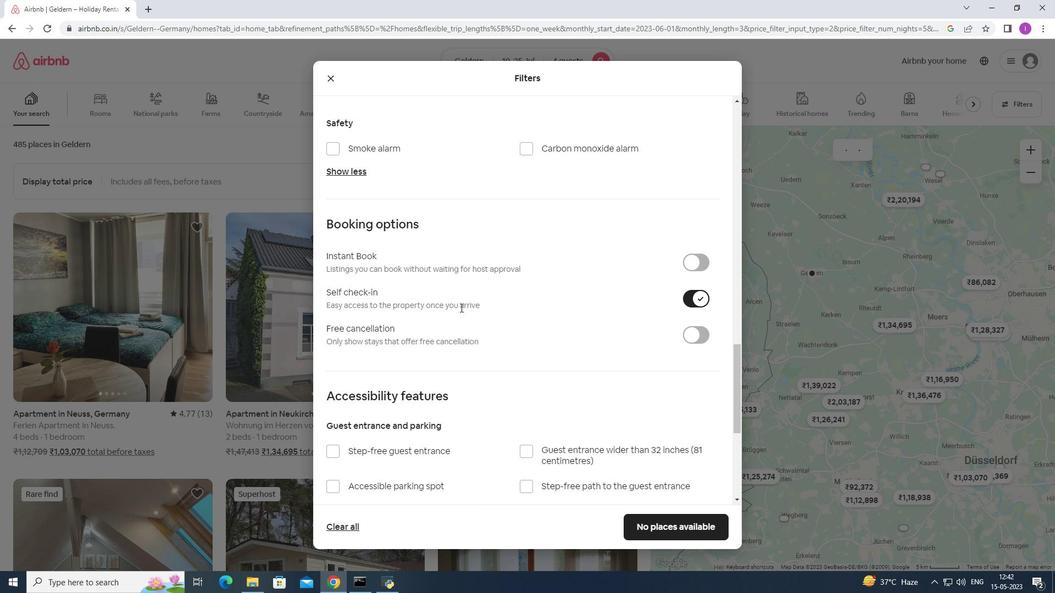 
Action: Mouse moved to (460, 306)
Screenshot: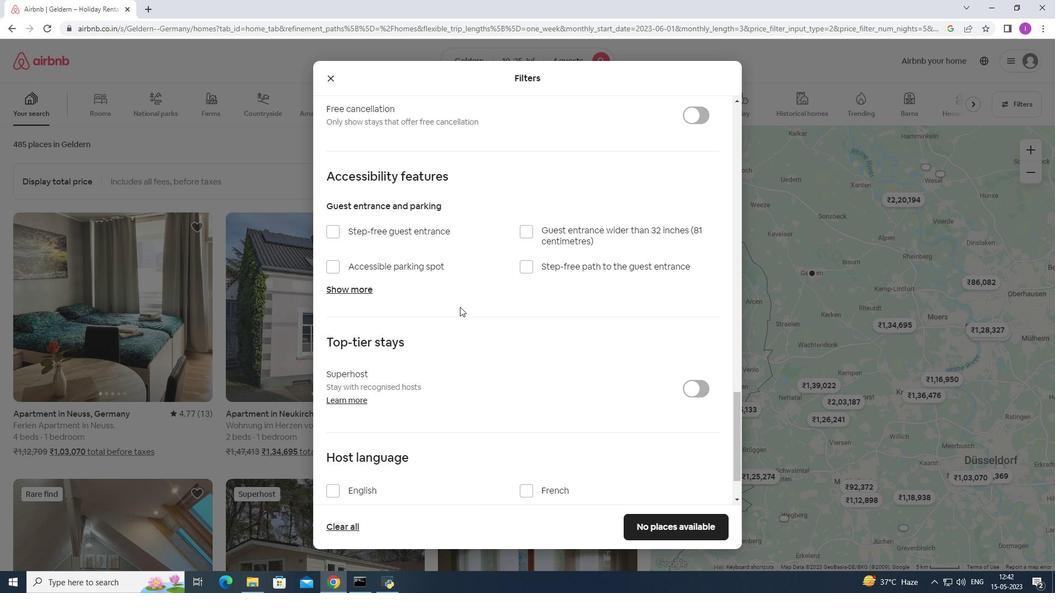 
Action: Mouse scrolled (460, 306) with delta (0, 0)
Screenshot: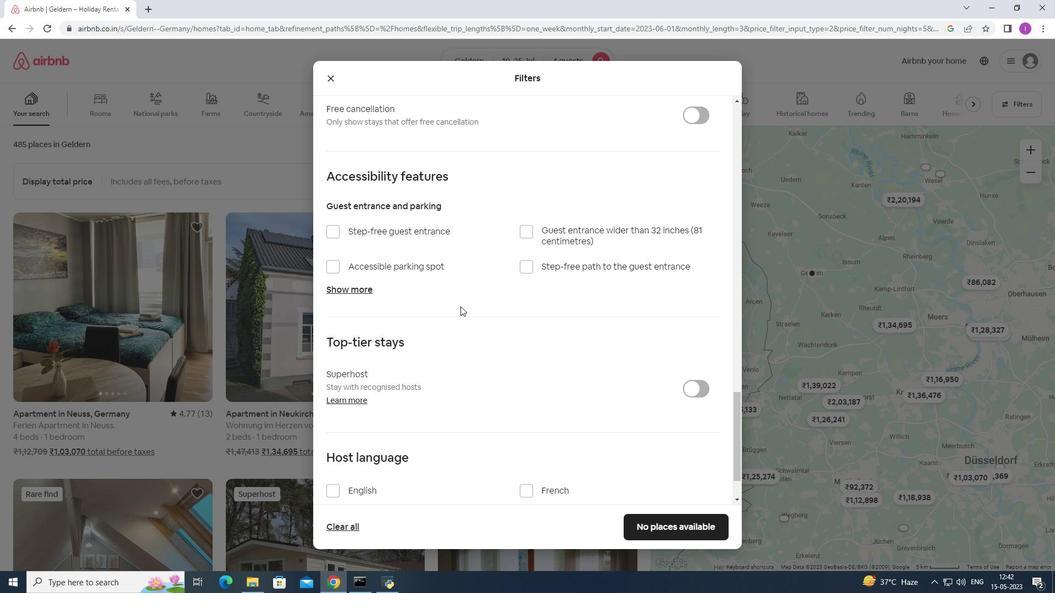 
Action: Mouse scrolled (460, 306) with delta (0, 0)
Screenshot: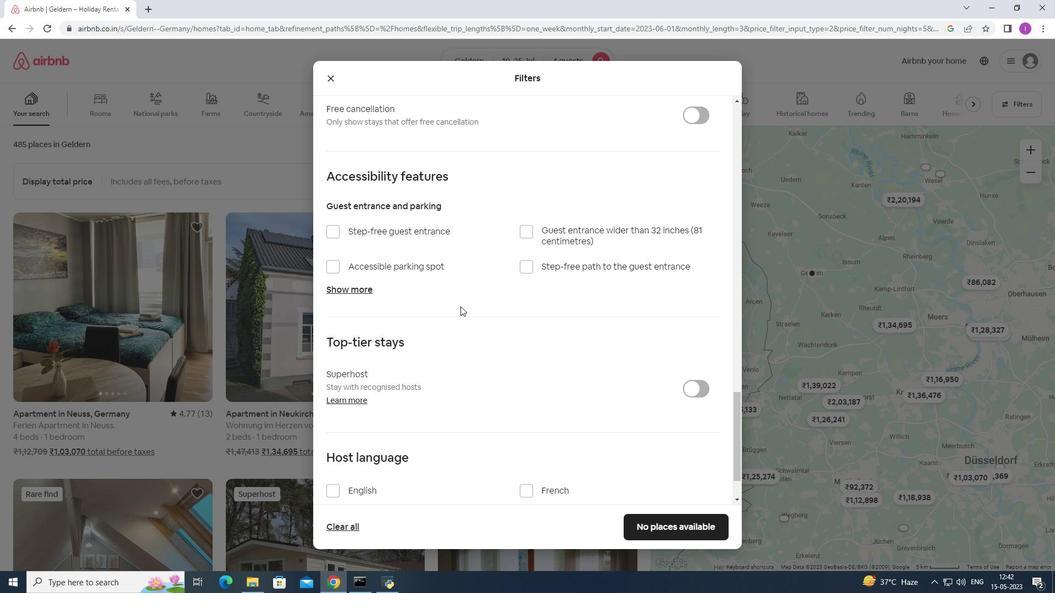 
Action: Mouse scrolled (460, 306) with delta (0, 0)
Screenshot: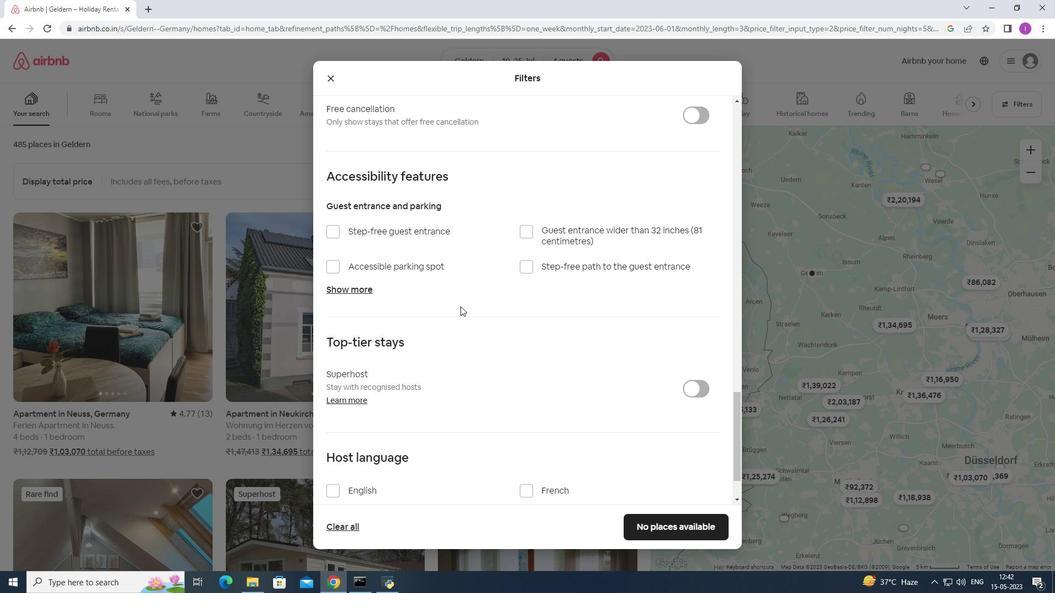 
Action: Mouse scrolled (460, 306) with delta (0, 0)
Screenshot: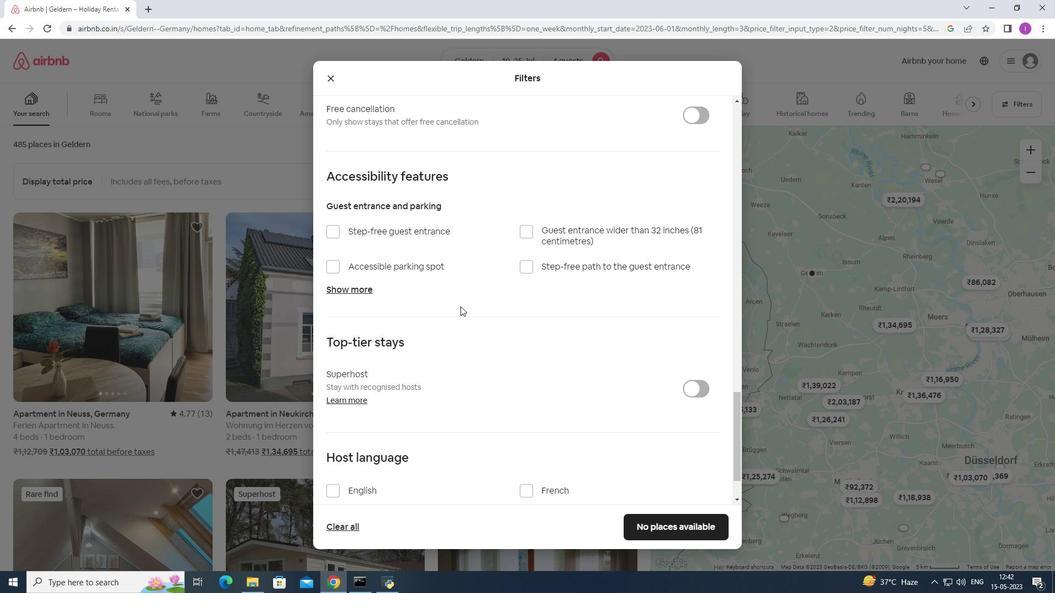 
Action: Mouse moved to (461, 301)
Screenshot: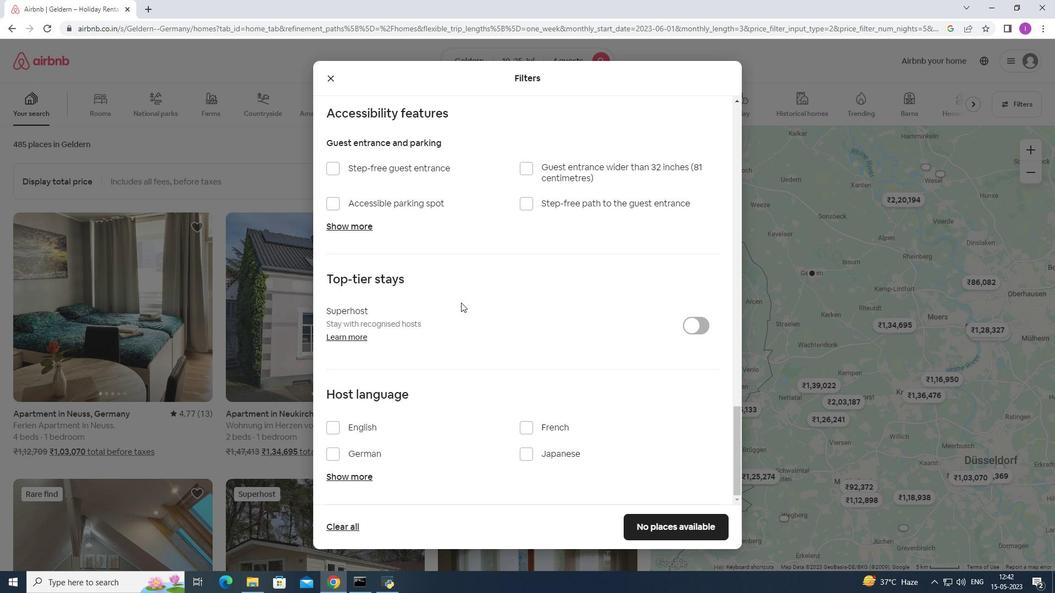 
Action: Mouse scrolled (461, 301) with delta (0, 0)
Screenshot: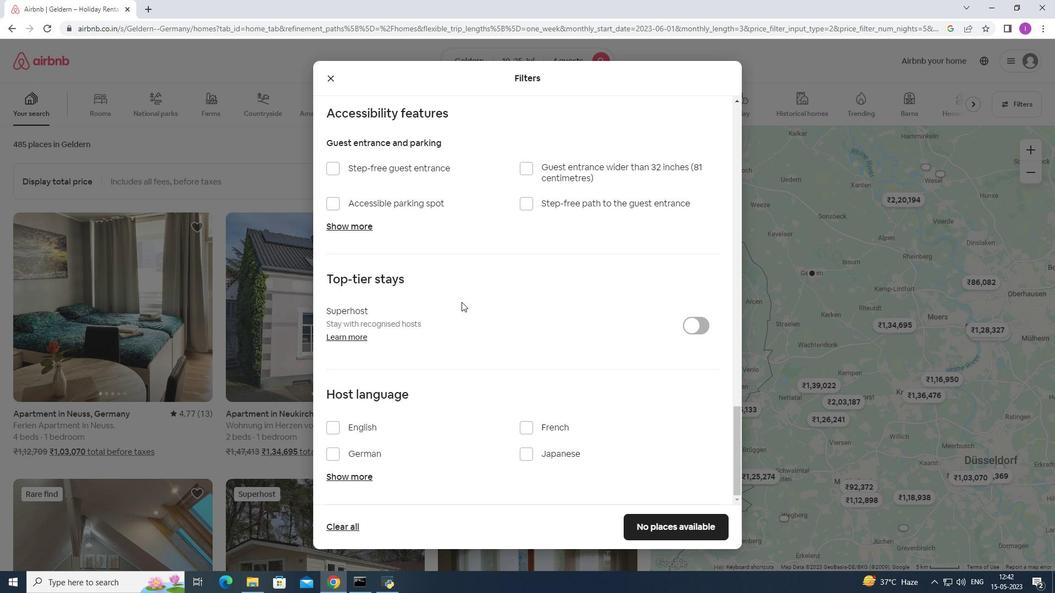 
Action: Mouse scrolled (461, 301) with delta (0, 0)
Screenshot: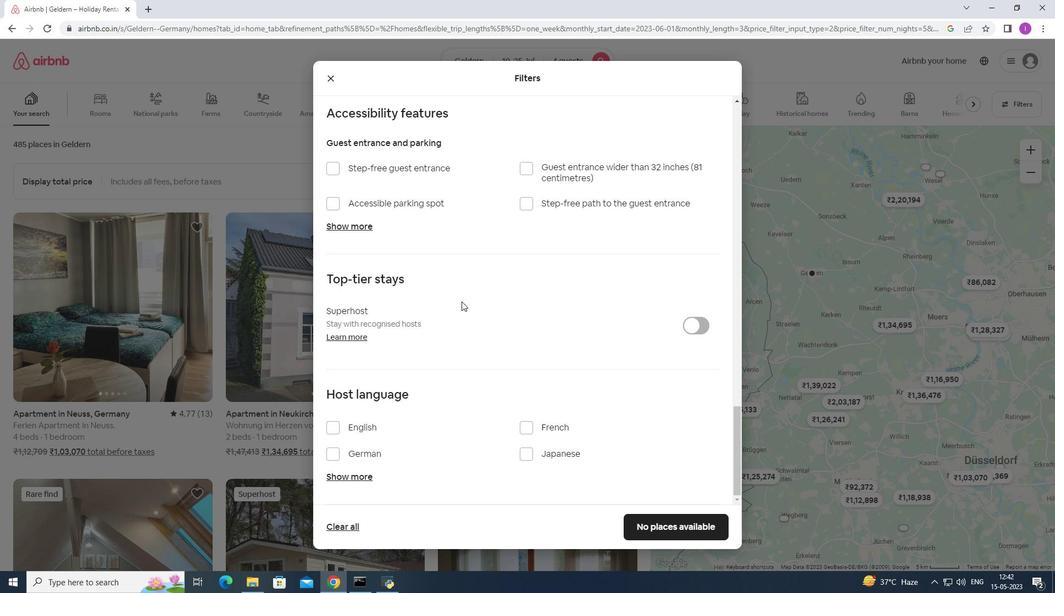 
Action: Mouse scrolled (461, 301) with delta (0, 0)
Screenshot: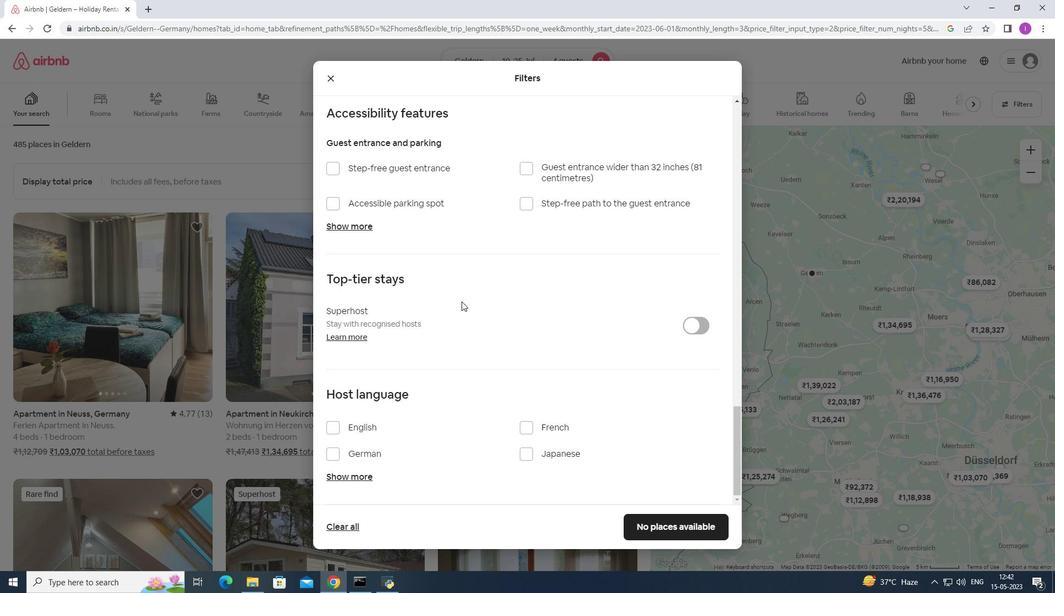 
Action: Mouse moved to (333, 425)
Screenshot: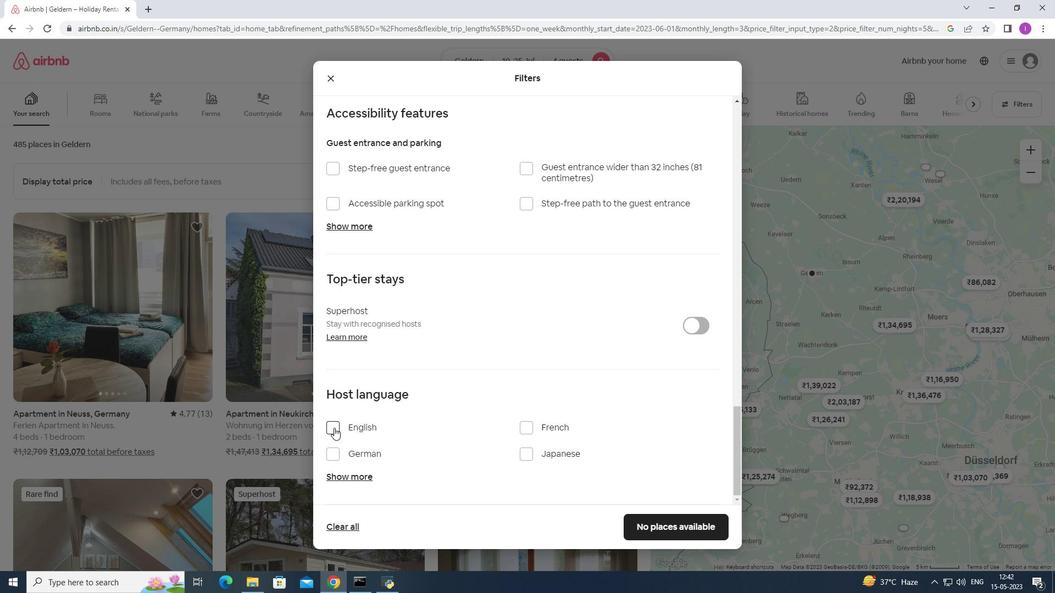 
Action: Mouse pressed left at (333, 425)
Screenshot: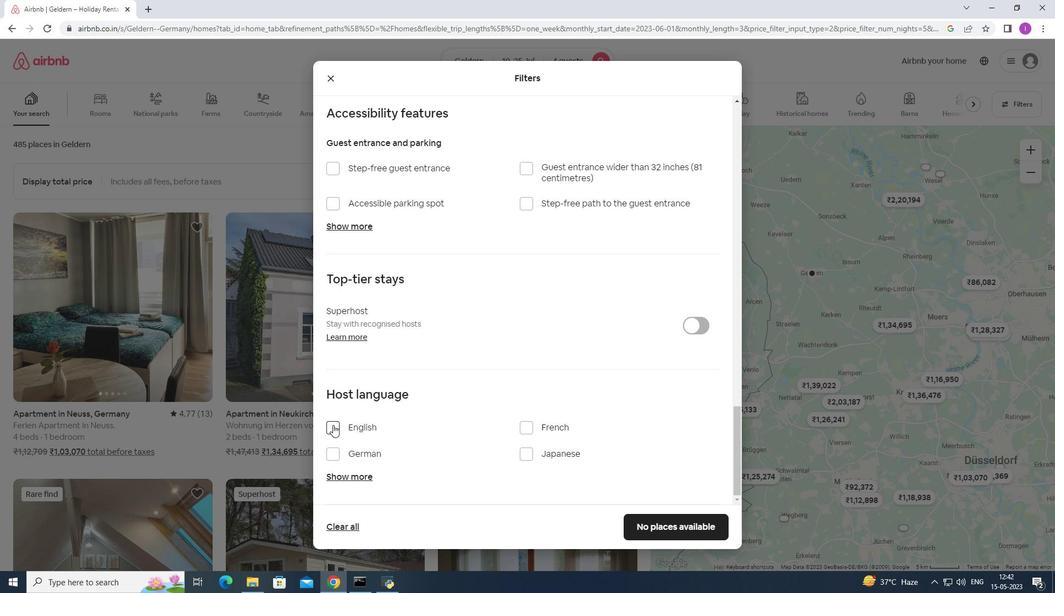 
Action: Mouse moved to (675, 531)
Screenshot: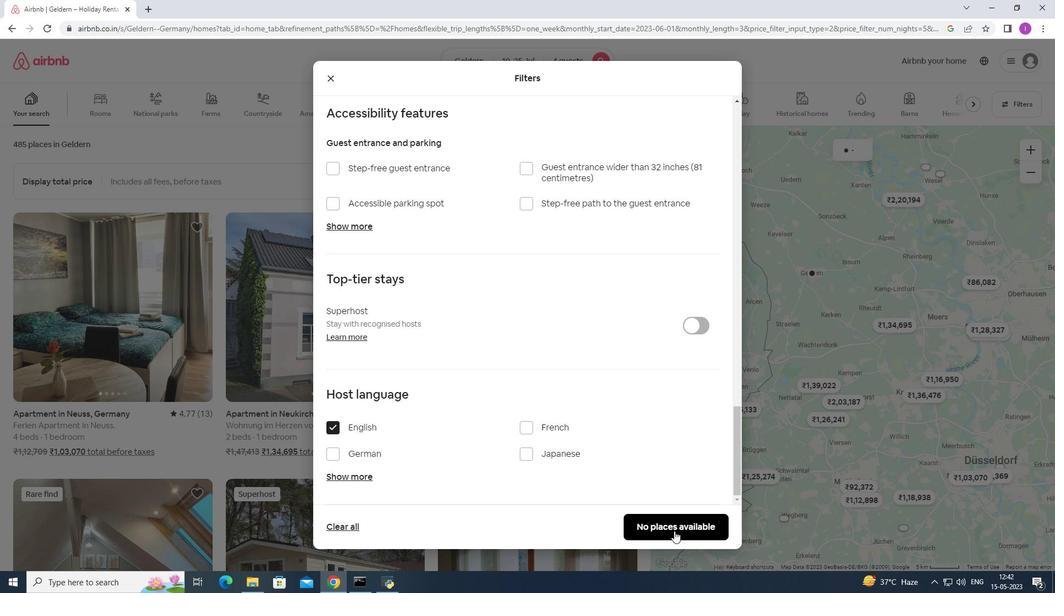 
Action: Mouse pressed left at (675, 531)
Screenshot: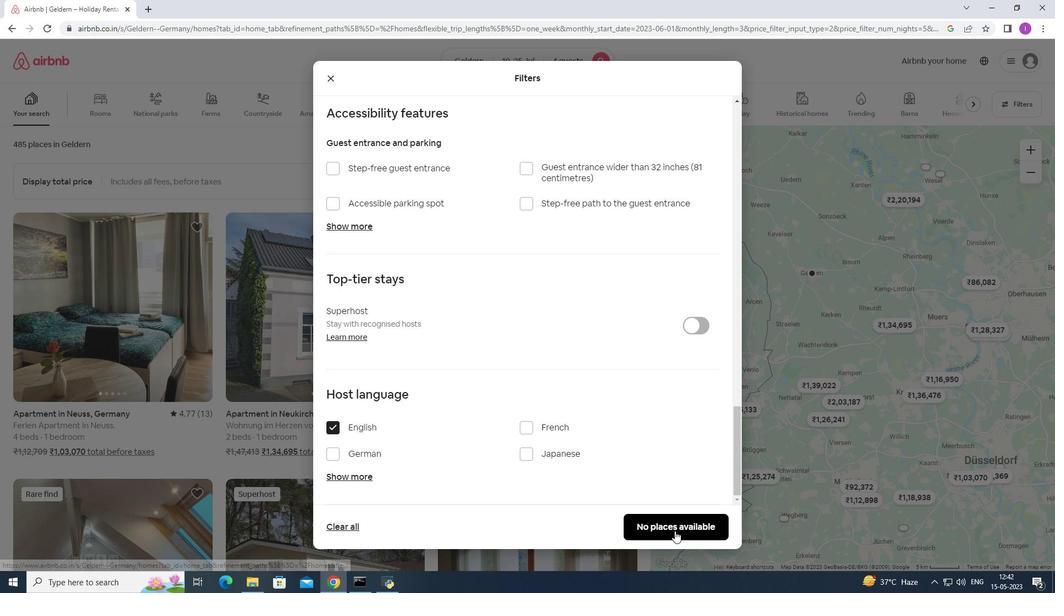 
Action: Mouse moved to (486, 473)
Screenshot: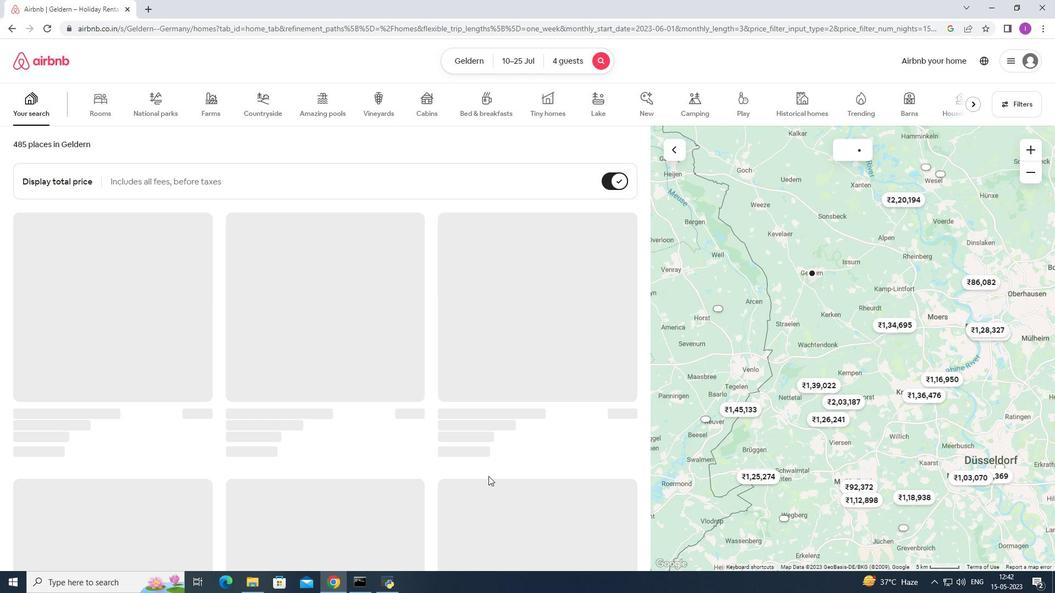 
